 Task: Buy 2 Spectrophotometer & Colorimeter Accessories from Measuring & Testing section under best seller category for shipping address: Eric Rodriguez, 1134 Star Trek Drive, Pensacola, Florida 32501, Cell Number 8503109646. Pay from credit card ending with 6759, CVV 506
Action: Mouse moved to (12, 80)
Screenshot: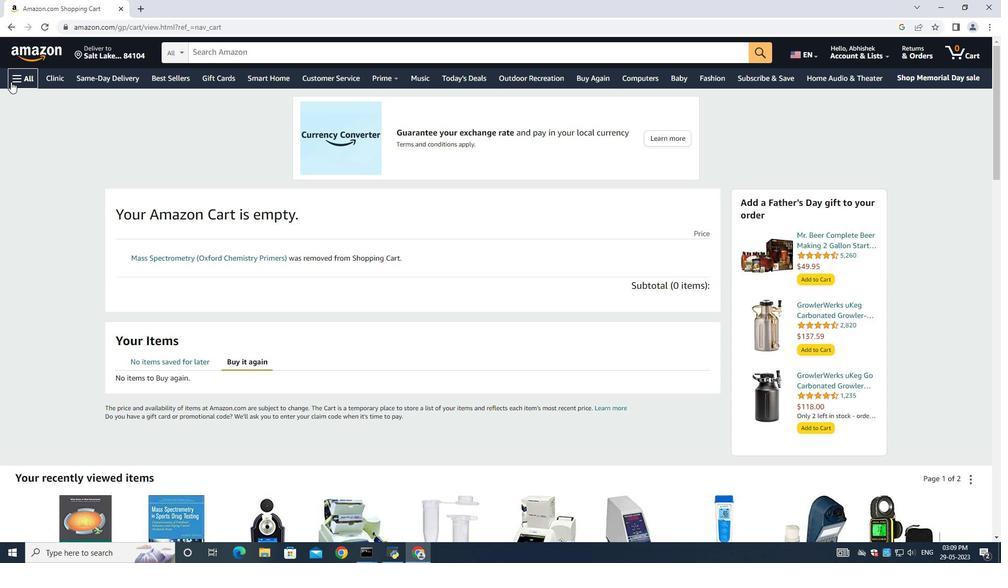 
Action: Mouse pressed left at (12, 80)
Screenshot: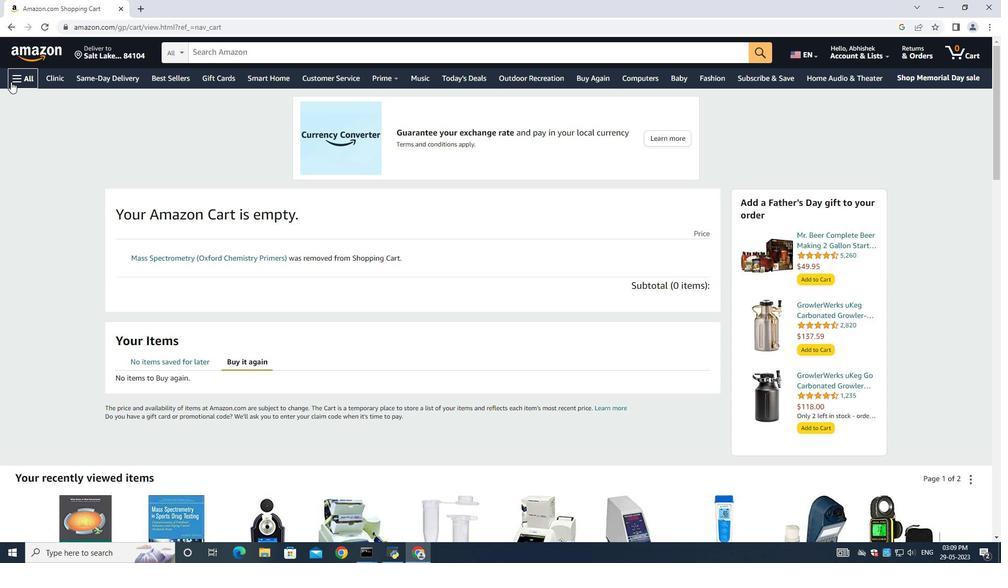 
Action: Mouse moved to (31, 102)
Screenshot: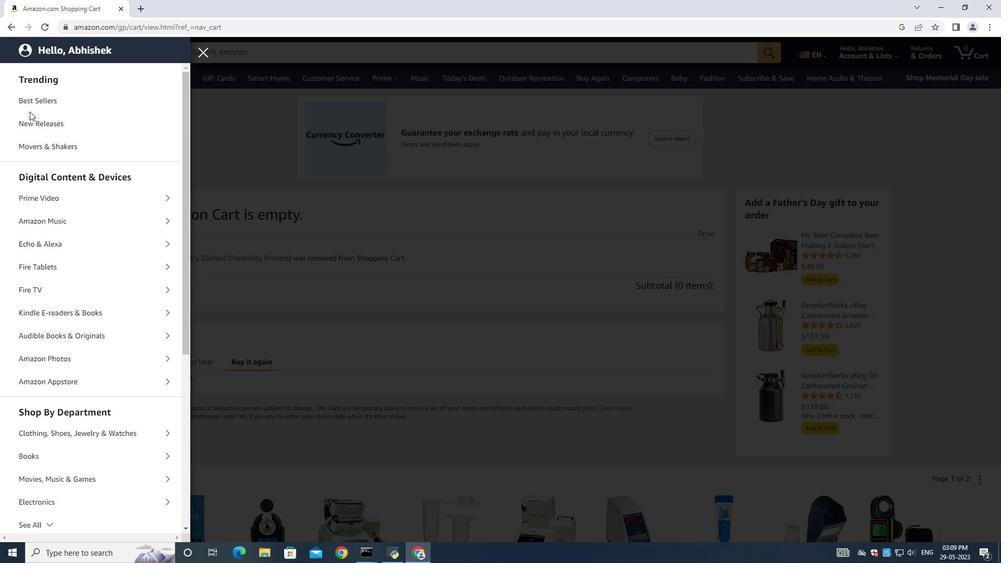 
Action: Mouse pressed left at (31, 102)
Screenshot: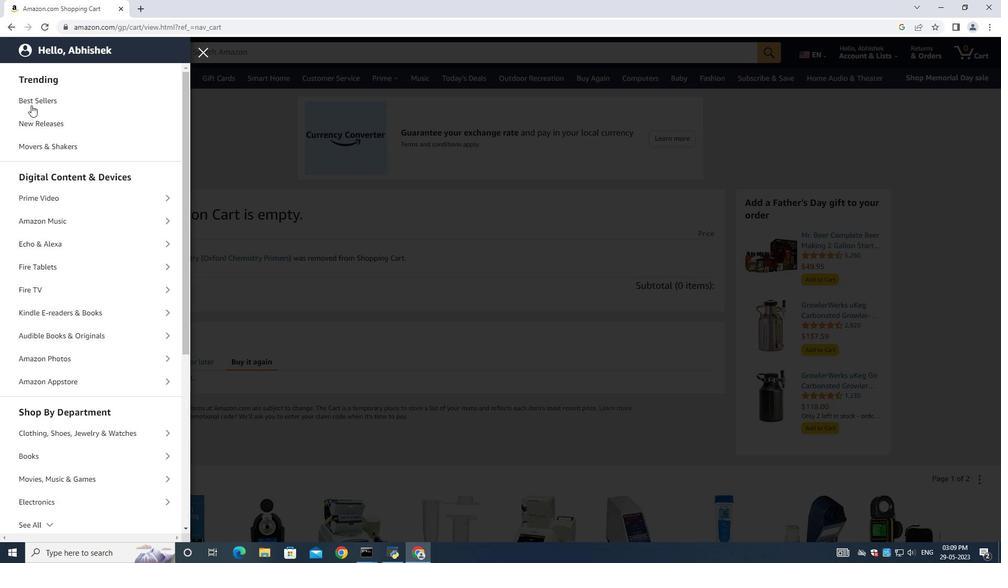 
Action: Mouse moved to (271, 56)
Screenshot: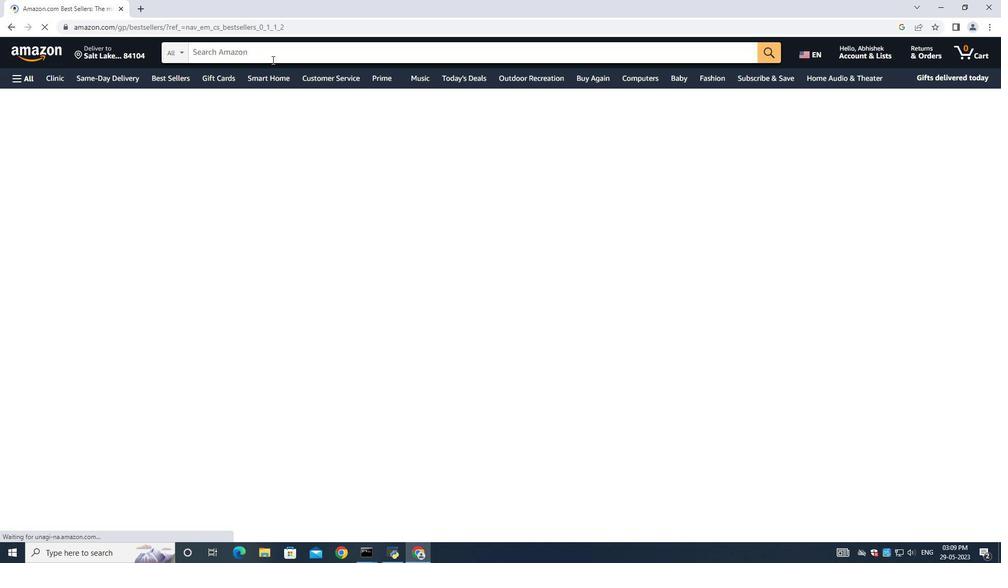 
Action: Mouse pressed left at (271, 56)
Screenshot: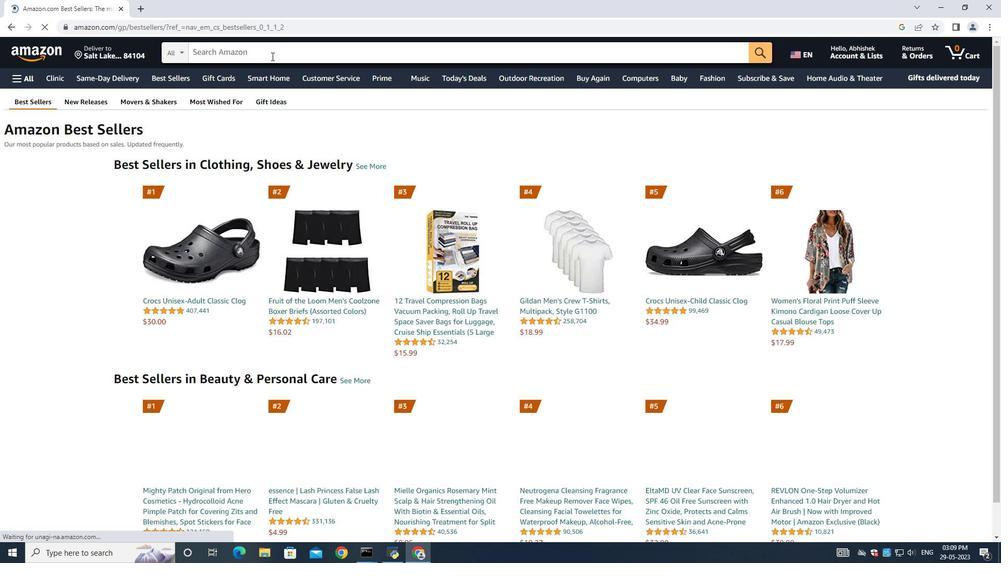 
Action: Mouse moved to (271, 56)
Screenshot: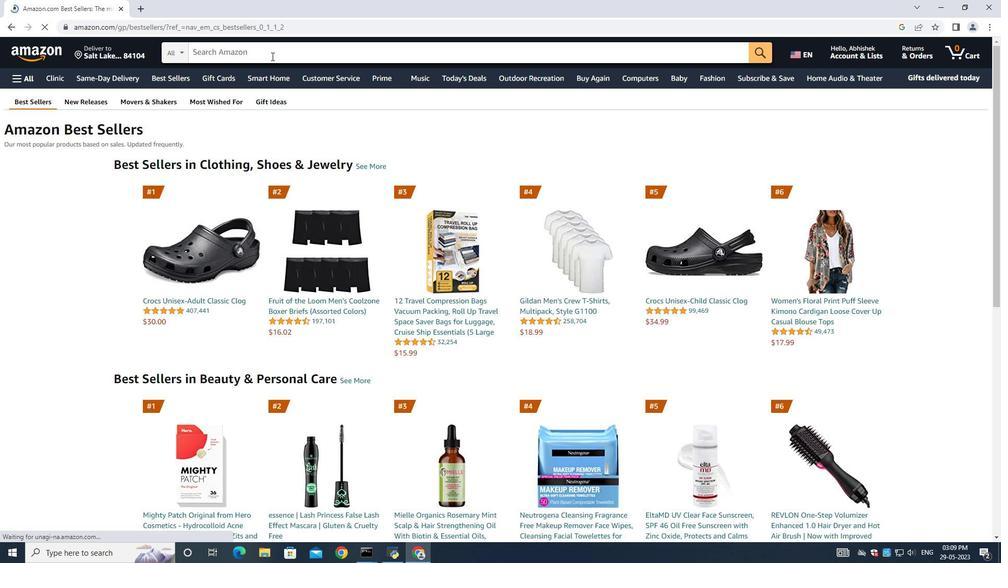 
Action: Key pressed <Key.shift>Spectrophotometer<Key.enter>
Screenshot: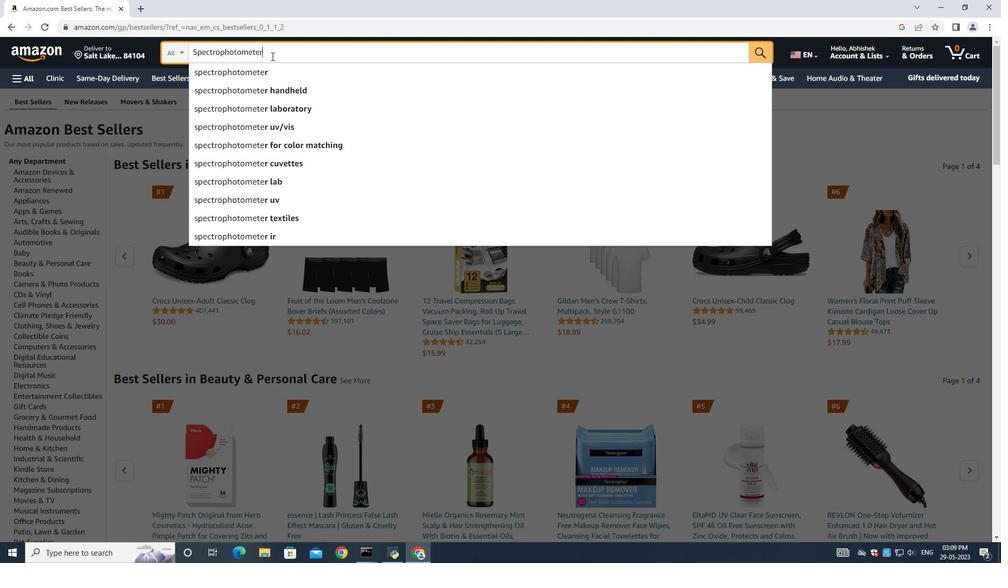 
Action: Mouse pressed left at (271, 56)
Screenshot: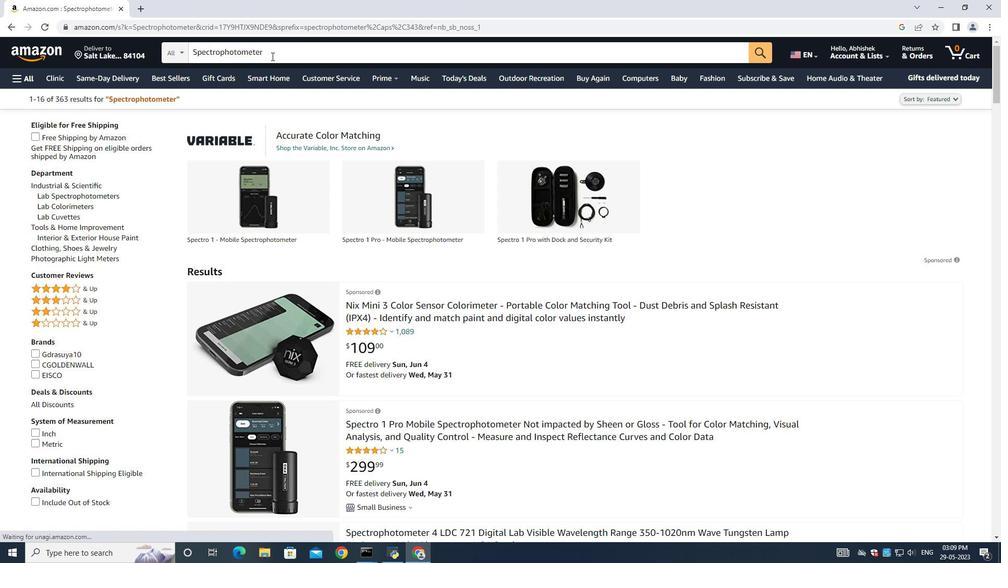 
Action: Key pressed <Key.space><<55>><Key.space><Key.backspace><Key.shift>&<Key.space><Key.shift>Colorimeter<Key.space><Key.shift>Accessories<Key.enter>
Screenshot: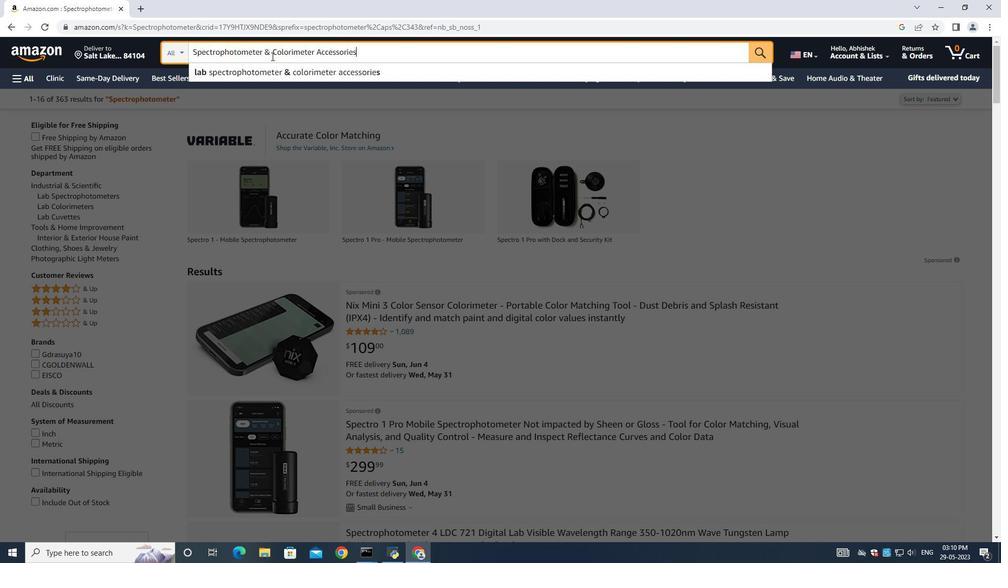 
Action: Mouse pressed left at (271, 56)
Screenshot: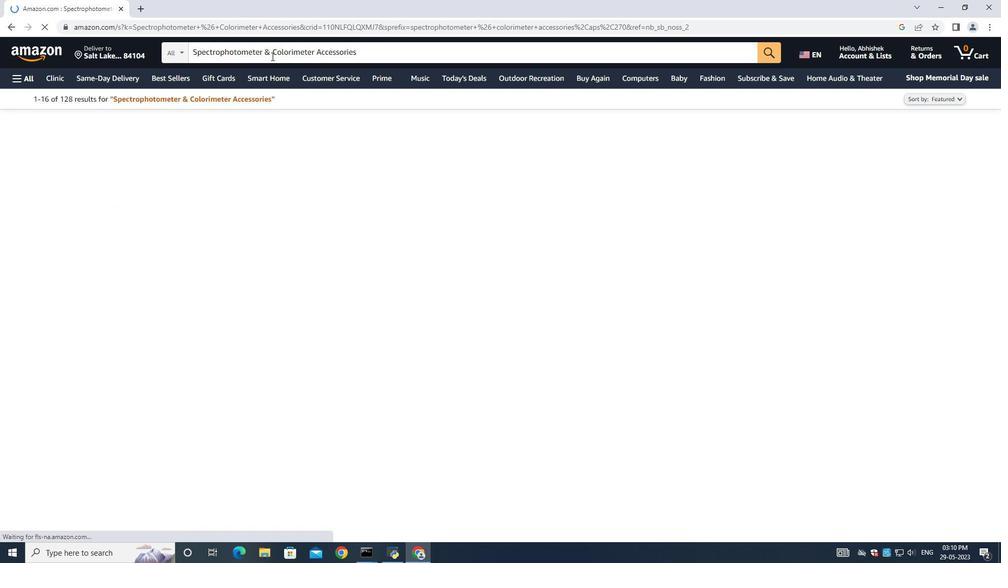 
Action: Mouse moved to (593, 241)
Screenshot: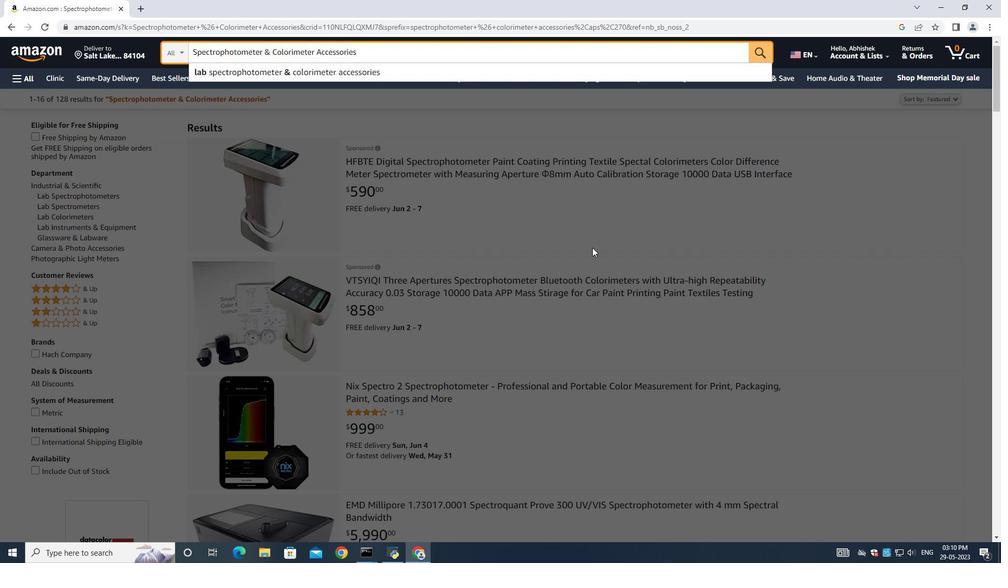 
Action: Mouse pressed left at (593, 241)
Screenshot: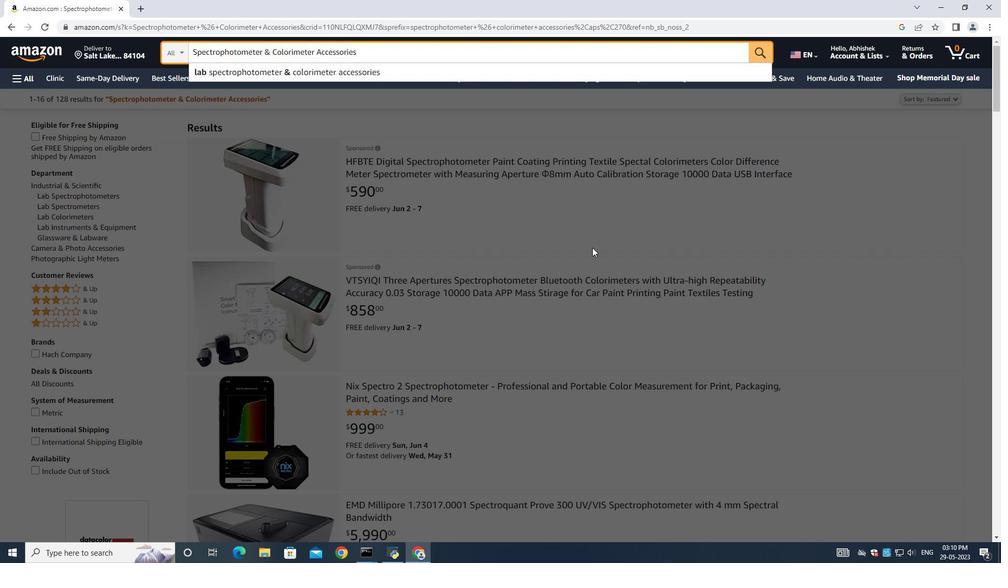 
Action: Mouse moved to (517, 168)
Screenshot: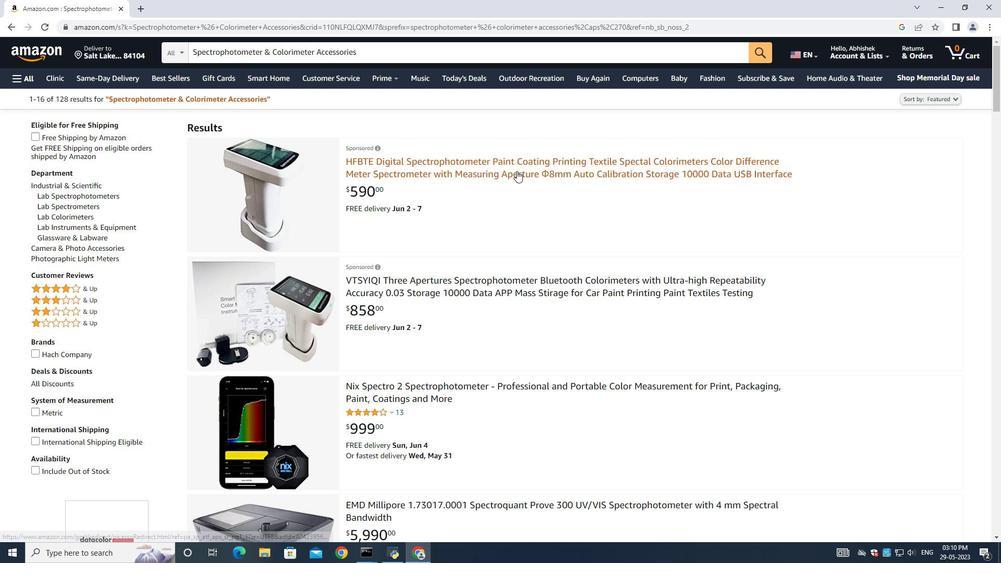 
Action: Mouse pressed left at (517, 168)
Screenshot: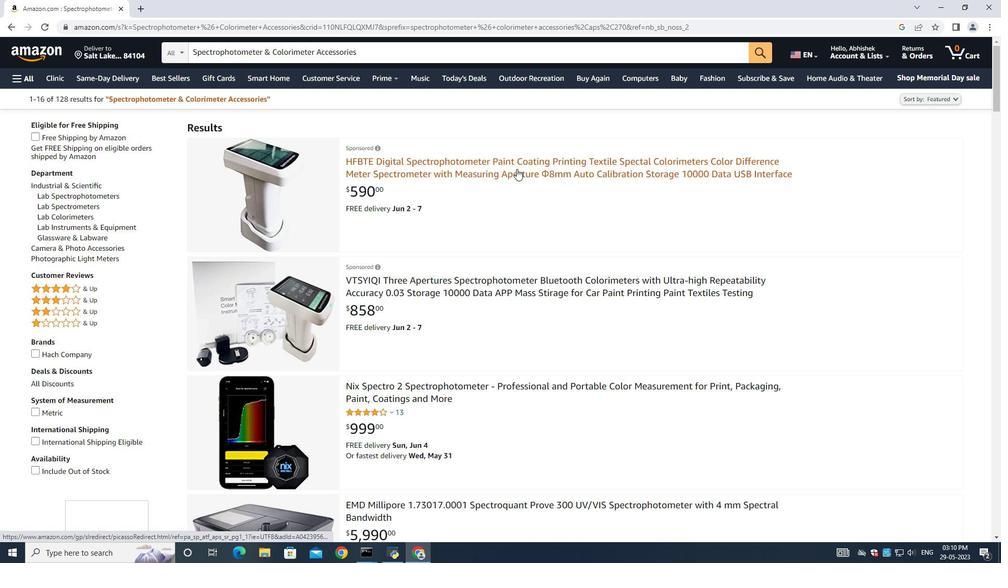 
Action: Mouse moved to (119, 376)
Screenshot: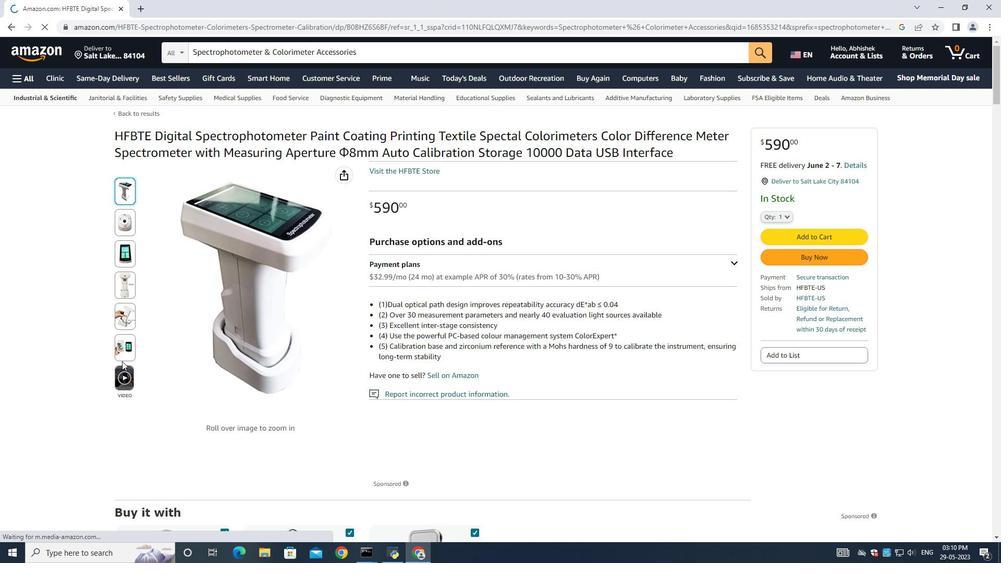
Action: Mouse pressed left at (119, 376)
Screenshot: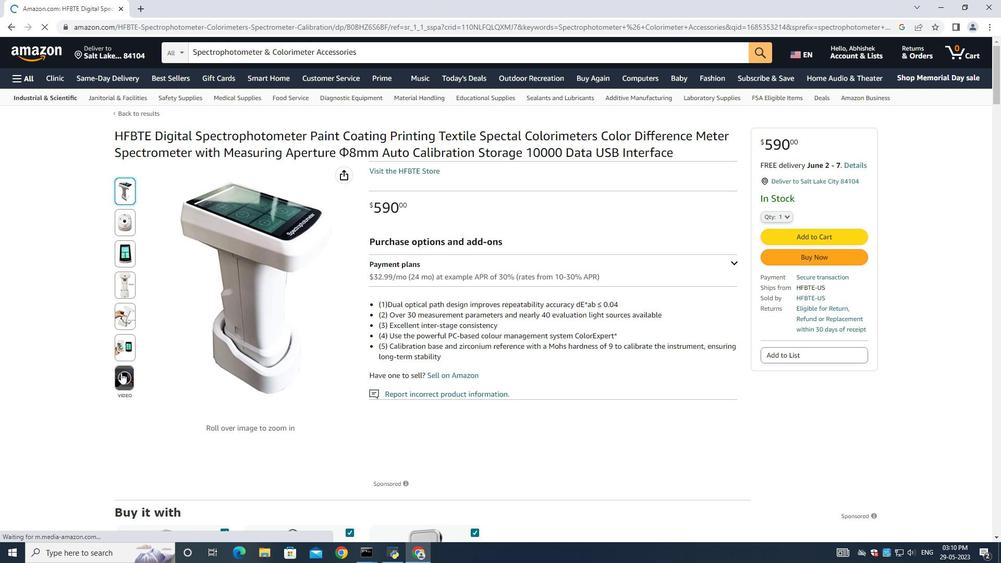 
Action: Mouse moved to (958, 94)
Screenshot: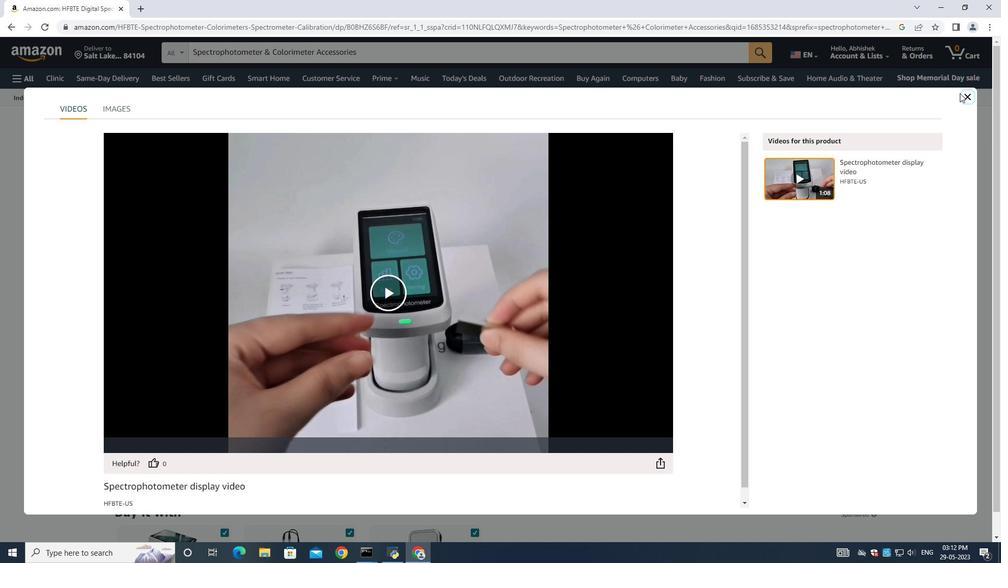 
Action: Mouse pressed left at (958, 94)
Screenshot: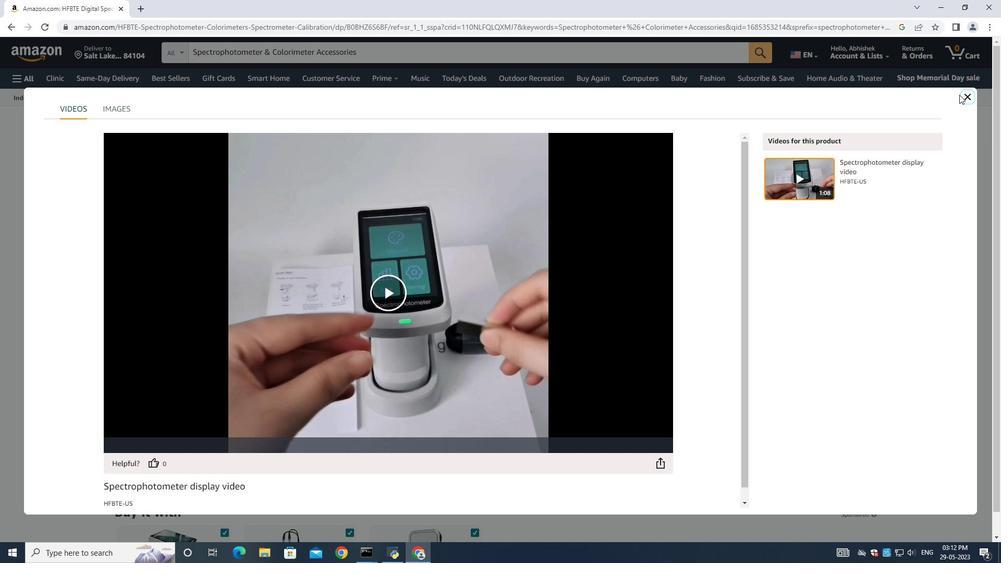 
Action: Mouse moved to (969, 98)
Screenshot: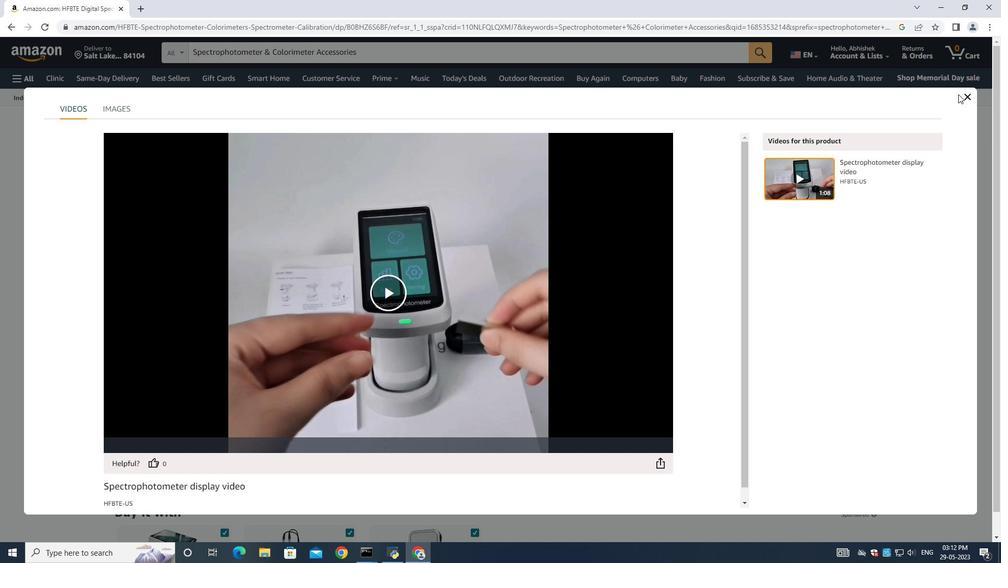 
Action: Mouse pressed left at (969, 98)
Screenshot: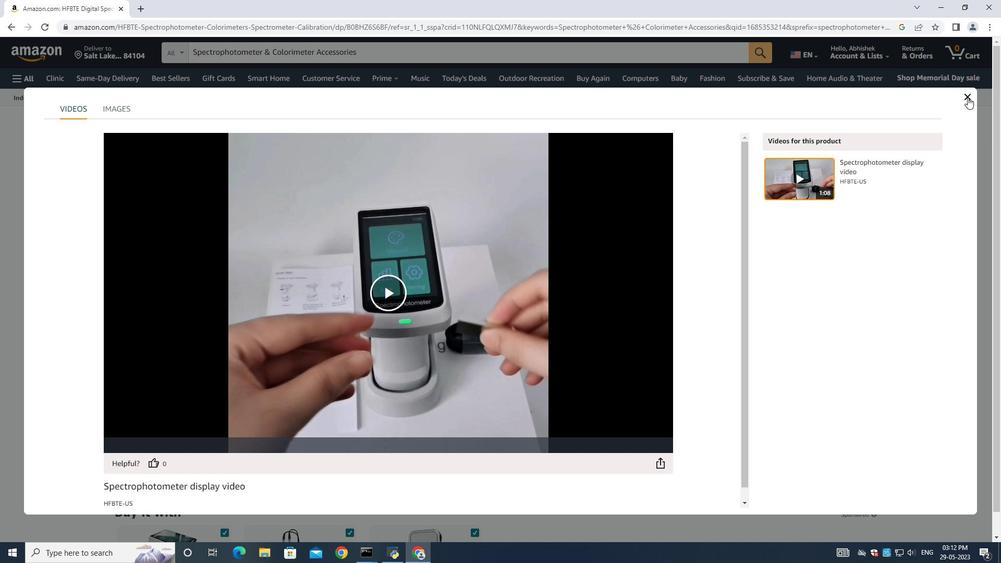
Action: Mouse moved to (781, 213)
Screenshot: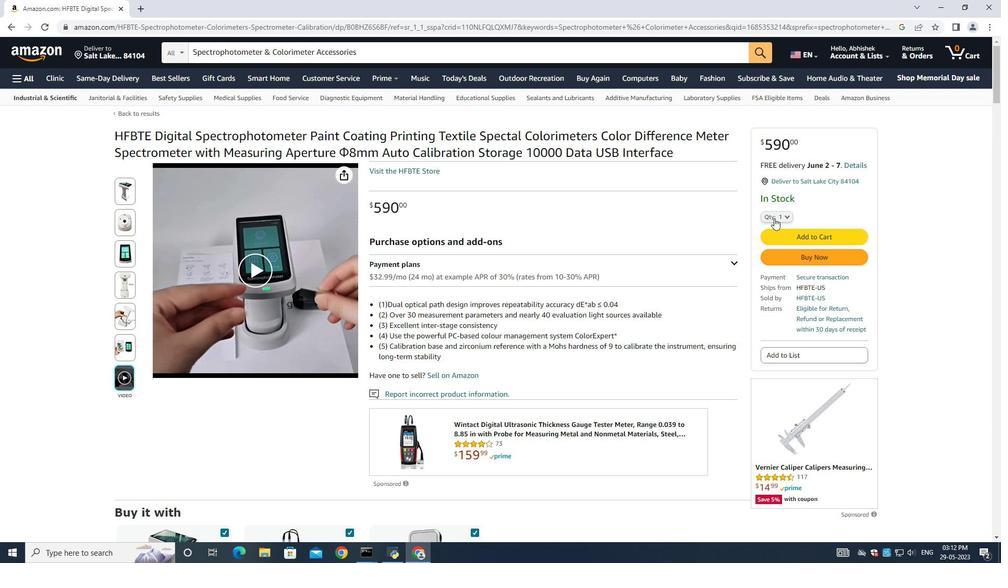 
Action: Mouse pressed left at (781, 213)
Screenshot: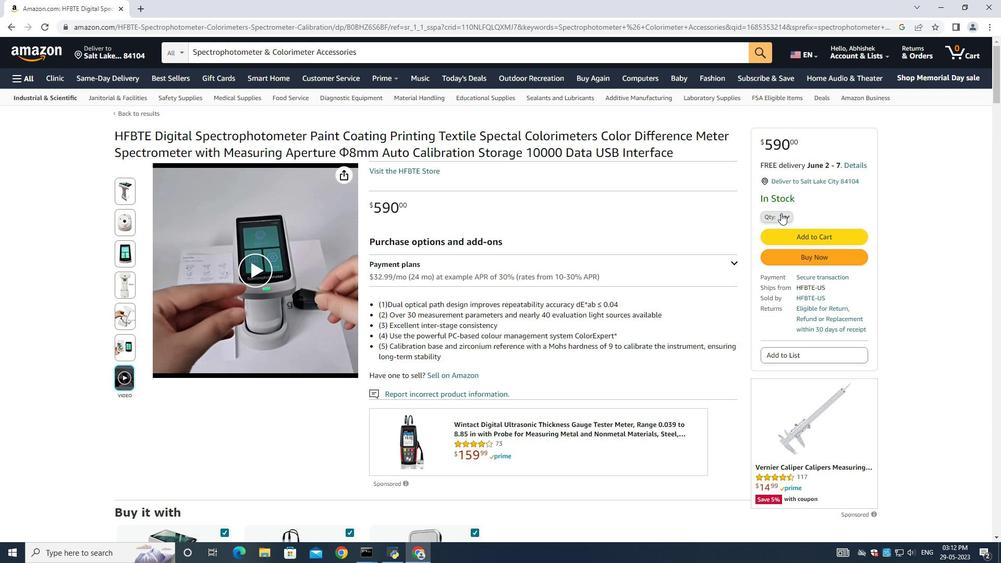 
Action: Mouse moved to (767, 238)
Screenshot: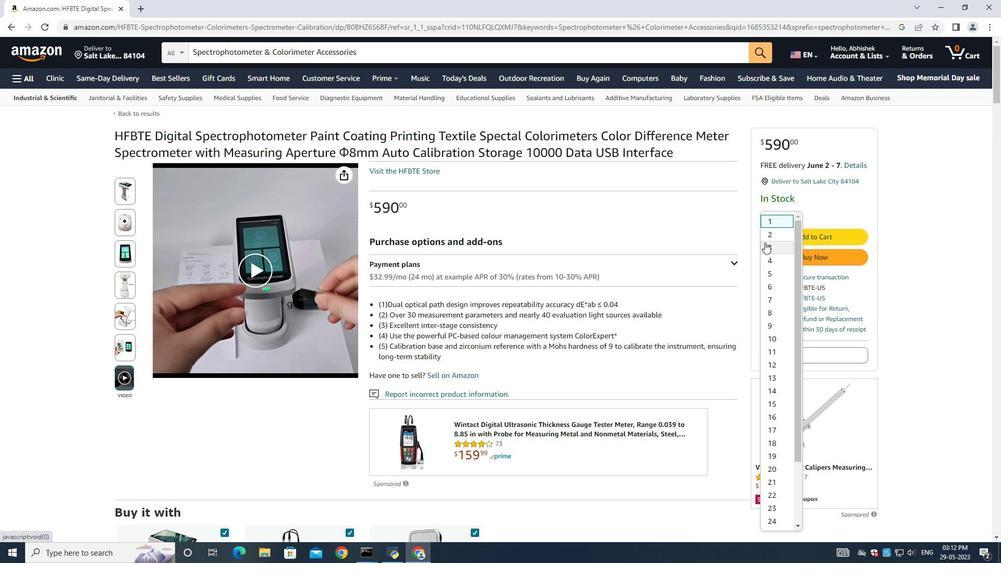 
Action: Mouse pressed left at (767, 238)
Screenshot: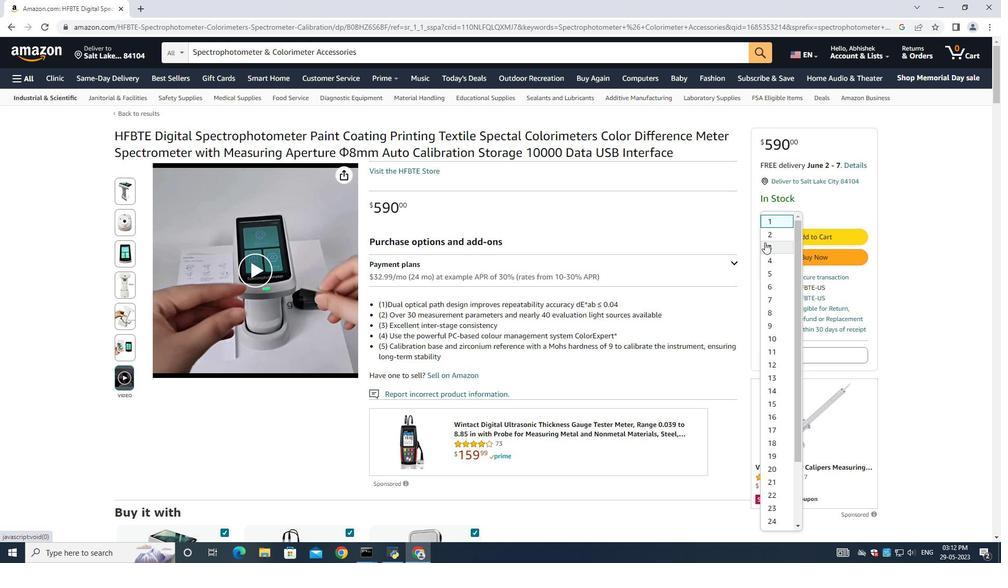 
Action: Mouse moved to (791, 259)
Screenshot: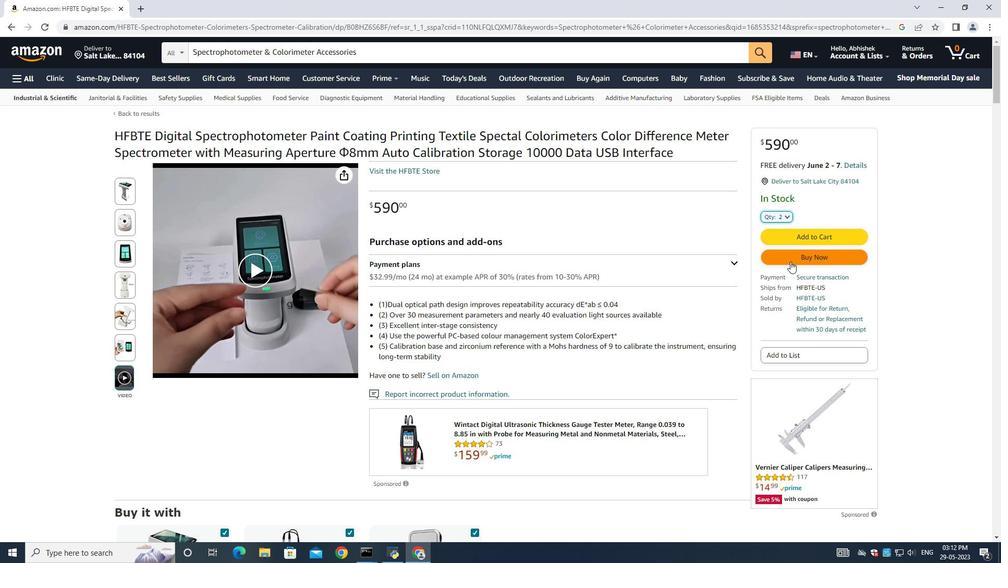 
Action: Mouse pressed left at (791, 259)
Screenshot: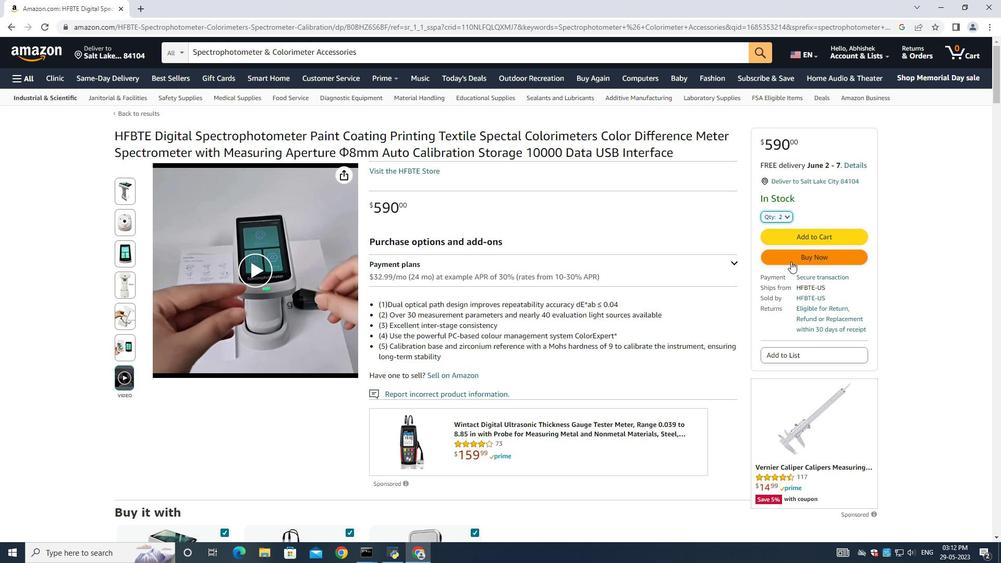
Action: Mouse moved to (391, 232)
Screenshot: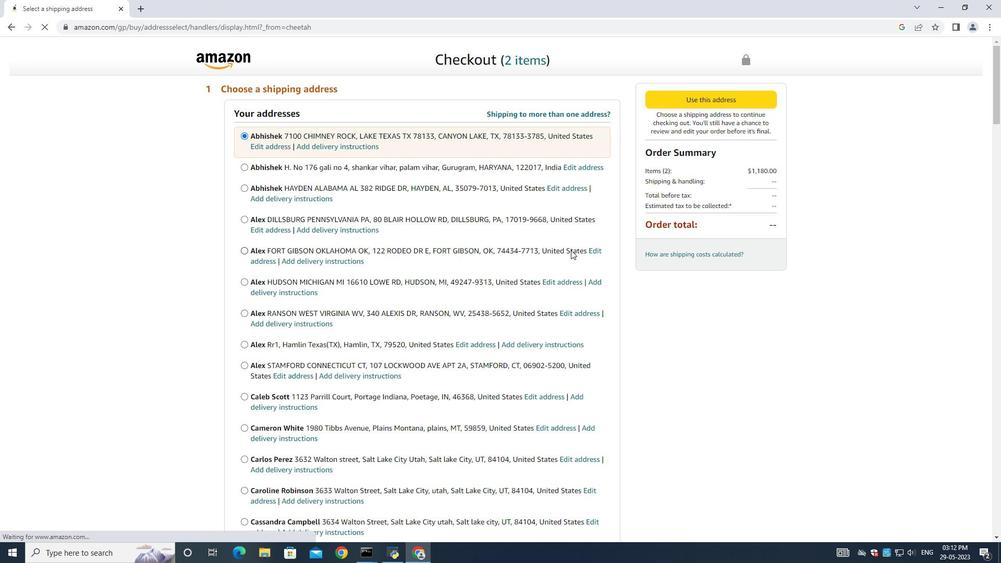 
Action: Mouse scrolled (392, 229) with delta (0, 0)
Screenshot: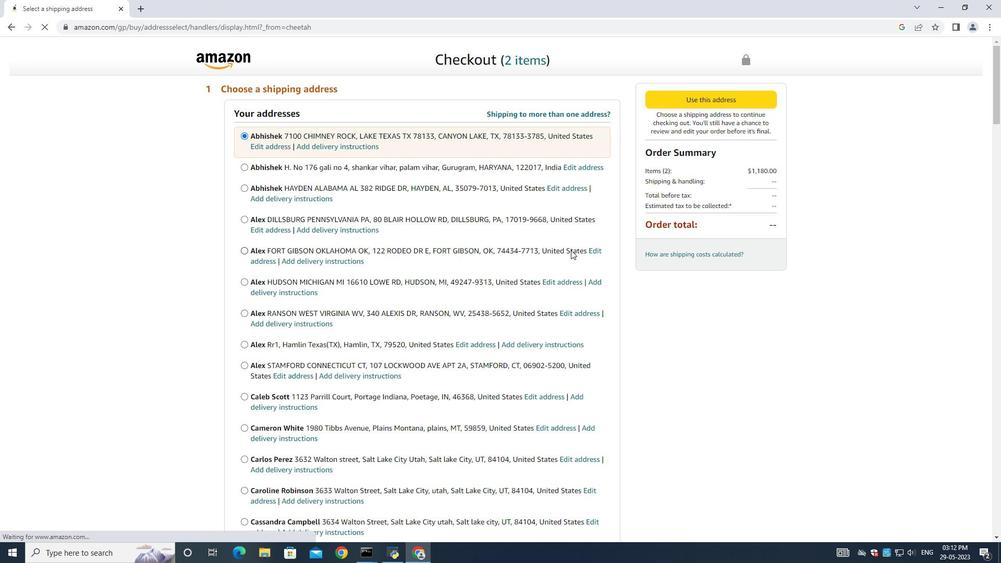 
Action: Mouse moved to (391, 232)
Screenshot: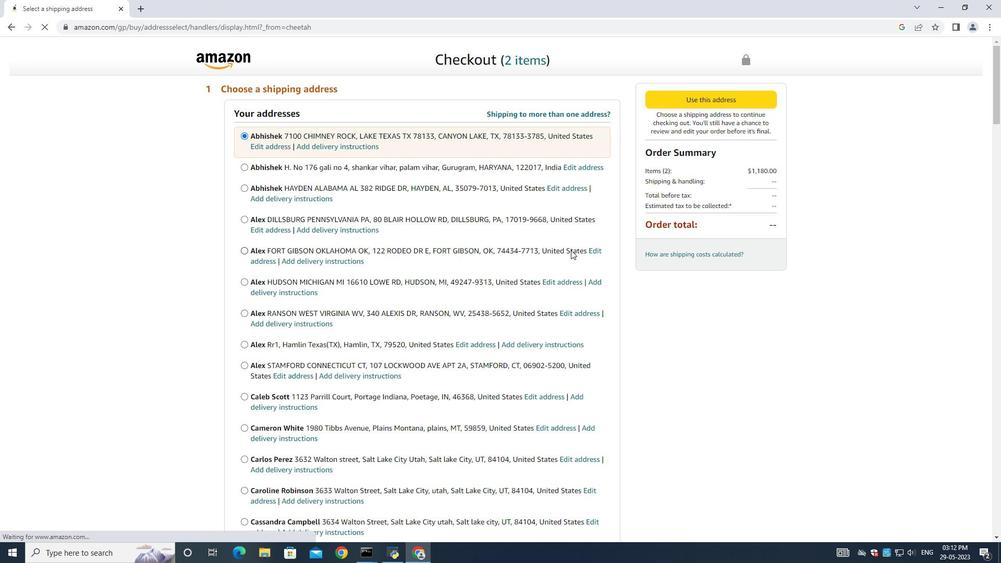 
Action: Mouse scrolled (392, 231) with delta (0, 0)
Screenshot: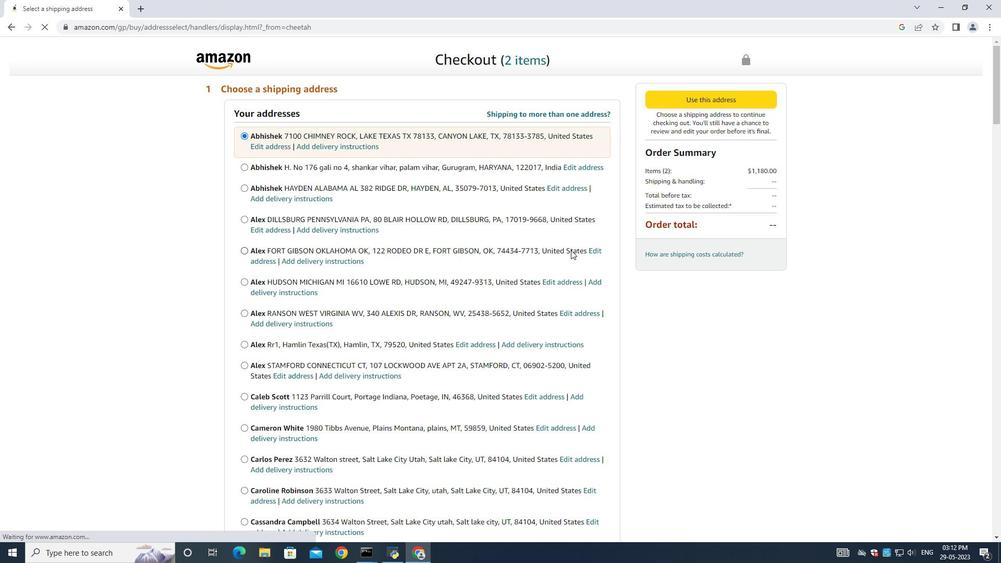 
Action: Mouse scrolled (391, 231) with delta (0, 0)
Screenshot: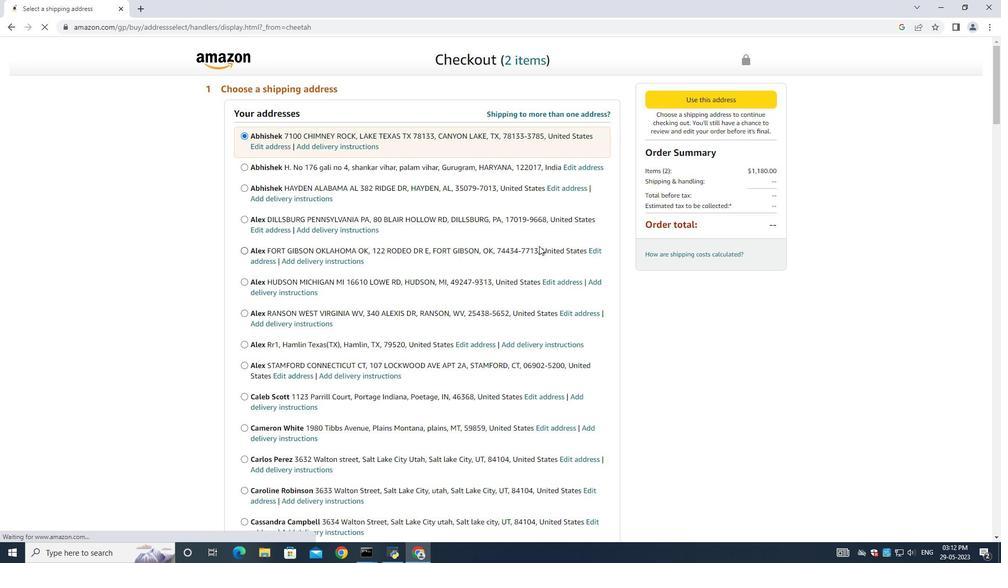 
Action: Mouse moved to (391, 232)
Screenshot: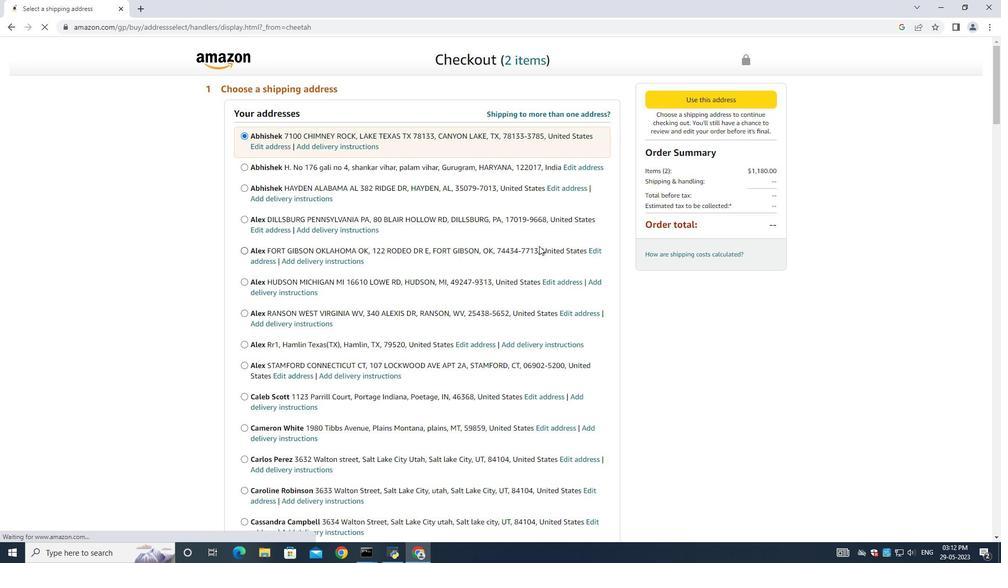
Action: Mouse scrolled (391, 232) with delta (0, 0)
Screenshot: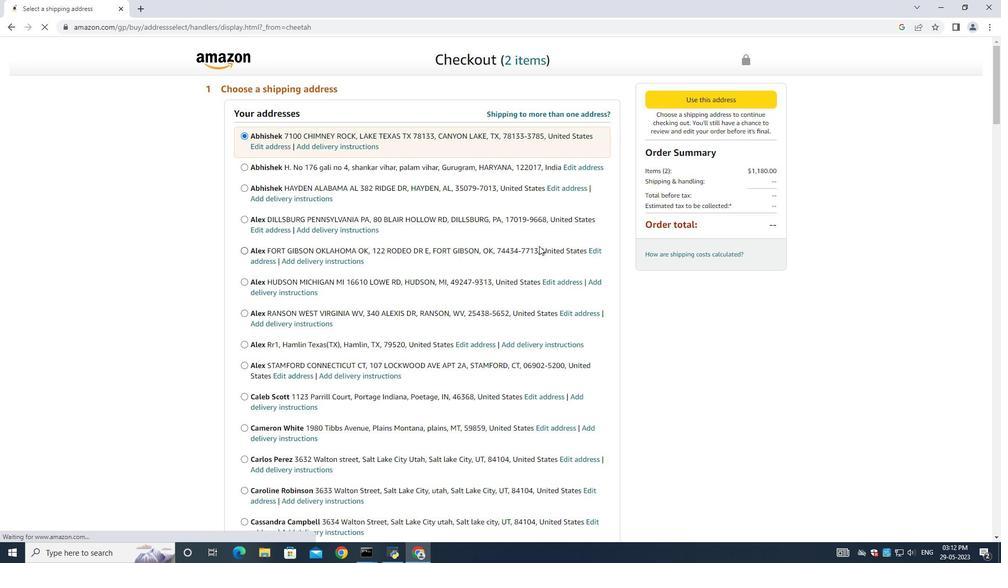 
Action: Mouse moved to (391, 232)
Screenshot: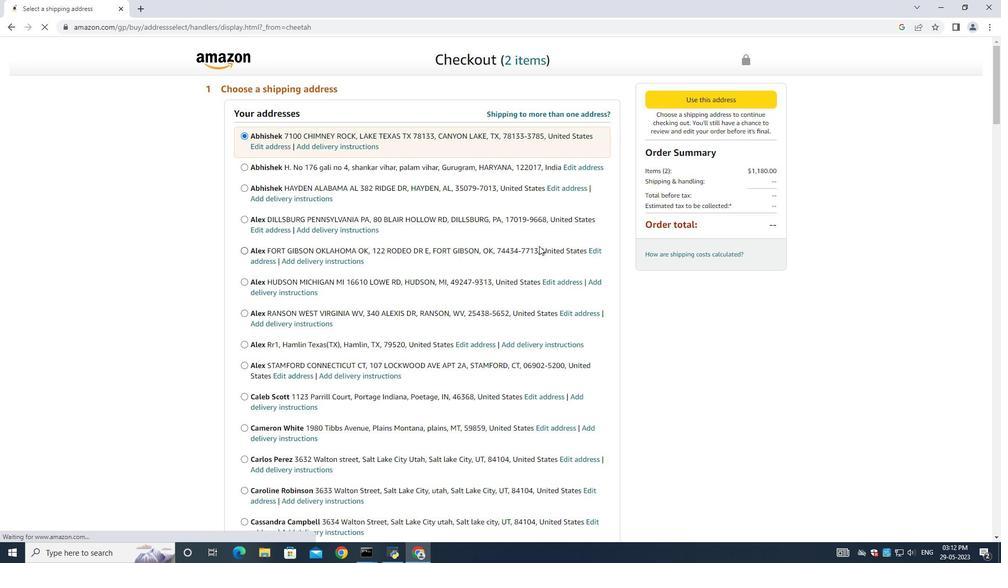 
Action: Mouse scrolled (391, 232) with delta (0, 0)
Screenshot: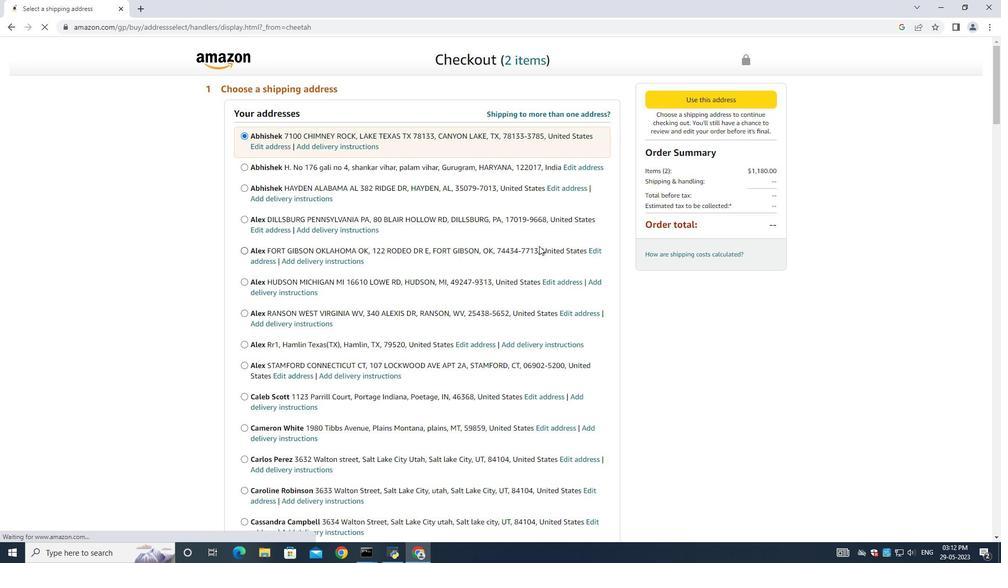 
Action: Mouse moved to (390, 232)
Screenshot: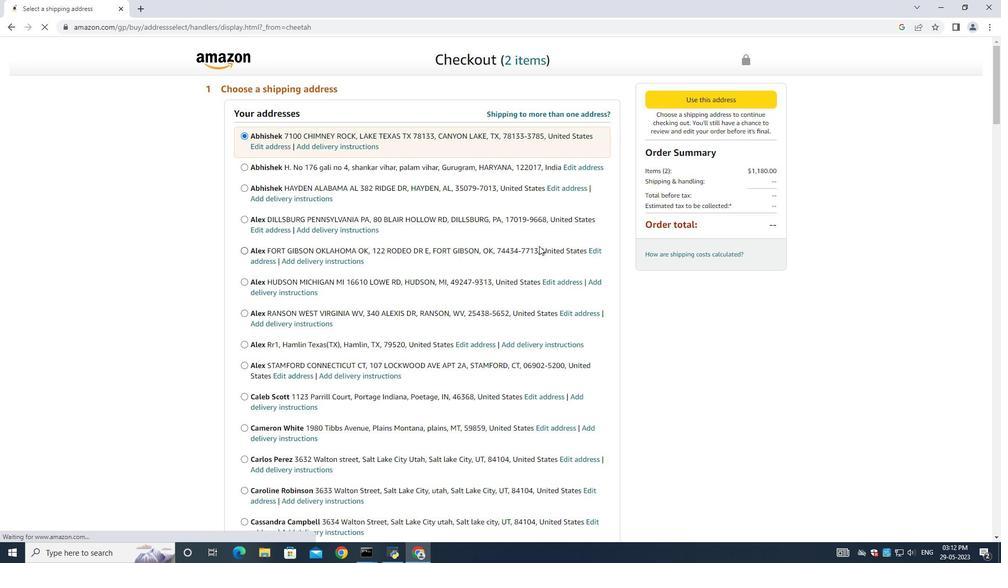 
Action: Mouse scrolled (391, 232) with delta (0, 0)
Screenshot: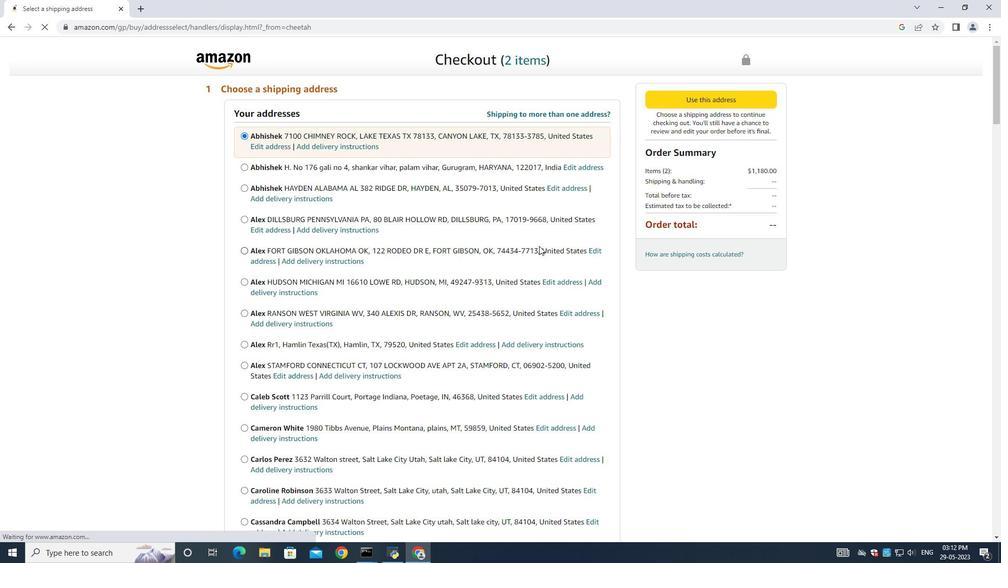 
Action: Mouse moved to (390, 232)
Screenshot: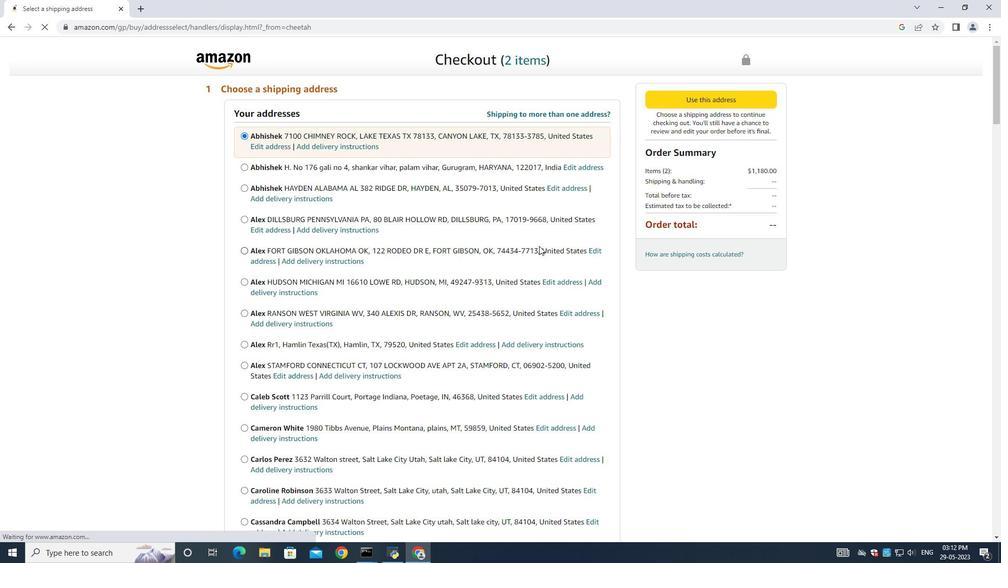 
Action: Mouse scrolled (391, 232) with delta (0, 0)
Screenshot: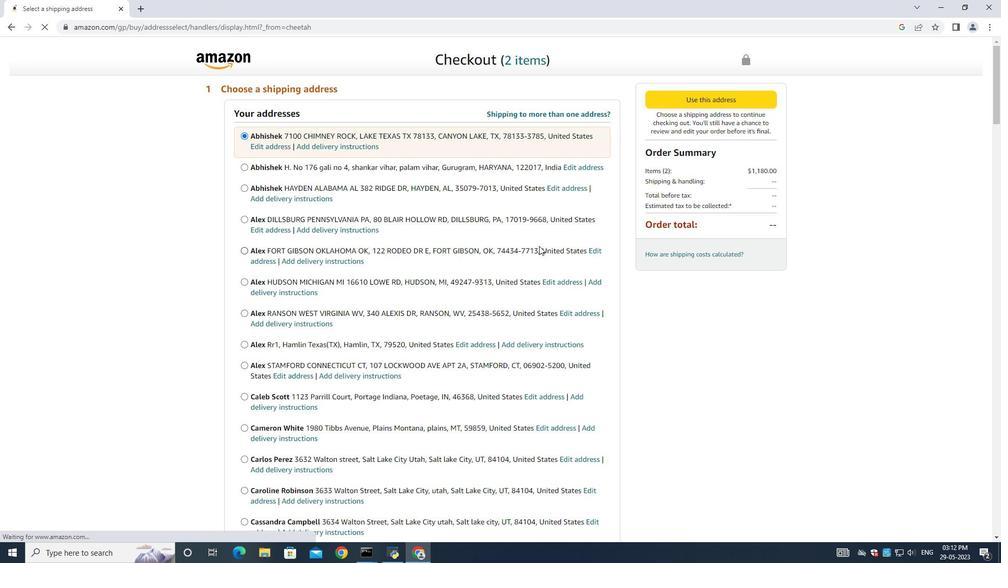 
Action: Mouse moved to (390, 232)
Screenshot: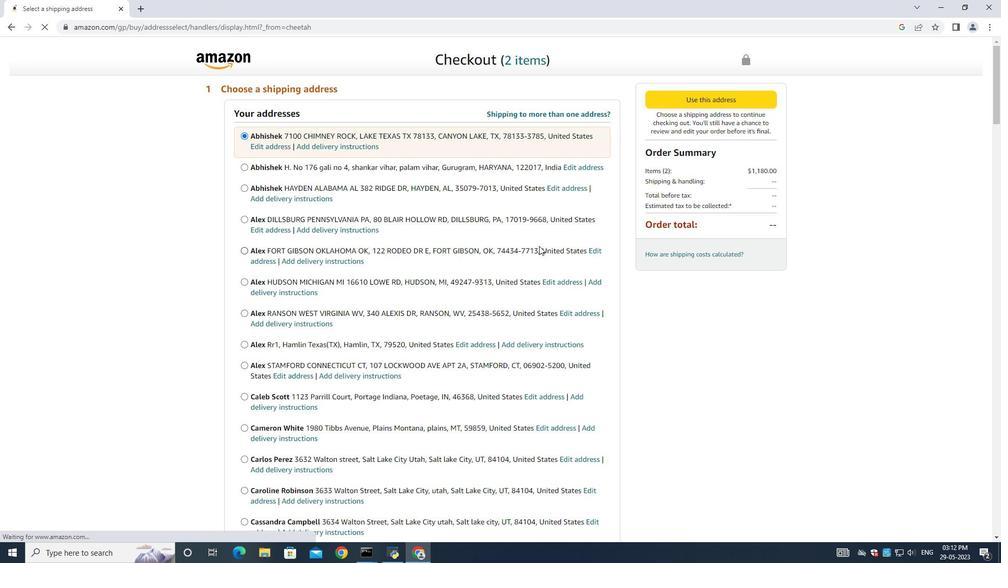 
Action: Mouse scrolled (391, 232) with delta (0, 0)
Screenshot: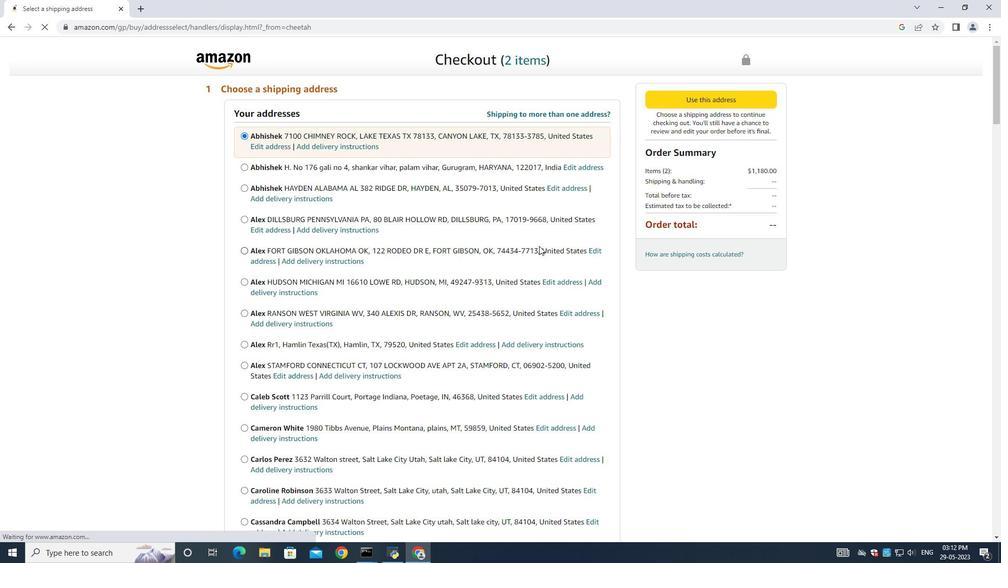 
Action: Mouse moved to (381, 234)
Screenshot: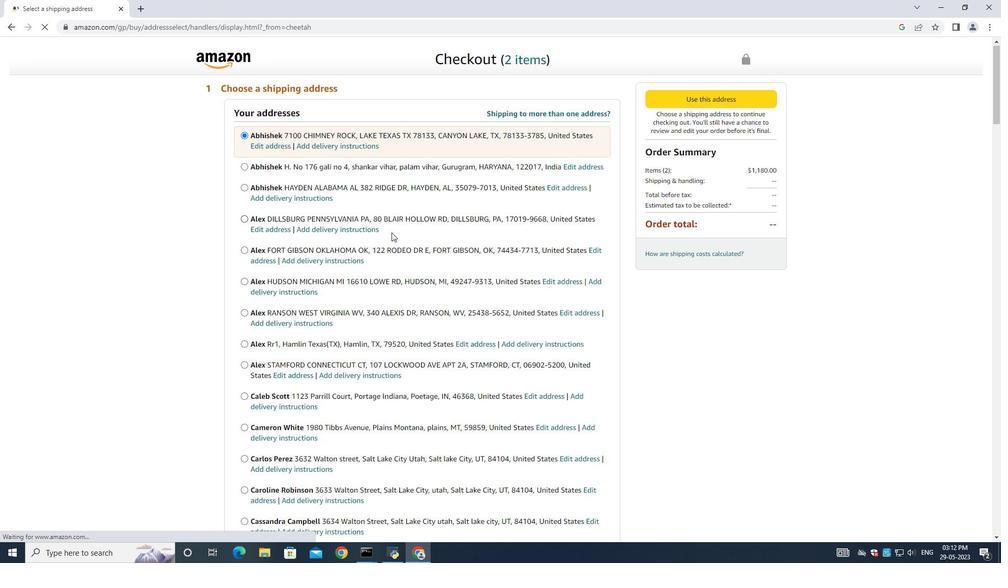 
Action: Mouse scrolled (382, 234) with delta (0, 0)
Screenshot: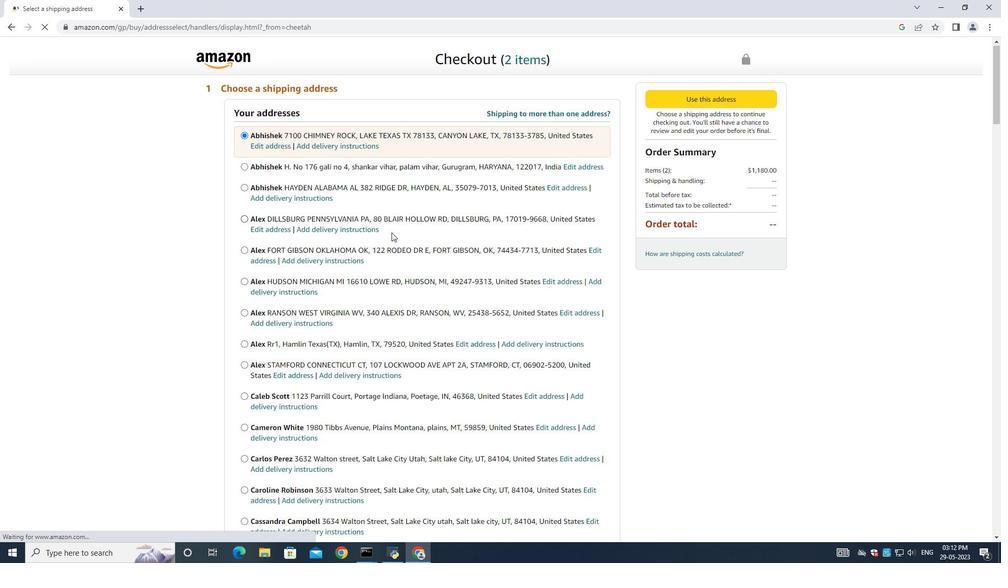 
Action: Mouse scrolled (382, 234) with delta (0, 0)
Screenshot: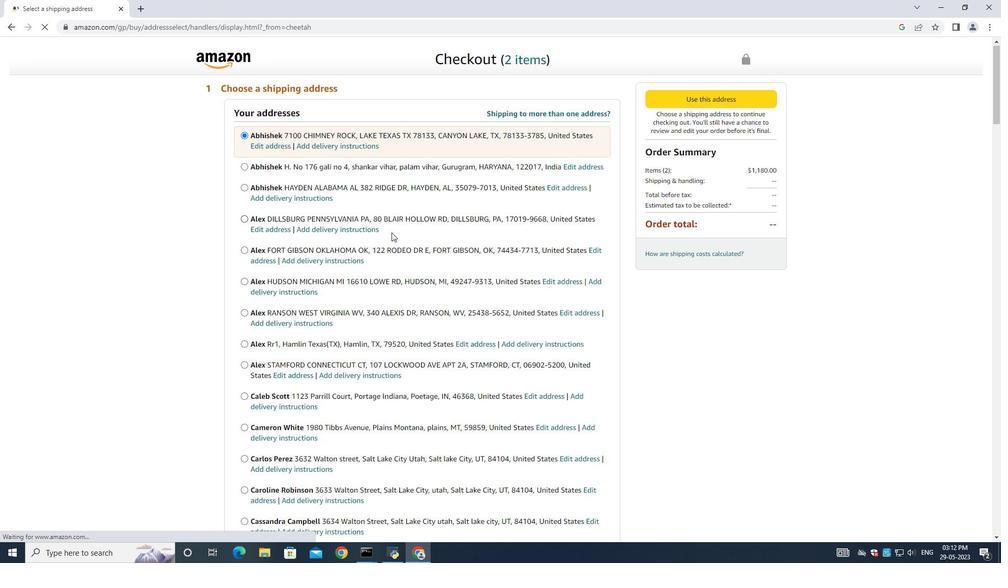 
Action: Mouse moved to (381, 234)
Screenshot: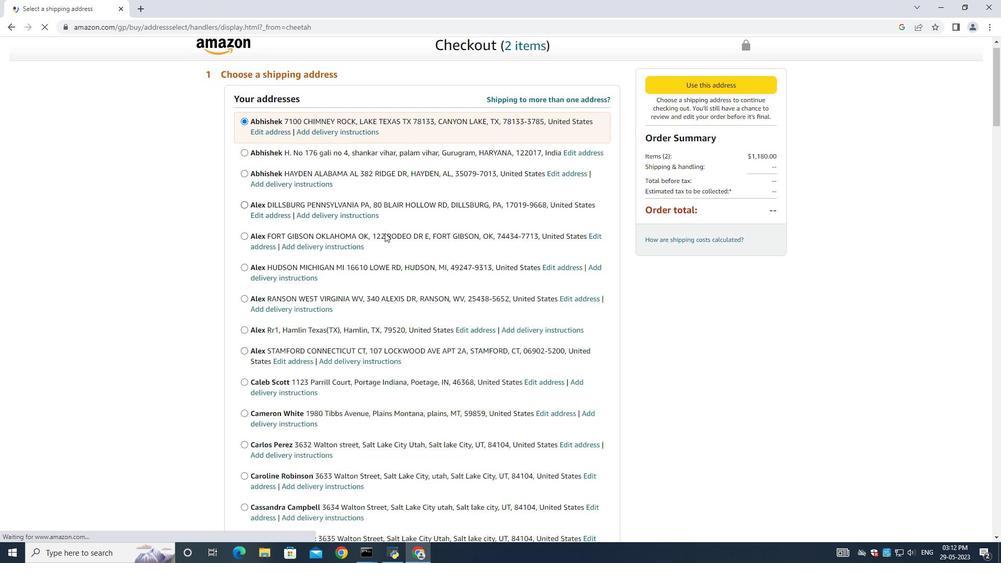 
Action: Mouse scrolled (381, 234) with delta (0, 0)
Screenshot: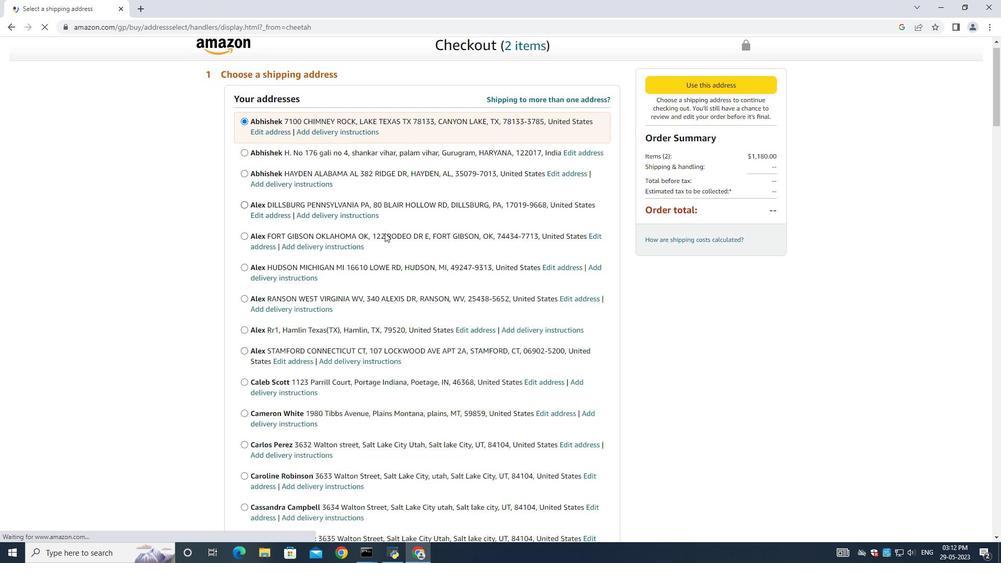 
Action: Mouse scrolled (381, 234) with delta (0, 0)
Screenshot: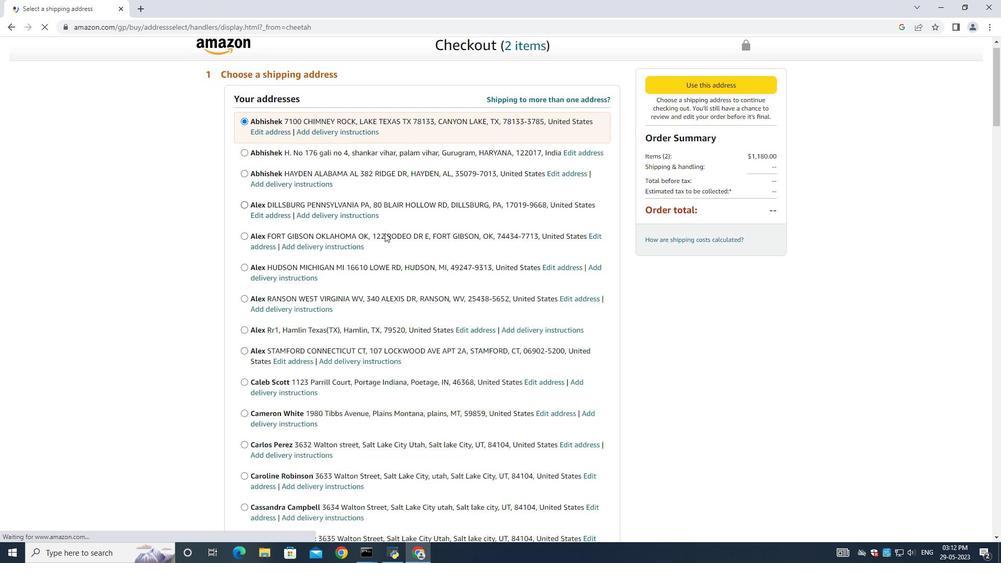 
Action: Mouse scrolled (381, 234) with delta (0, 0)
Screenshot: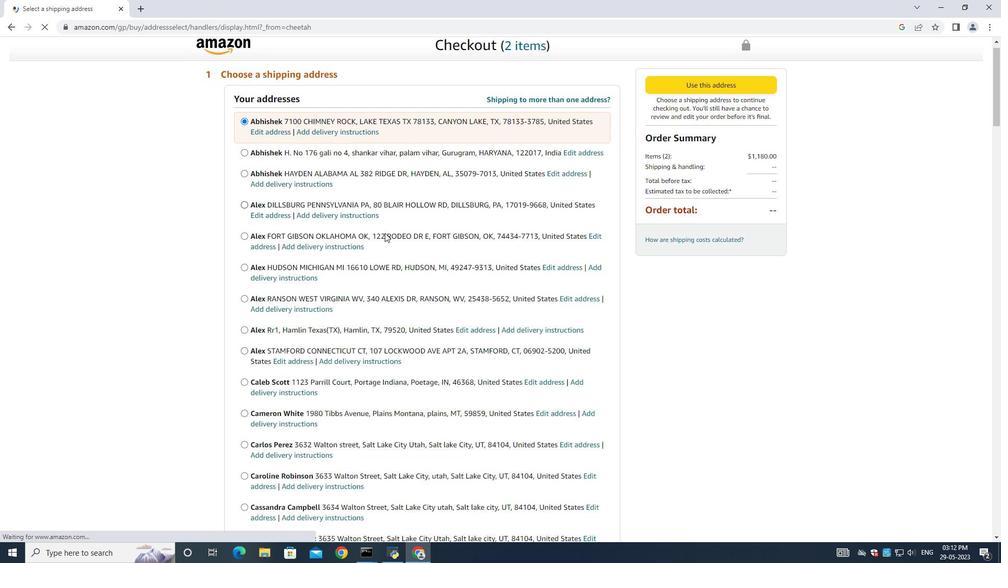
Action: Mouse moved to (402, 241)
Screenshot: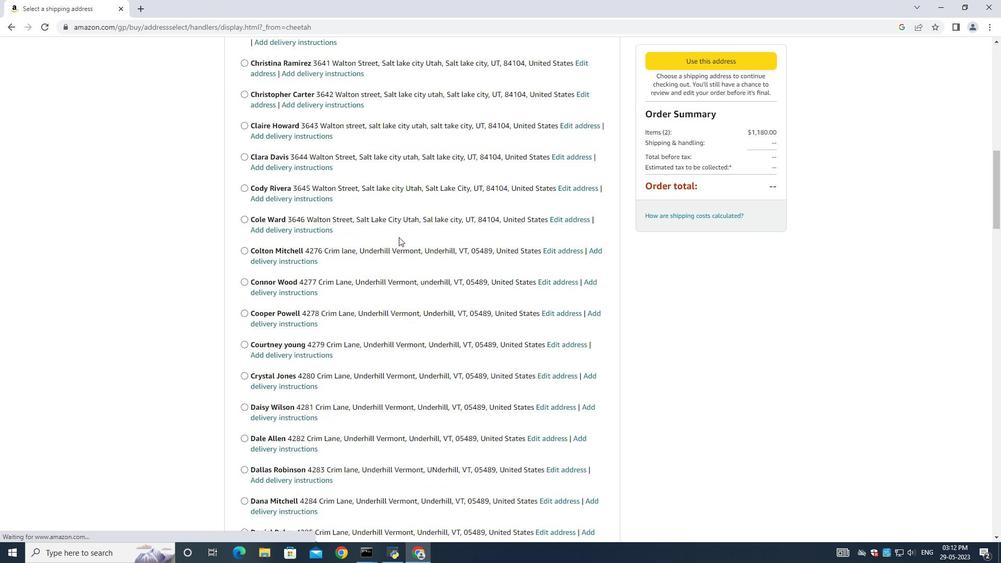 
Action: Mouse scrolled (402, 239) with delta (0, 0)
Screenshot: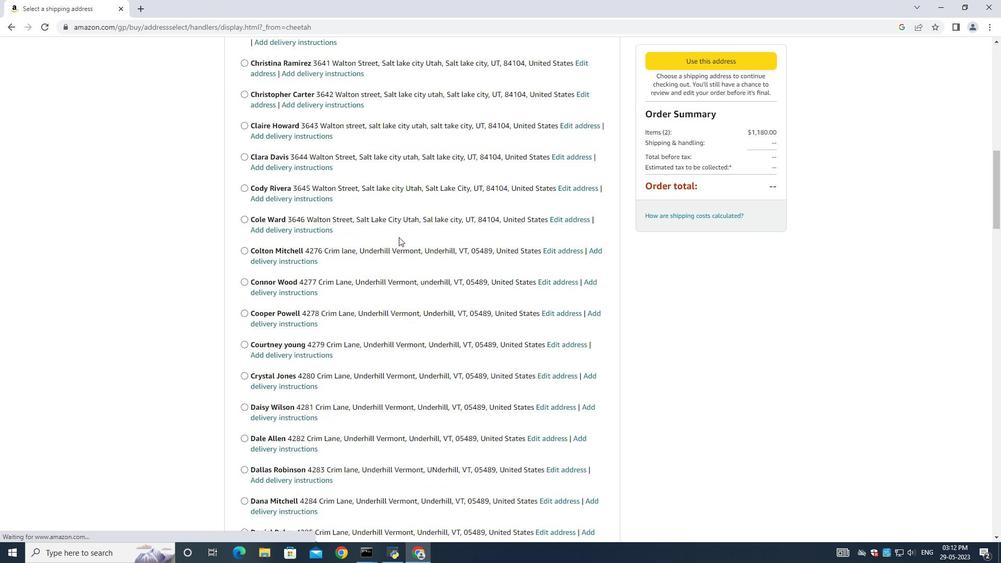 
Action: Mouse moved to (402, 241)
Screenshot: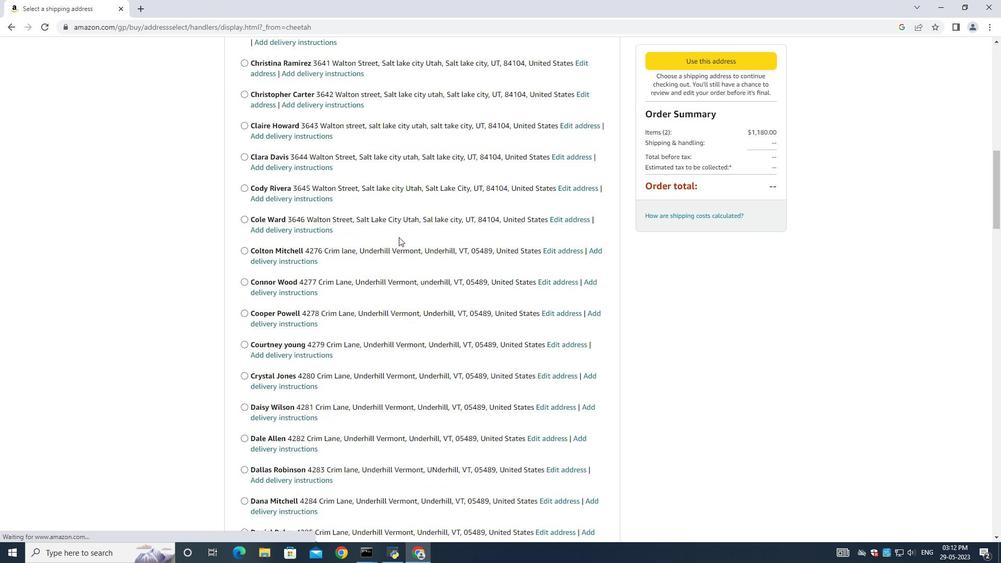 
Action: Mouse scrolled (402, 240) with delta (0, 0)
Screenshot: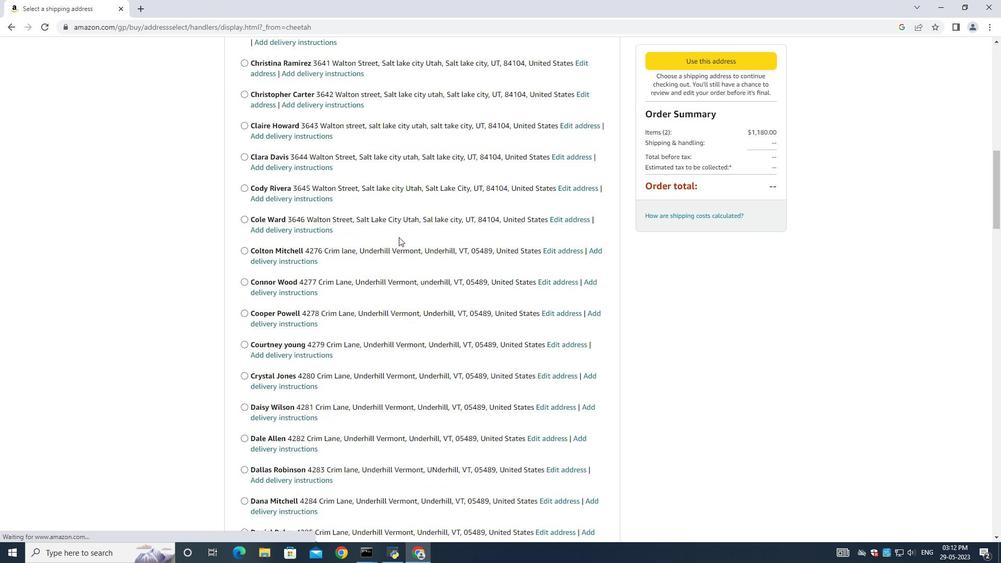 
Action: Mouse moved to (402, 241)
Screenshot: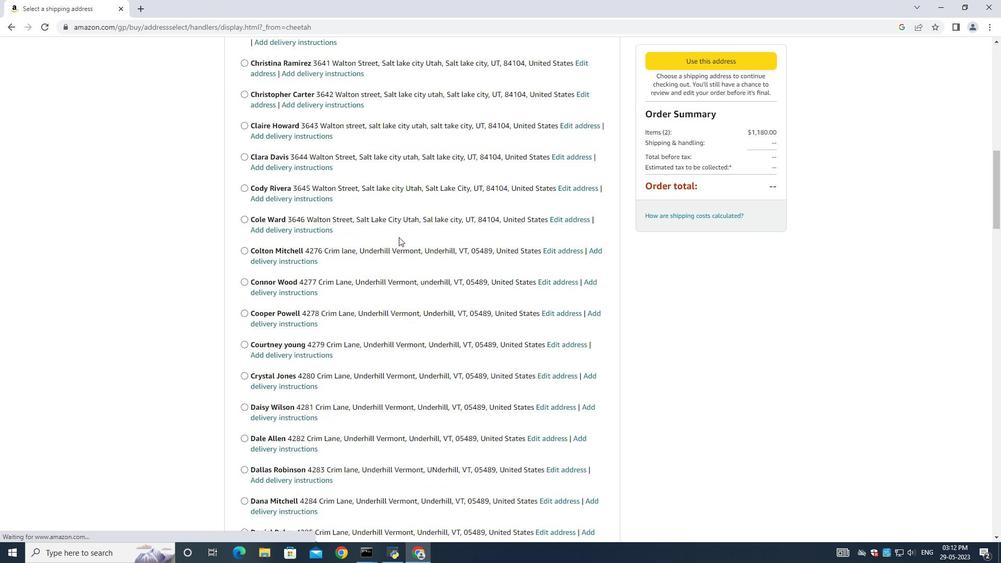
Action: Mouse scrolled (402, 241) with delta (0, 0)
Screenshot: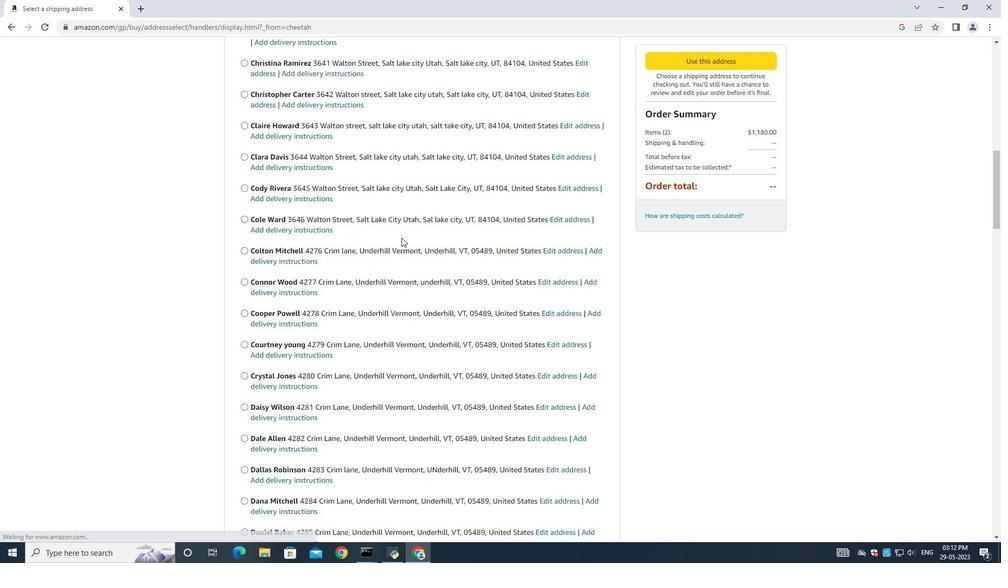 
Action: Mouse moved to (402, 241)
Screenshot: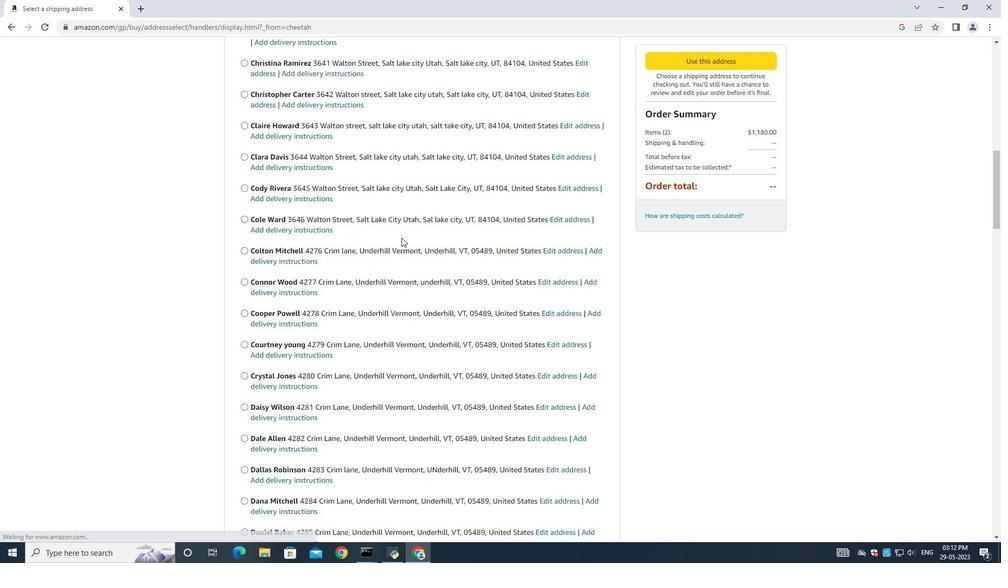 
Action: Mouse scrolled (402, 241) with delta (0, 0)
Screenshot: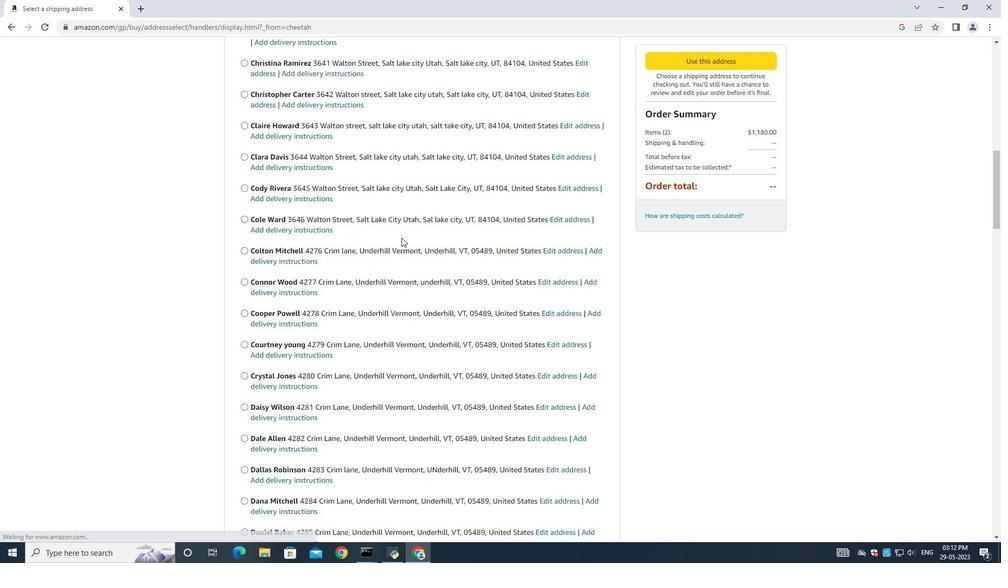 
Action: Mouse moved to (399, 241)
Screenshot: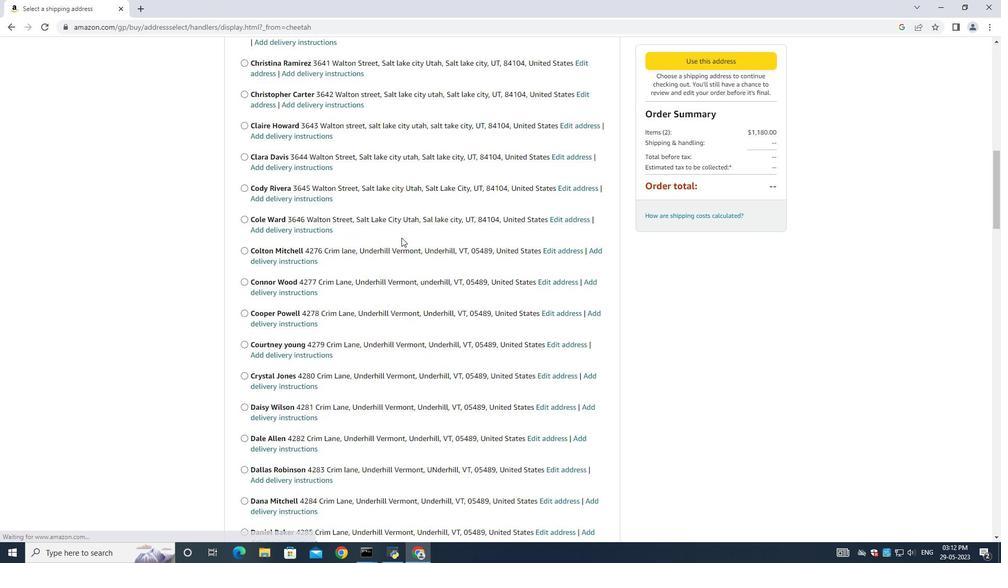 
Action: Mouse scrolled (401, 241) with delta (0, 0)
Screenshot: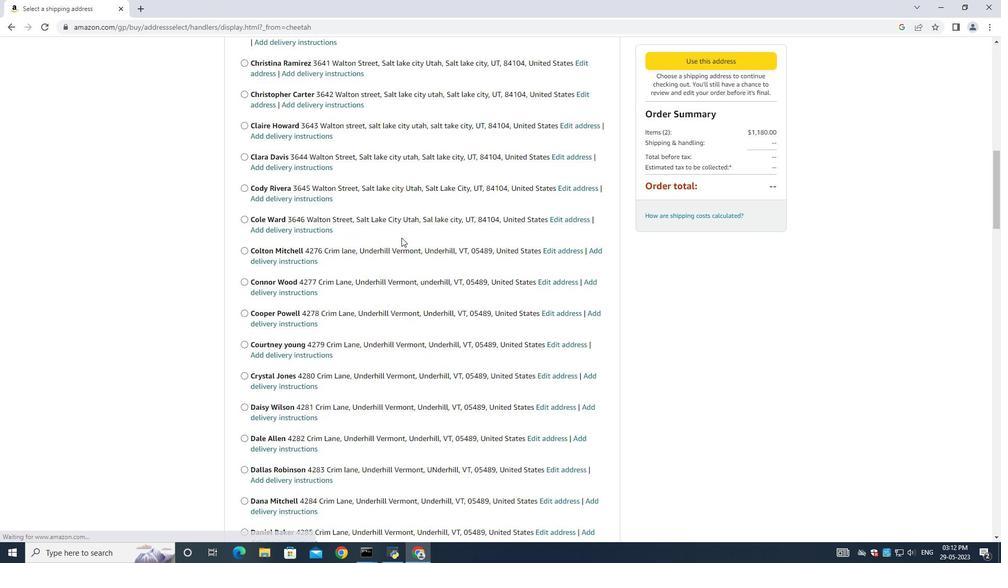 
Action: Mouse scrolled (400, 240) with delta (0, 0)
Screenshot: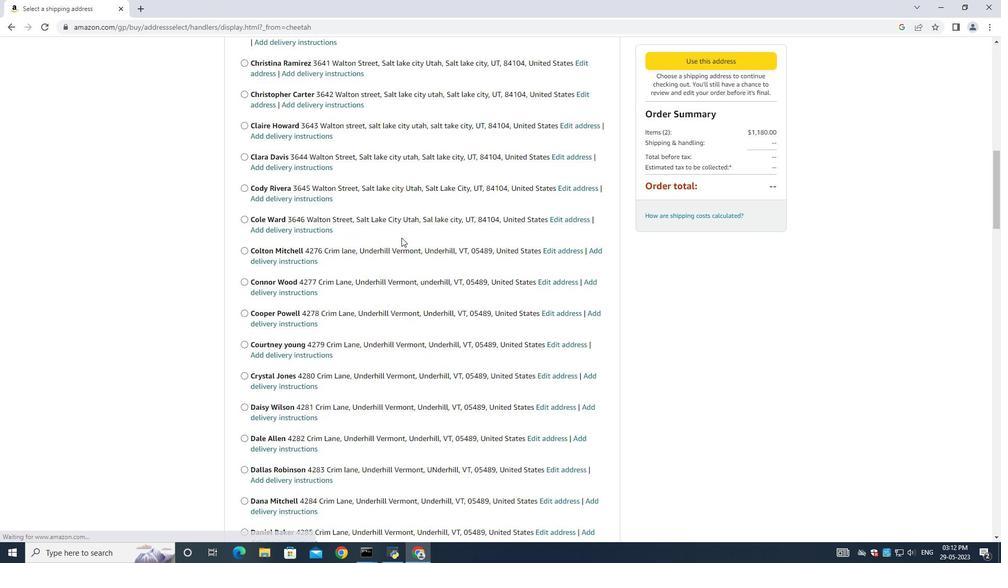 
Action: Mouse moved to (389, 235)
Screenshot: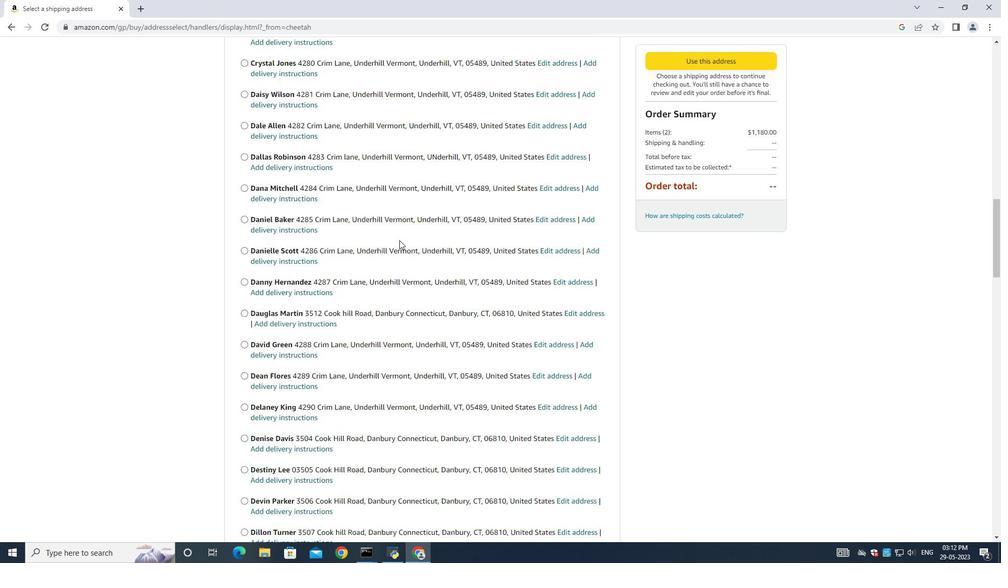 
Action: Mouse scrolled (389, 234) with delta (0, 0)
Screenshot: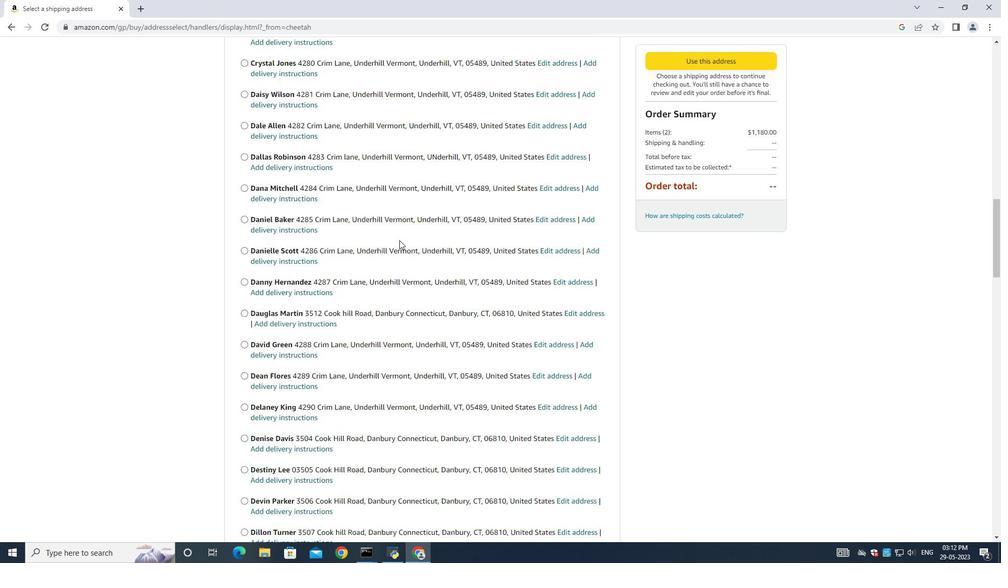 
Action: Mouse scrolled (389, 234) with delta (0, 0)
Screenshot: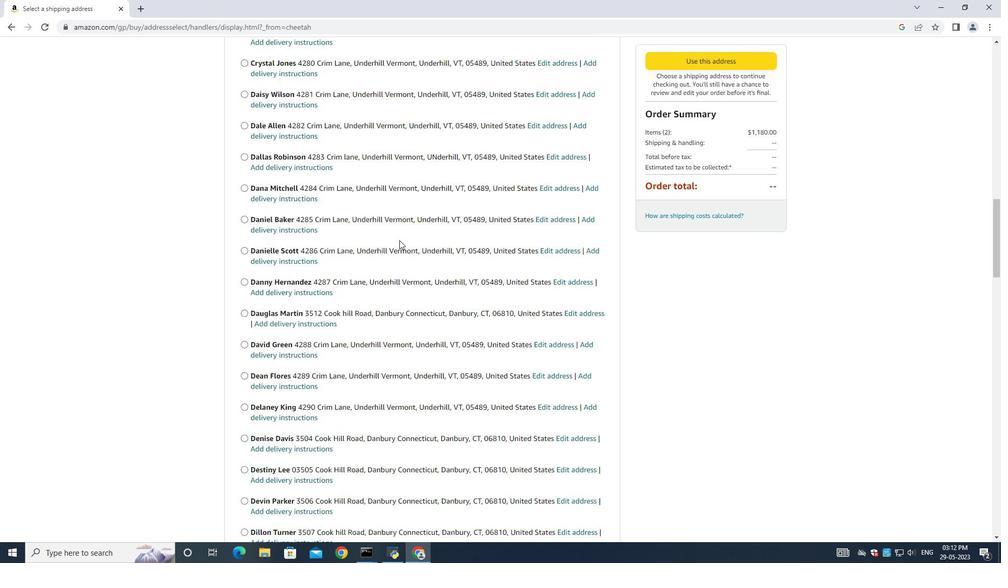 
Action: Mouse scrolled (389, 234) with delta (0, 0)
Screenshot: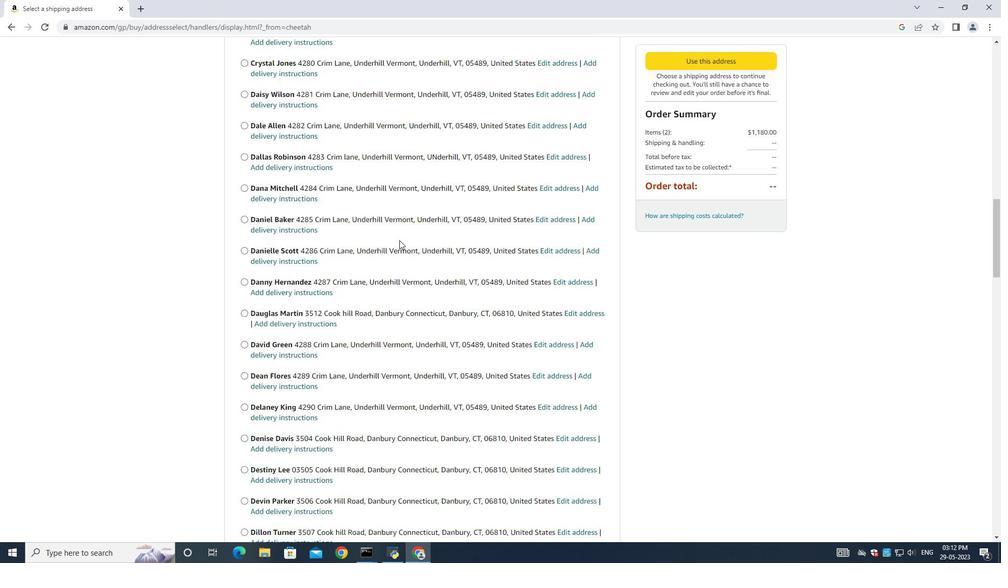 
Action: Mouse scrolled (389, 234) with delta (0, 0)
Screenshot: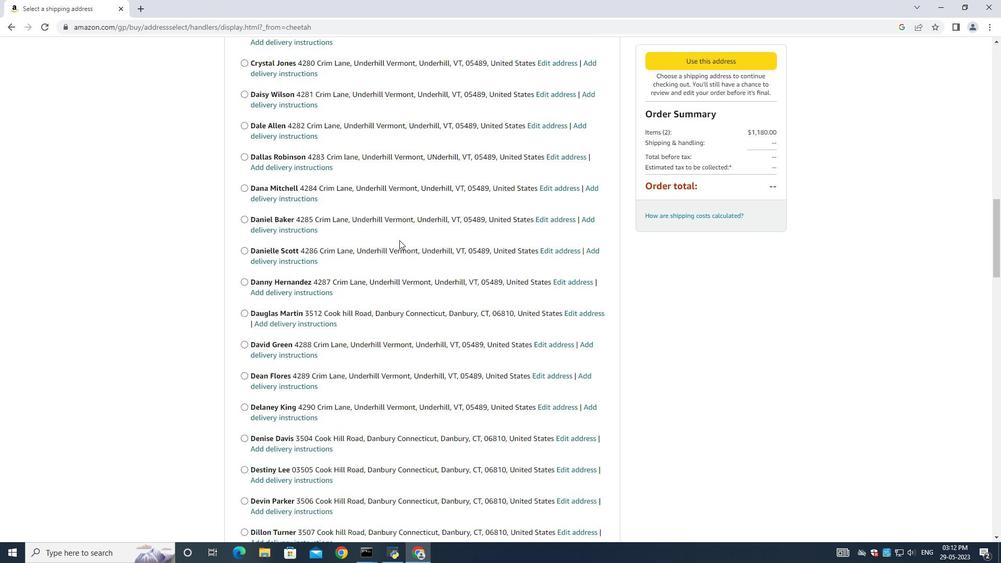 
Action: Mouse scrolled (389, 234) with delta (0, 0)
Screenshot: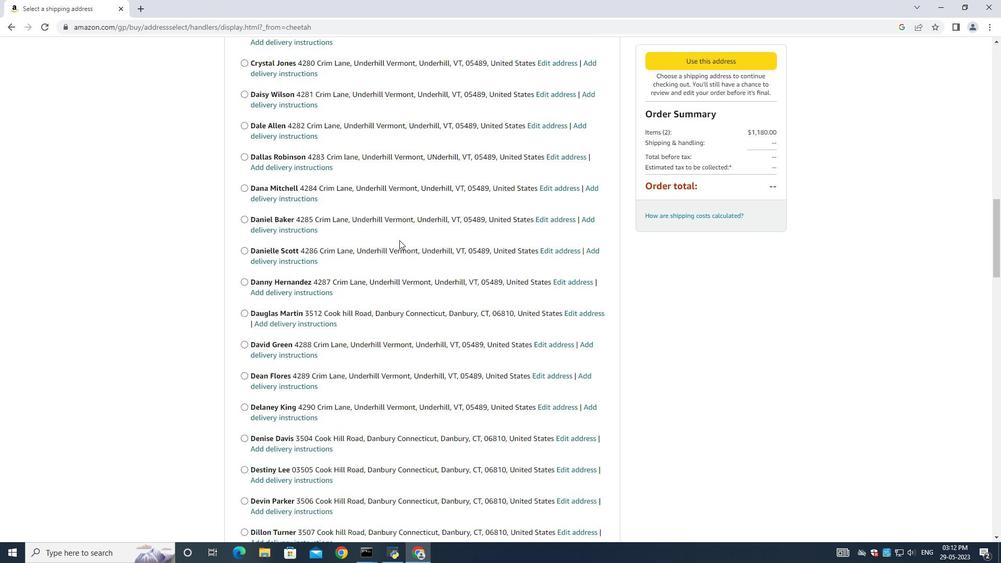 
Action: Mouse scrolled (389, 234) with delta (0, 0)
Screenshot: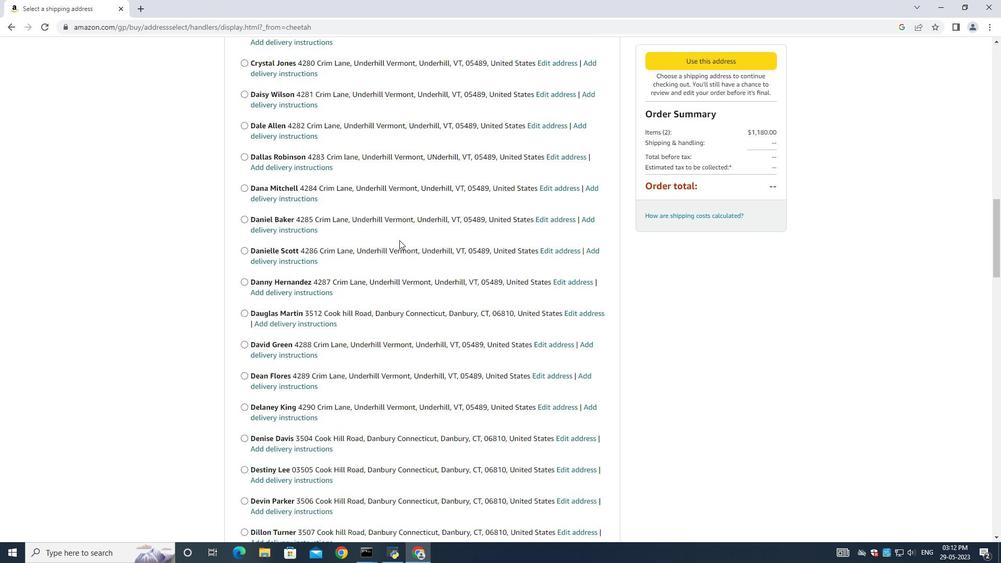 
Action: Mouse moved to (490, 259)
Screenshot: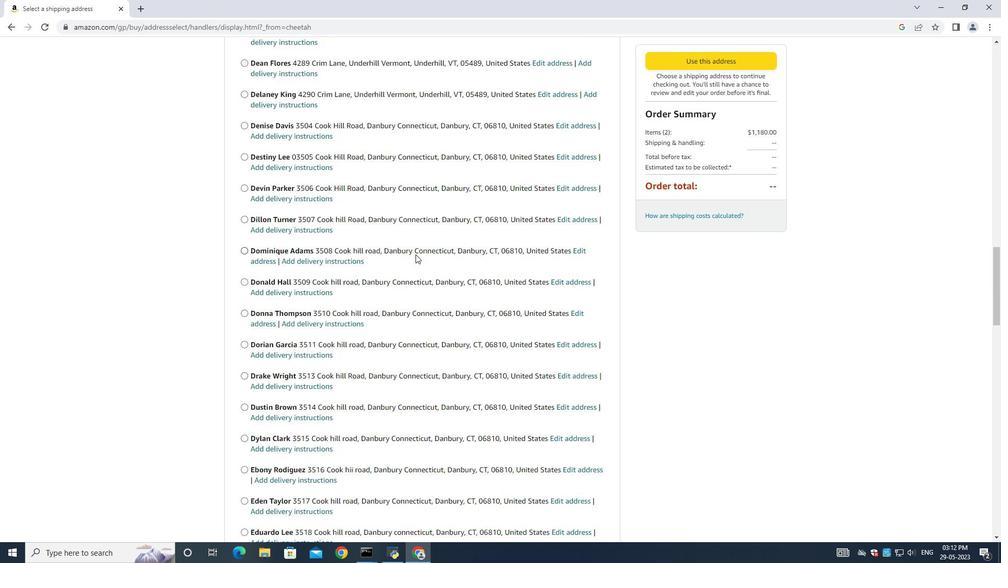 
Action: Mouse scrolled (490, 259) with delta (0, 0)
Screenshot: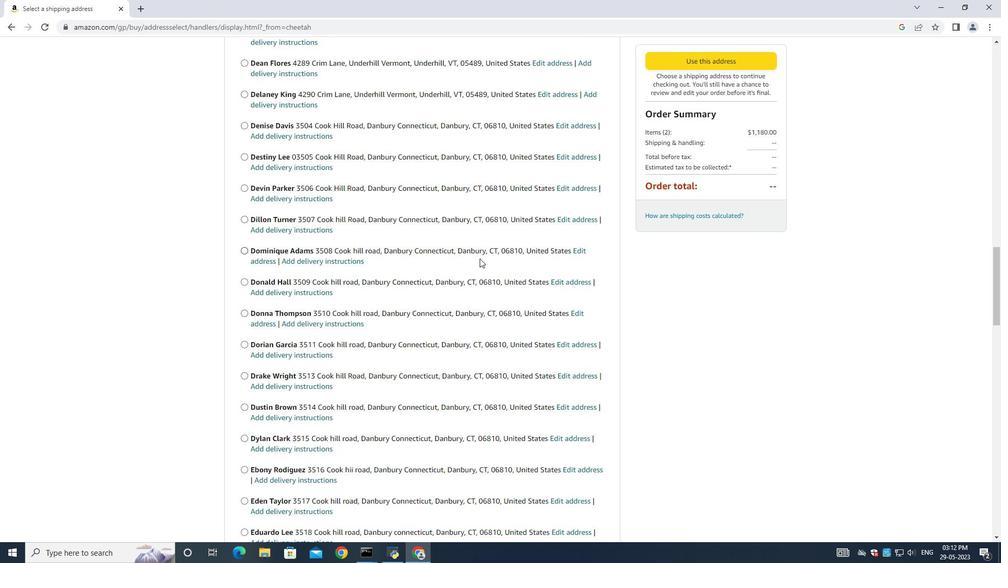 
Action: Mouse scrolled (490, 259) with delta (0, 0)
Screenshot: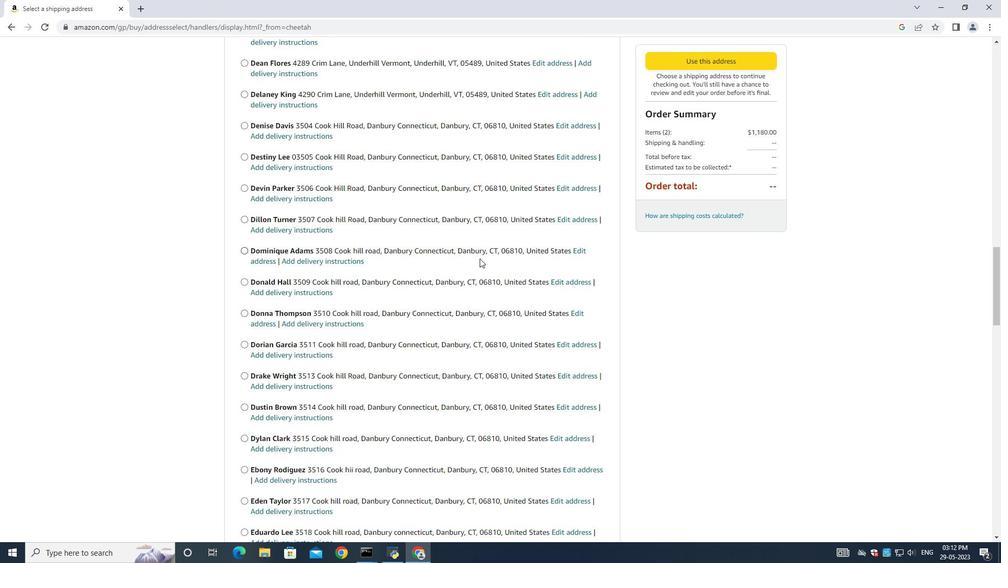 
Action: Mouse scrolled (490, 259) with delta (0, 0)
Screenshot: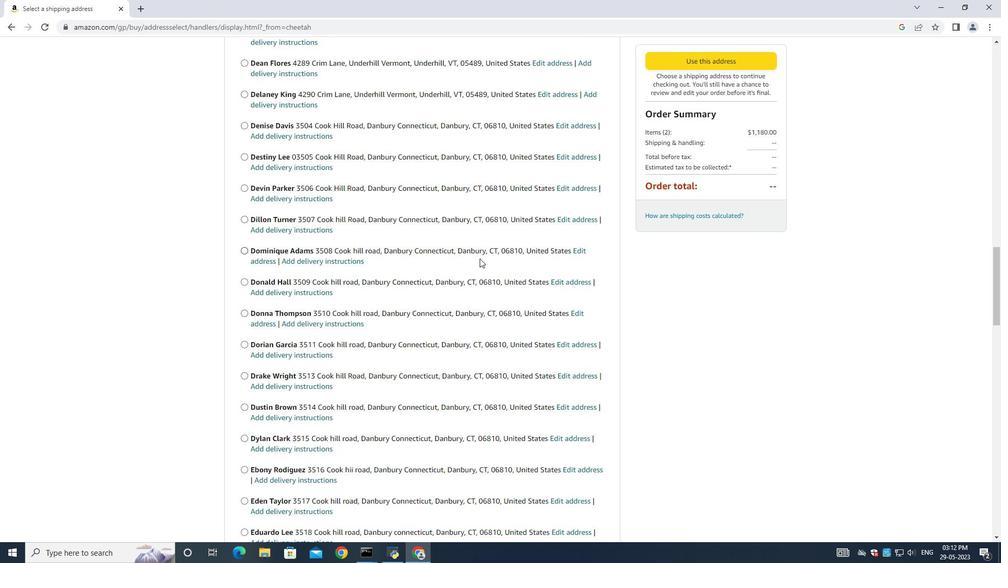 
Action: Mouse scrolled (490, 259) with delta (0, 0)
Screenshot: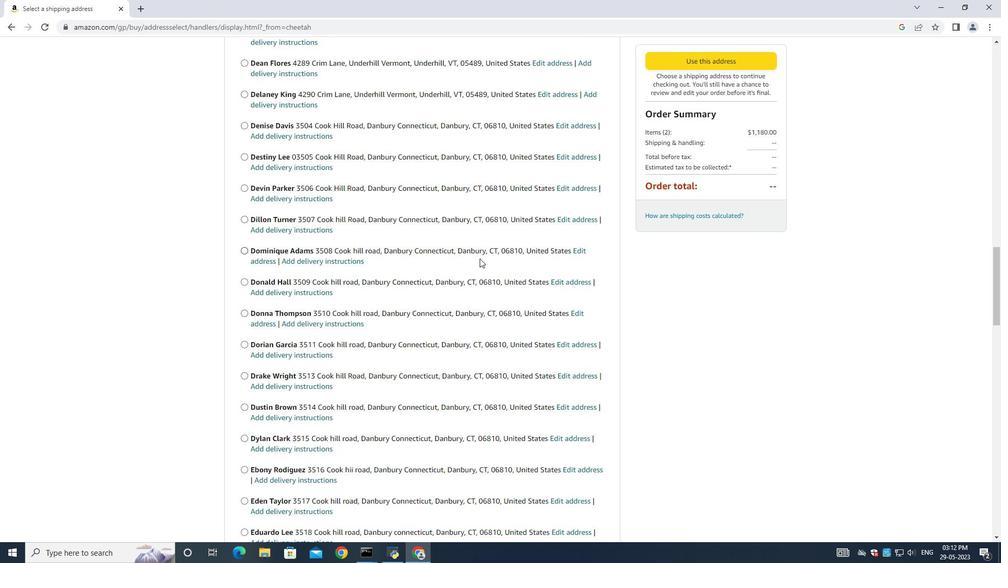 
Action: Mouse scrolled (490, 259) with delta (0, 0)
Screenshot: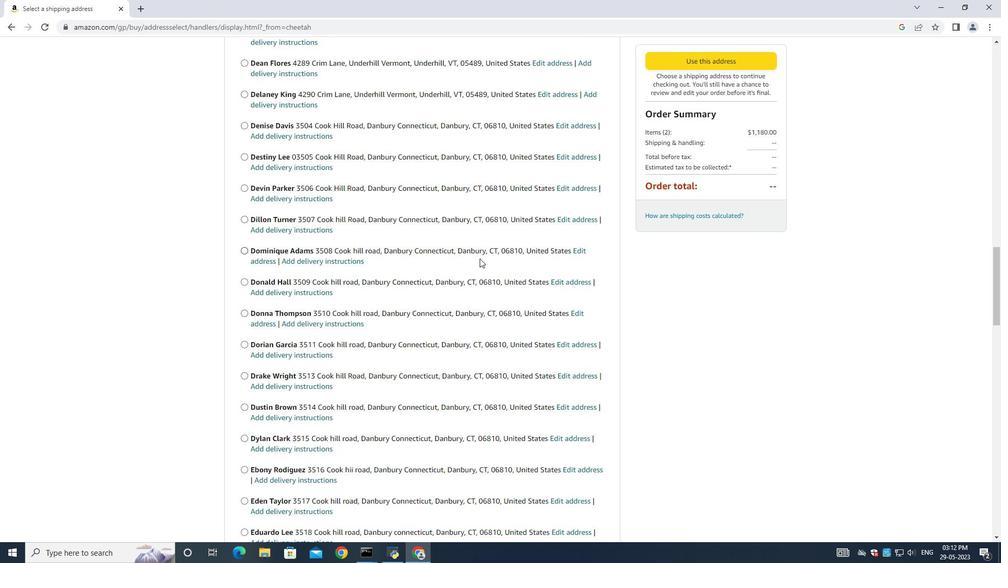 
Action: Mouse scrolled (490, 259) with delta (0, 0)
Screenshot: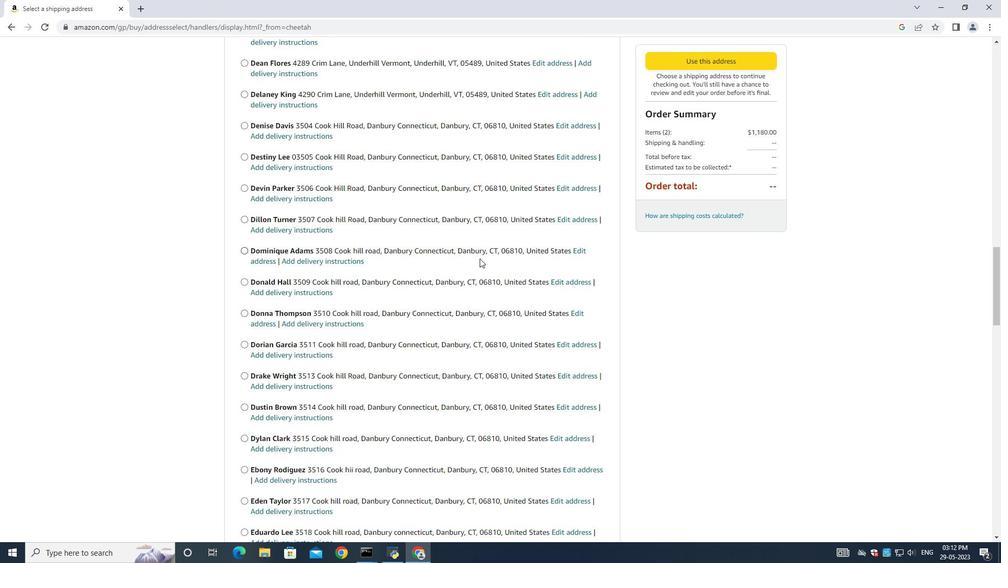 
Action: Mouse moved to (417, 278)
Screenshot: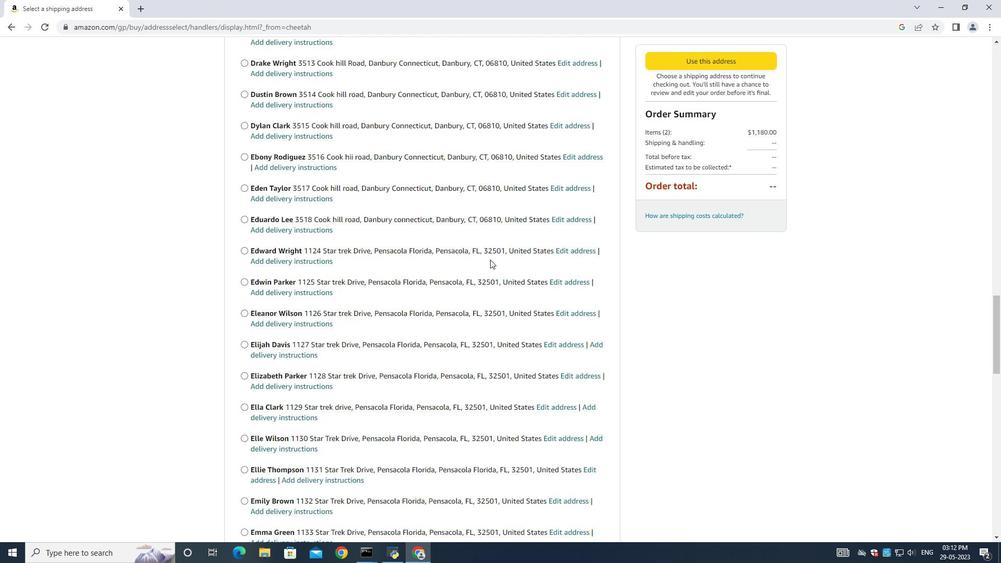 
Action: Mouse scrolled (417, 277) with delta (0, 0)
Screenshot: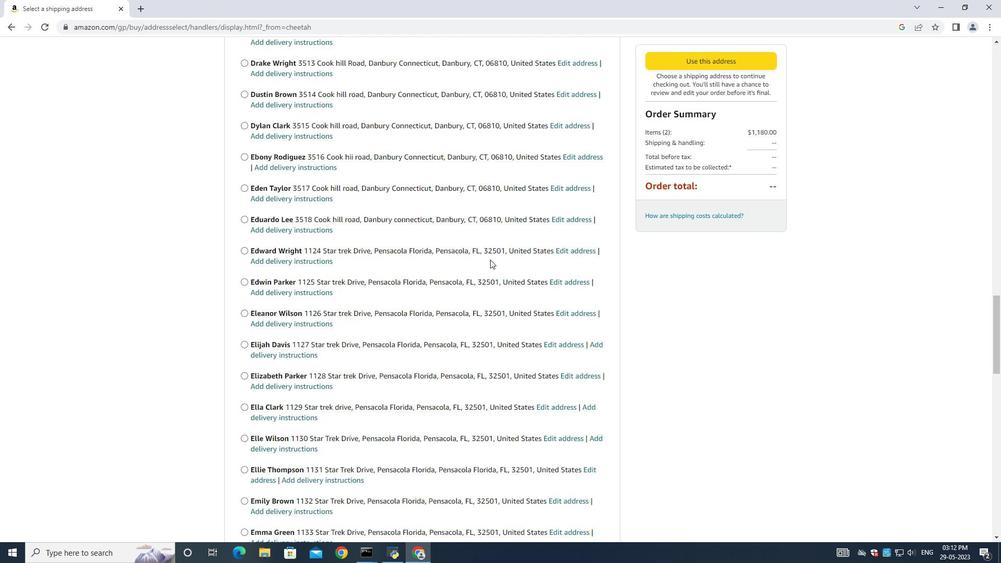 
Action: Mouse moved to (407, 278)
Screenshot: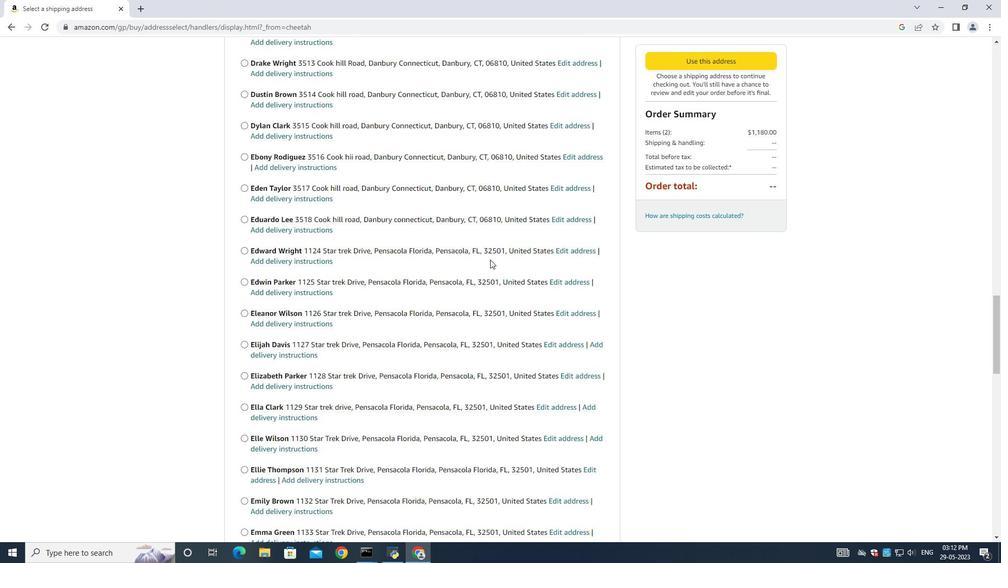 
Action: Mouse scrolled (407, 277) with delta (0, 0)
Screenshot: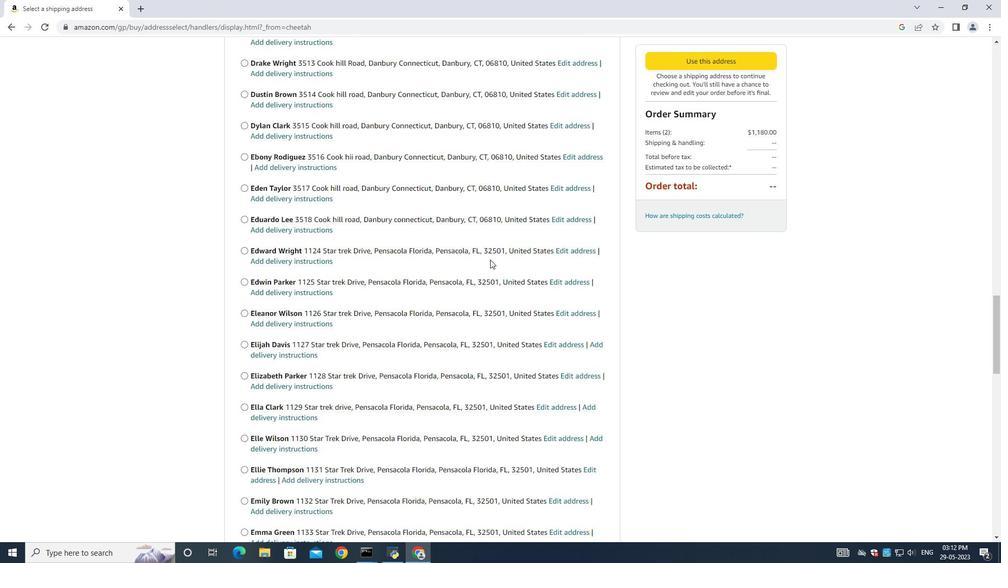 
Action: Mouse scrolled (407, 277) with delta (0, 0)
Screenshot: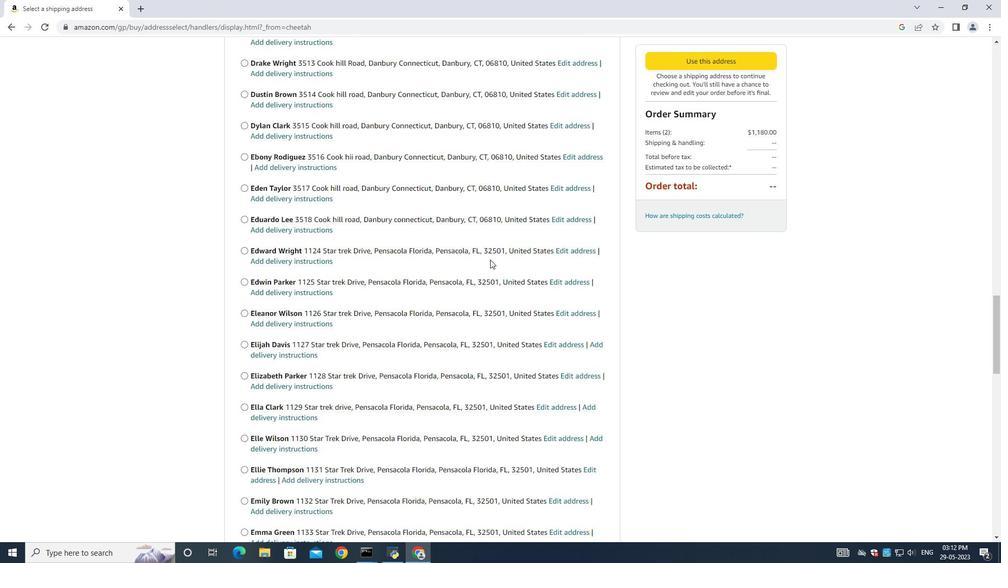 
Action: Mouse moved to (407, 278)
Screenshot: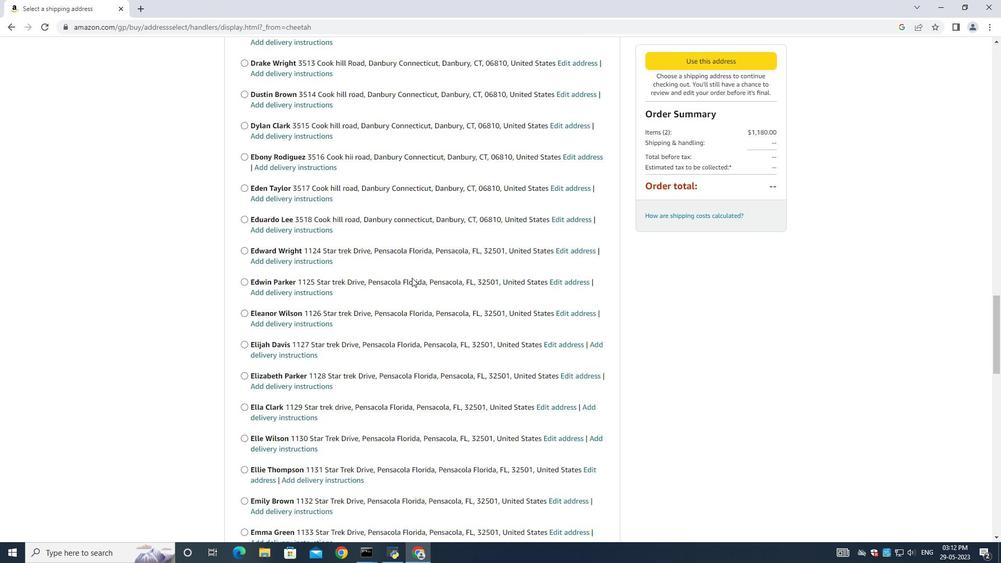 
Action: Mouse scrolled (407, 277) with delta (0, 0)
Screenshot: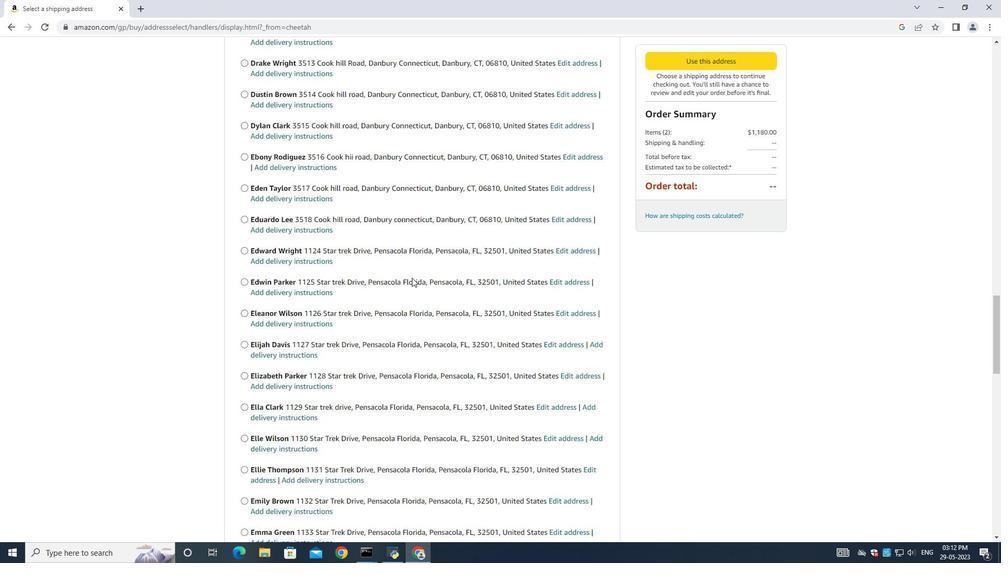 
Action: Mouse moved to (407, 272)
Screenshot: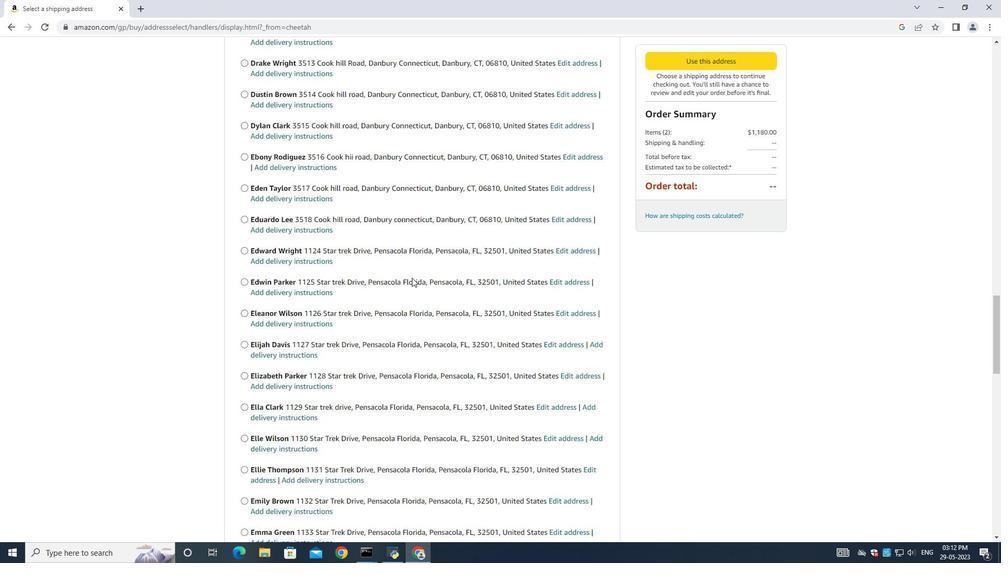
Action: Mouse scrolled (407, 277) with delta (0, 0)
Screenshot: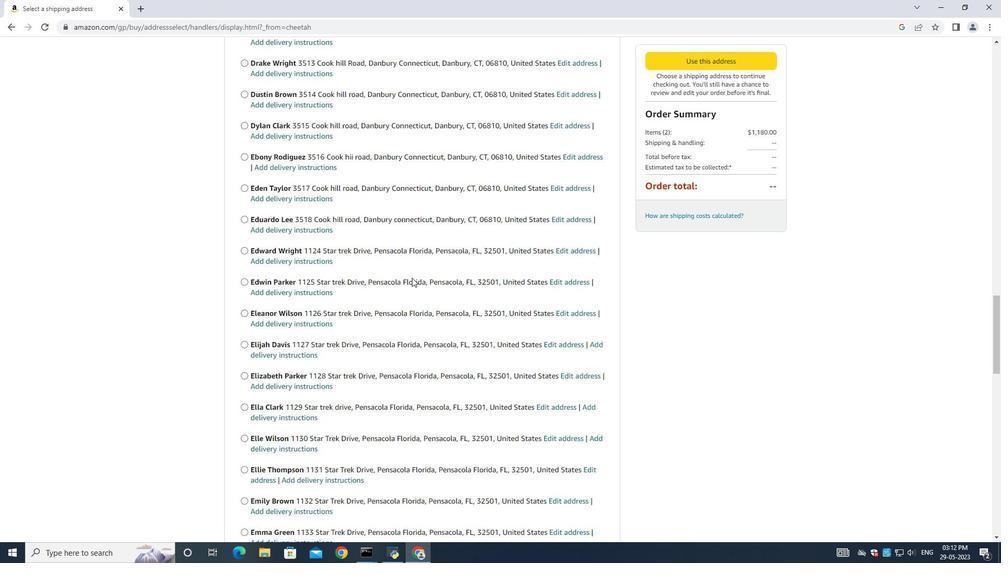 
Action: Mouse moved to (407, 272)
Screenshot: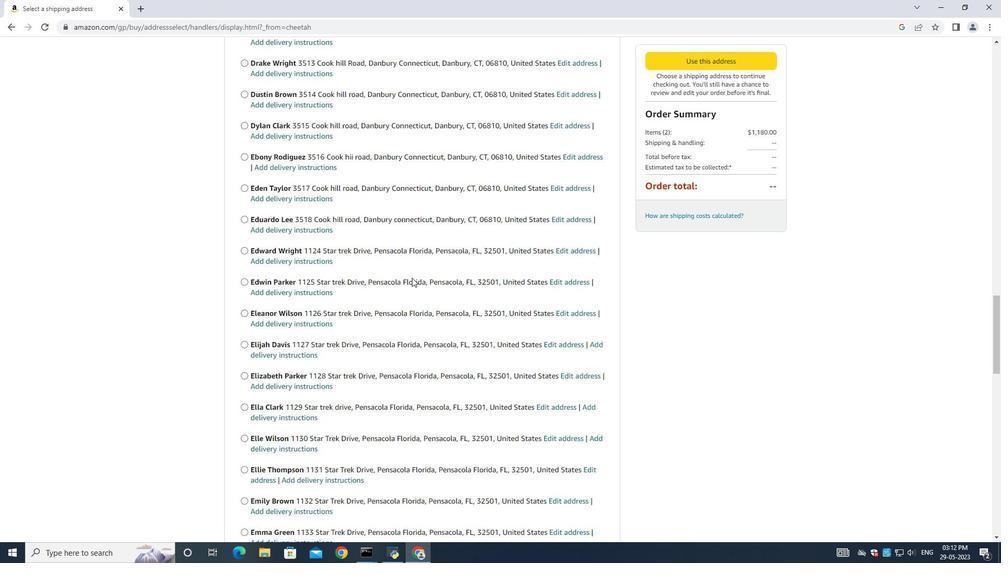 
Action: Mouse scrolled (407, 277) with delta (0, 0)
Screenshot: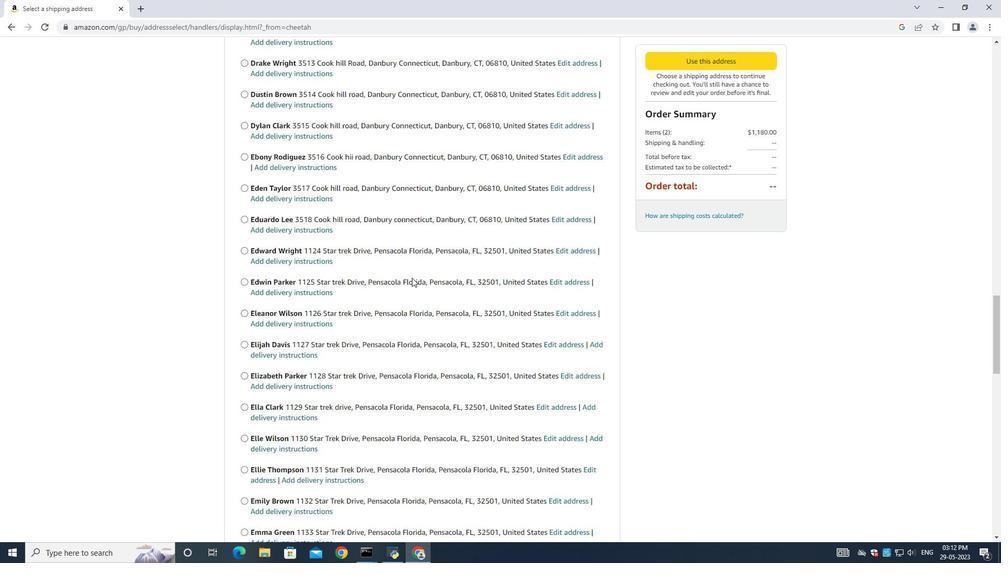 
Action: Mouse moved to (409, 272)
Screenshot: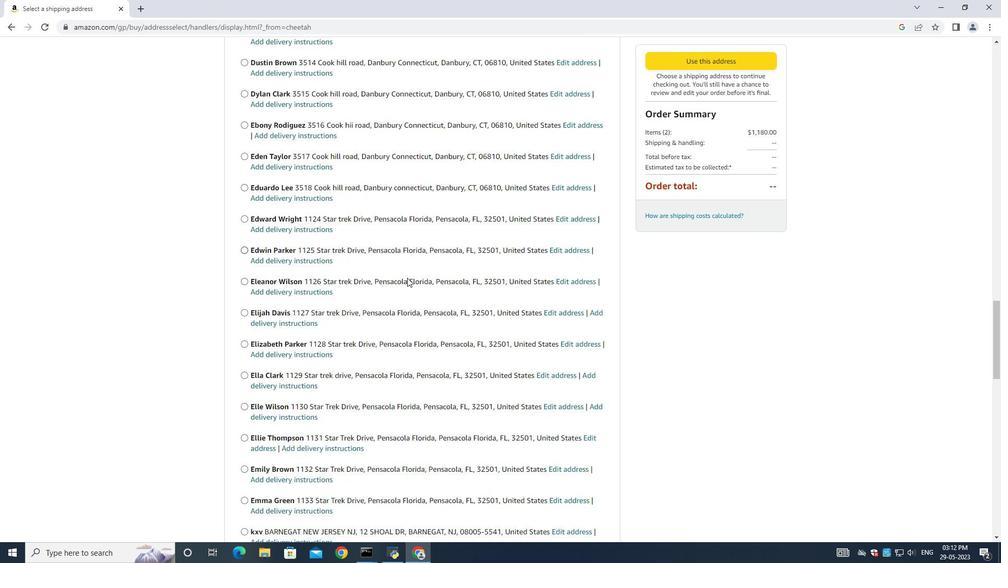 
Action: Mouse scrolled (409, 271) with delta (0, 0)
Screenshot: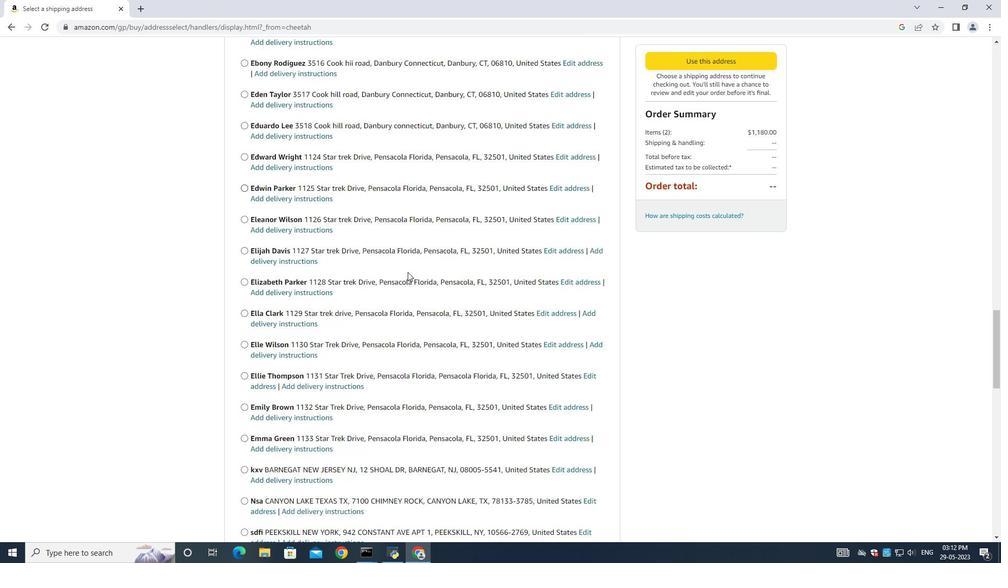 
Action: Mouse moved to (409, 273)
Screenshot: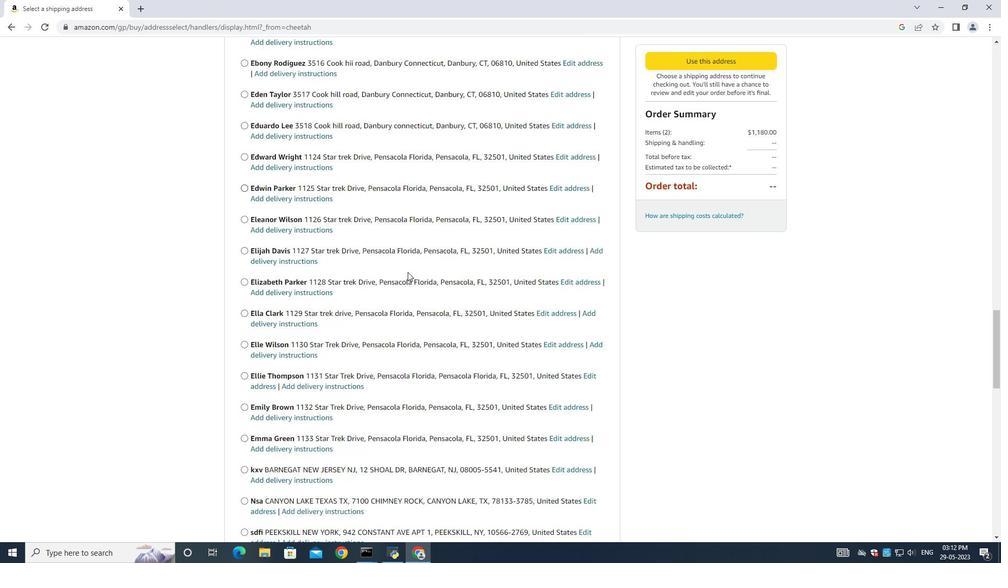 
Action: Mouse scrolled (409, 272) with delta (0, 0)
Screenshot: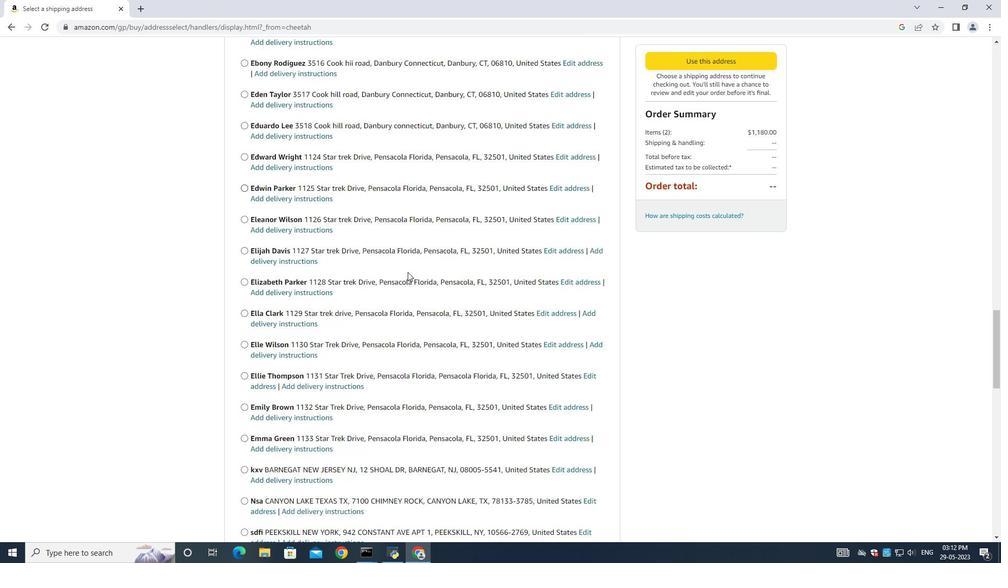 
Action: Mouse moved to (409, 273)
Screenshot: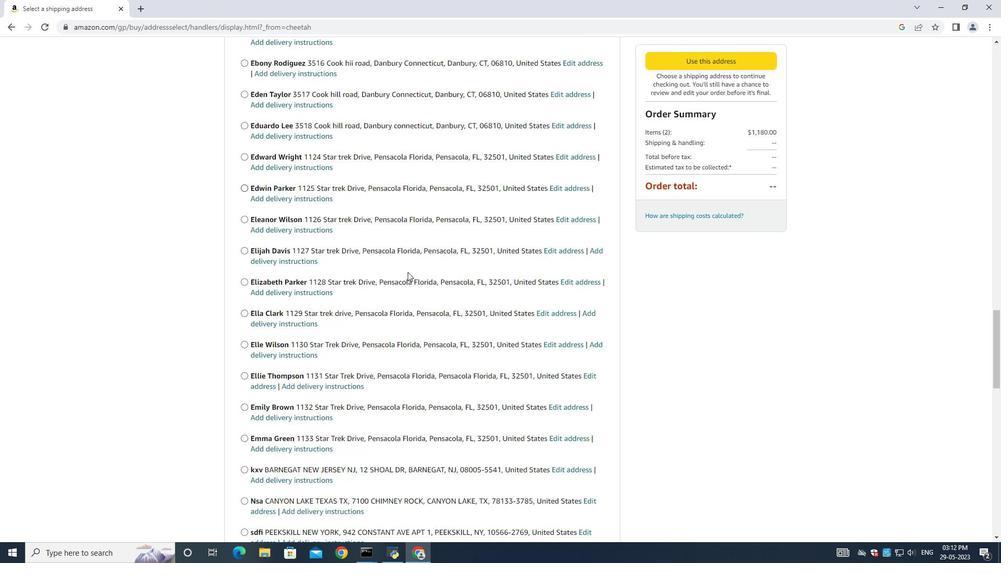 
Action: Mouse scrolled (409, 273) with delta (0, 0)
Screenshot: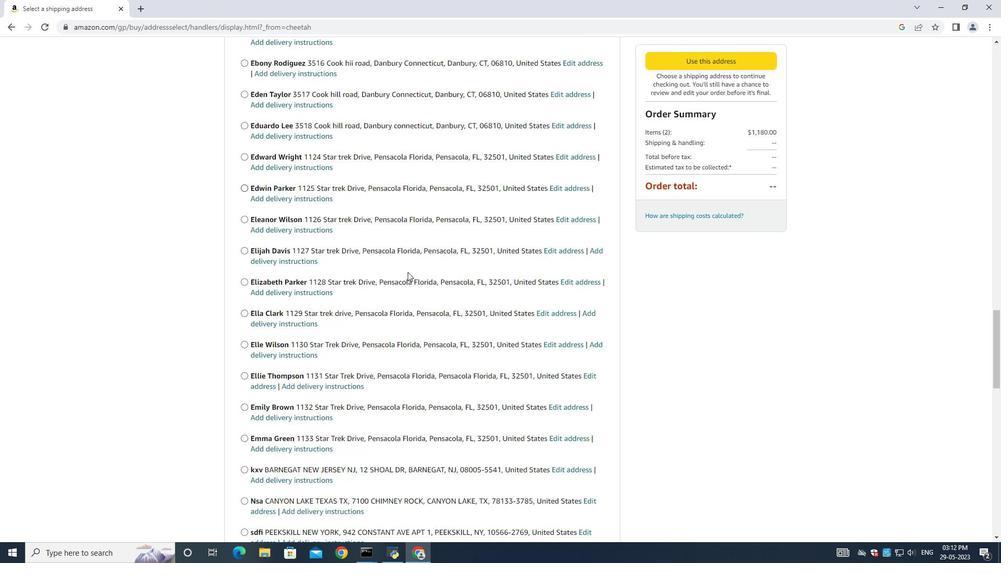
Action: Mouse scrolled (409, 273) with delta (0, 0)
Screenshot: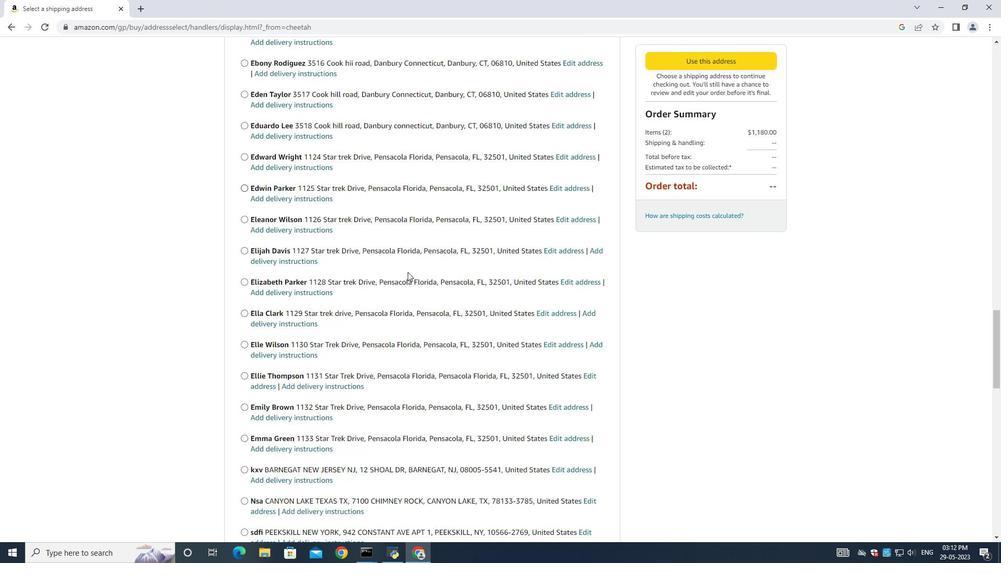 
Action: Mouse scrolled (409, 273) with delta (0, 0)
Screenshot: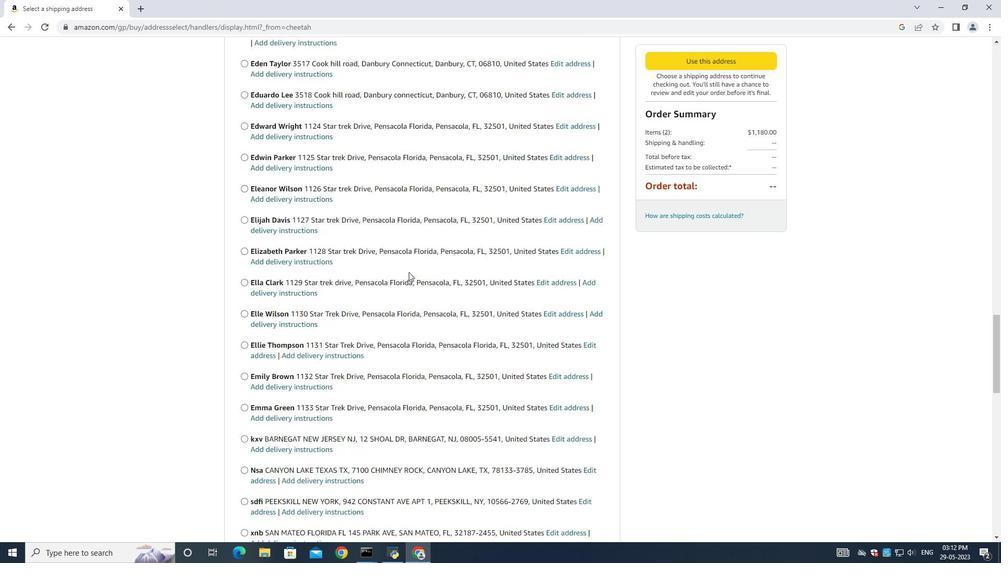 
Action: Mouse scrolled (409, 273) with delta (0, 0)
Screenshot: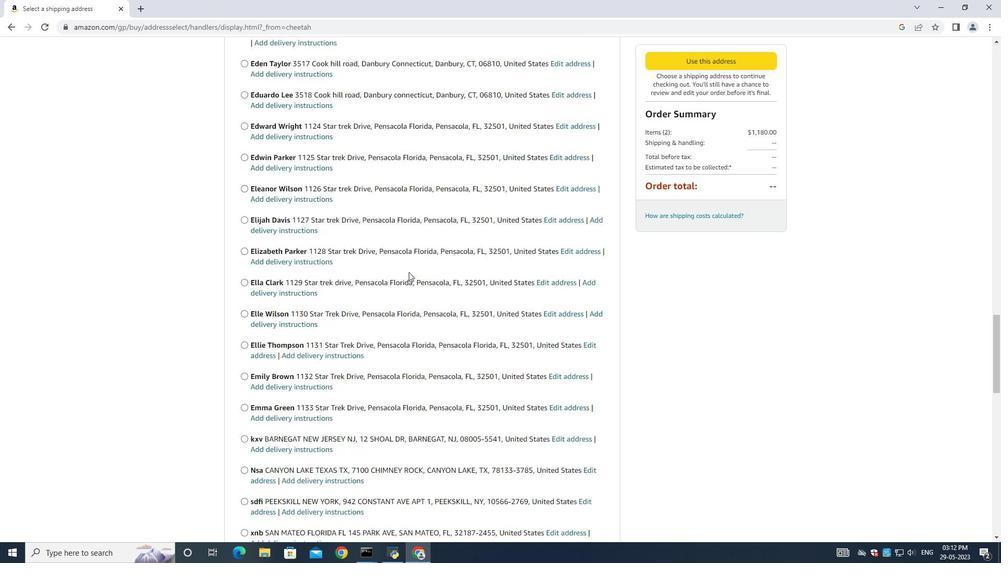 
Action: Mouse scrolled (409, 273) with delta (0, 0)
Screenshot: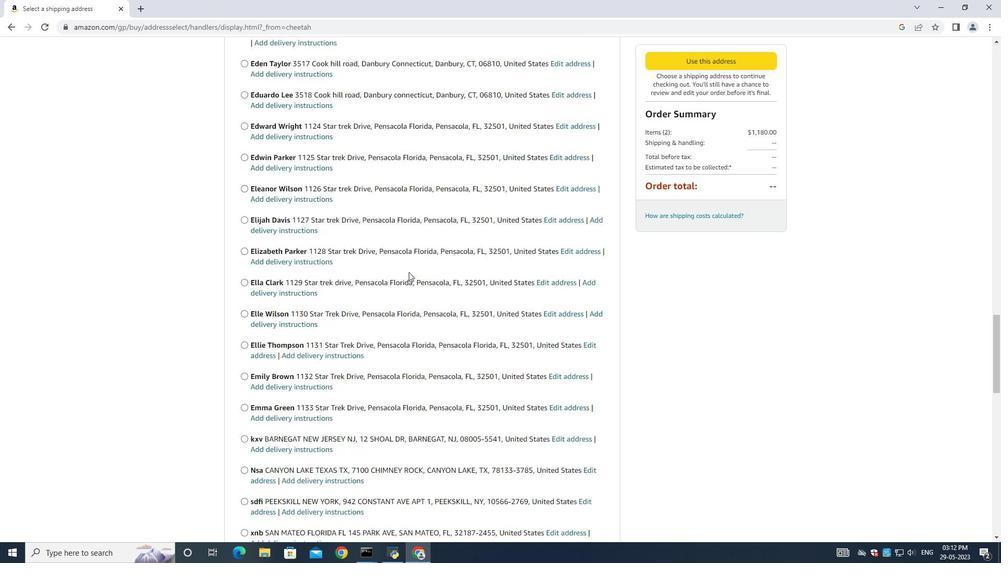 
Action: Mouse moved to (397, 280)
Screenshot: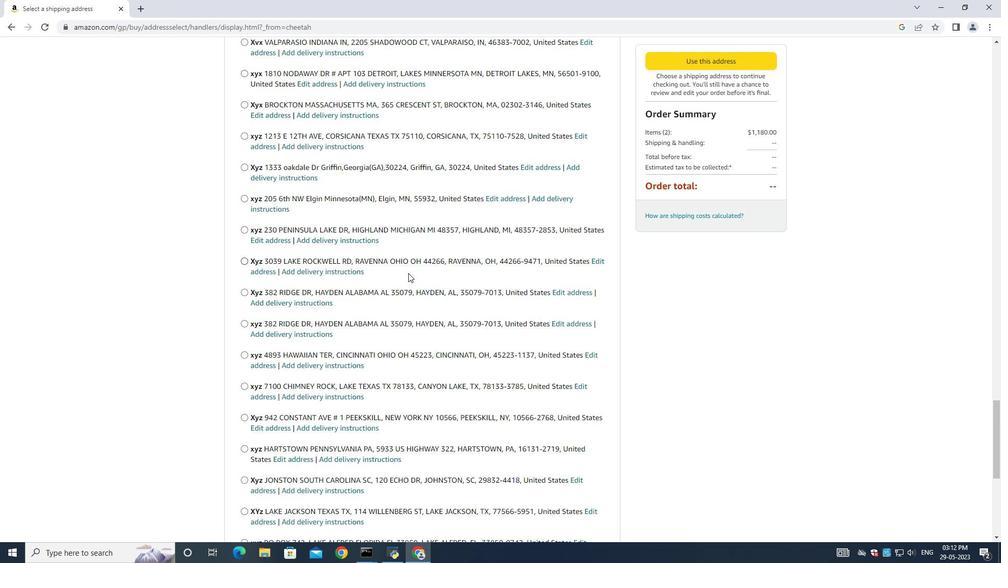 
Action: Mouse scrolled (397, 279) with delta (0, 0)
Screenshot: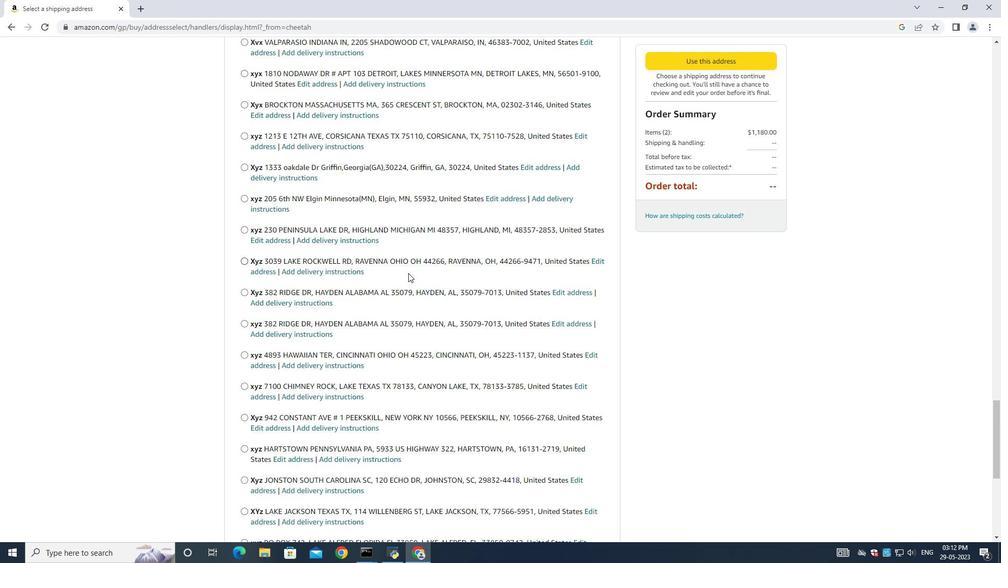 
Action: Mouse moved to (396, 280)
Screenshot: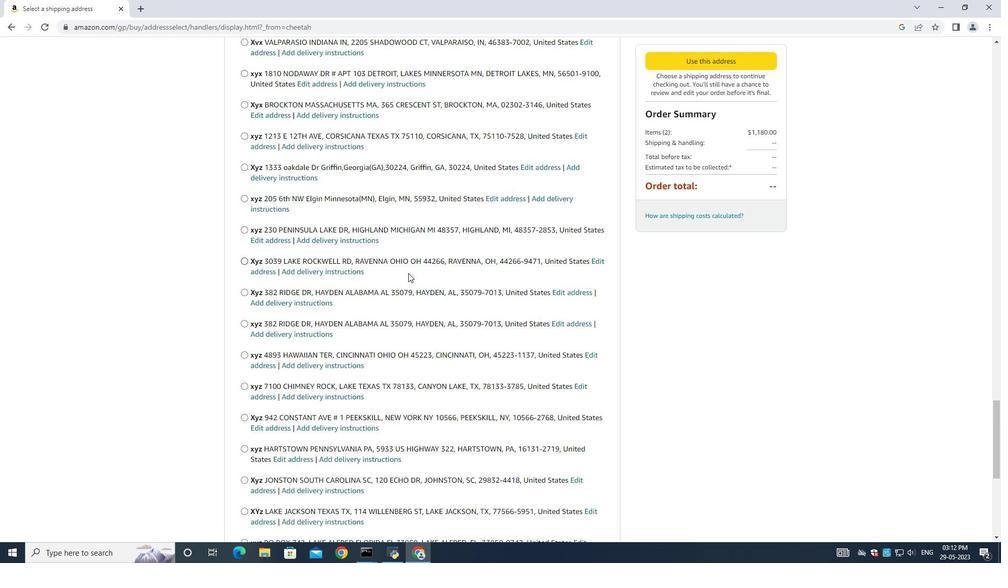 
Action: Mouse scrolled (397, 280) with delta (0, 0)
Screenshot: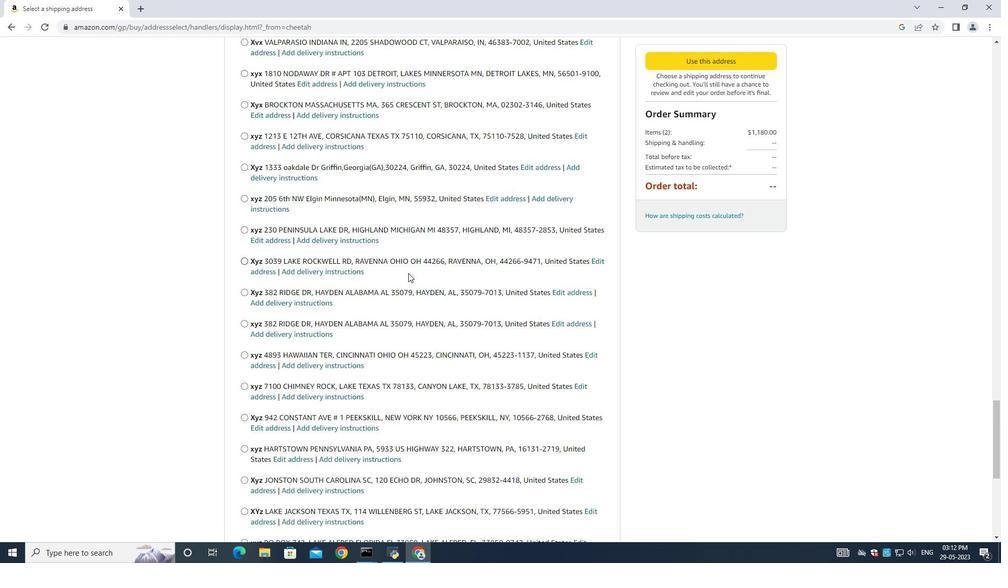 
Action: Mouse moved to (395, 280)
Screenshot: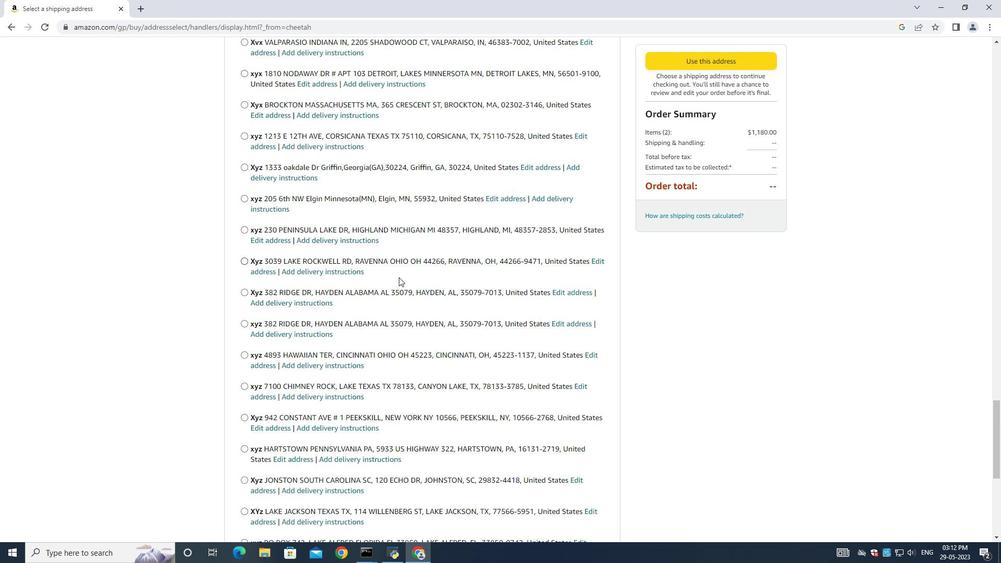 
Action: Mouse scrolled (397, 280) with delta (0, 0)
Screenshot: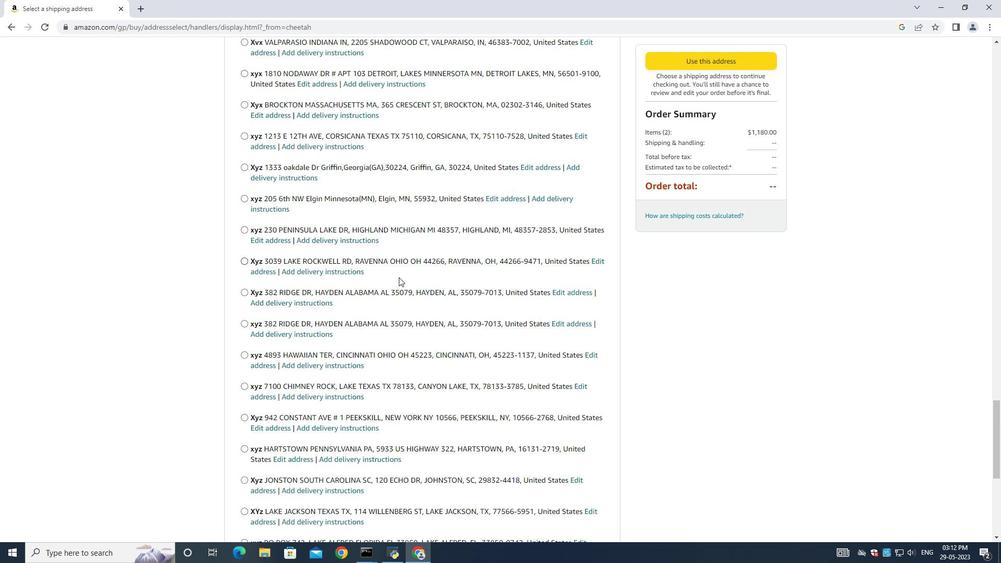
Action: Mouse moved to (395, 279)
Screenshot: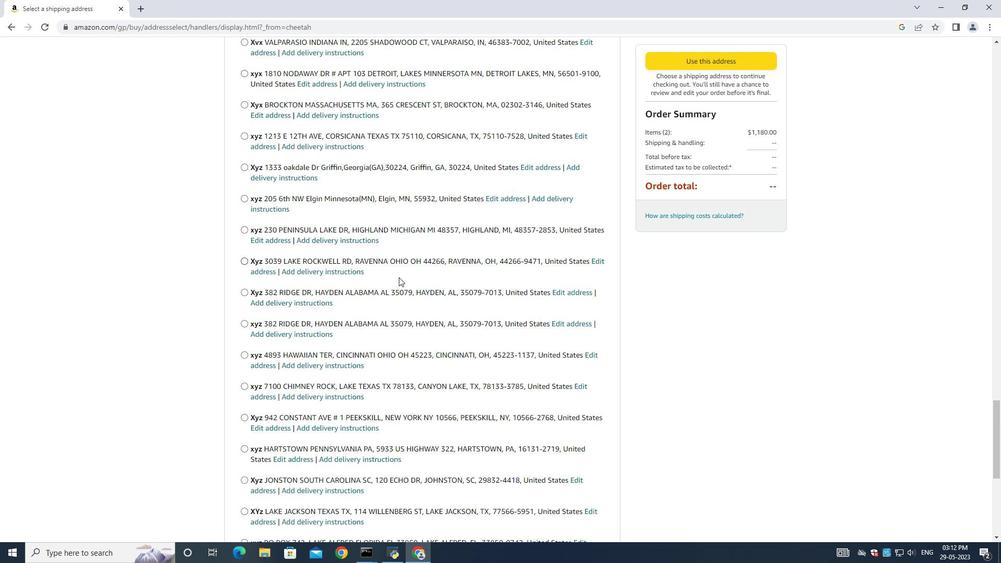 
Action: Mouse scrolled (396, 280) with delta (0, 0)
Screenshot: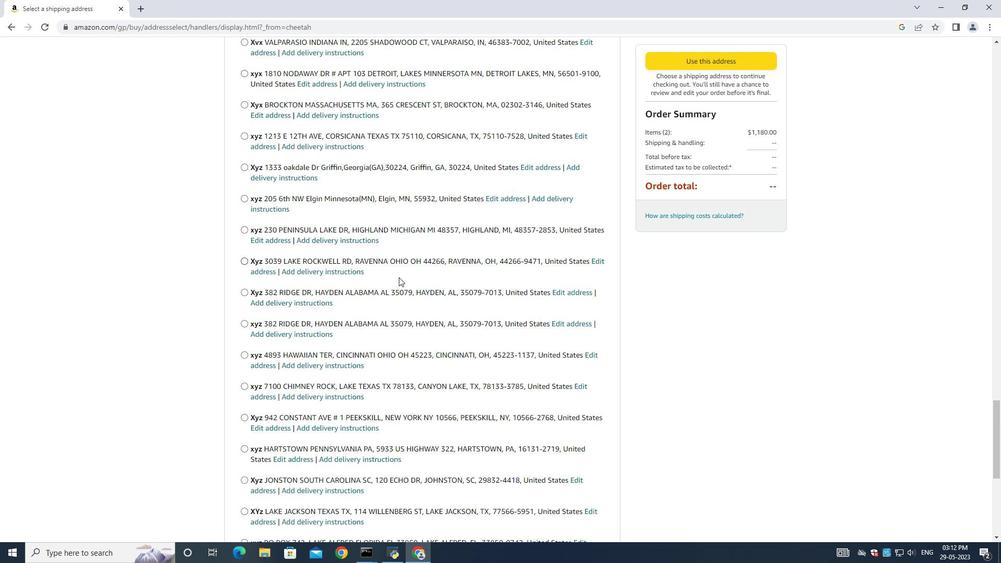 
Action: Mouse moved to (394, 279)
Screenshot: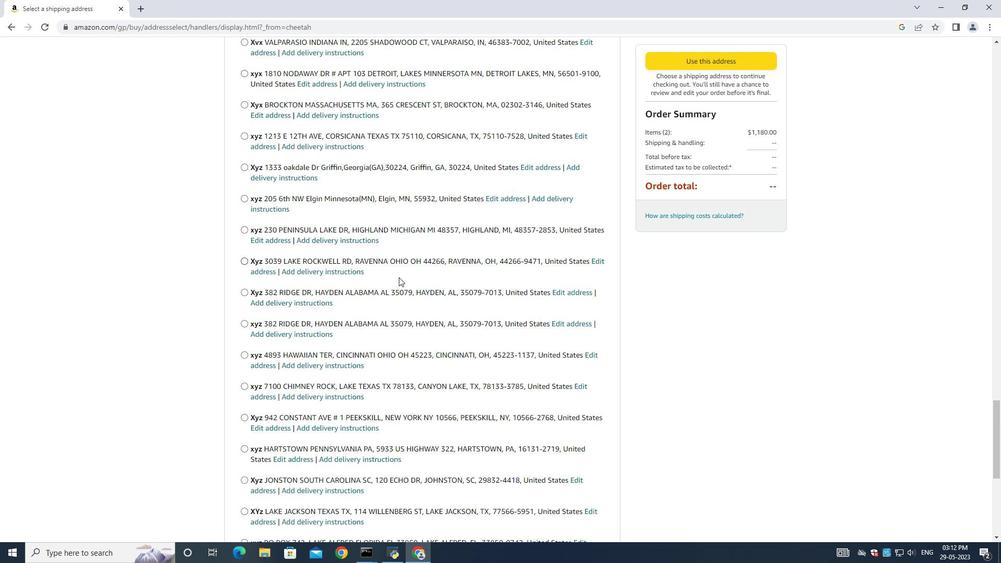 
Action: Mouse scrolled (395, 279) with delta (0, 0)
Screenshot: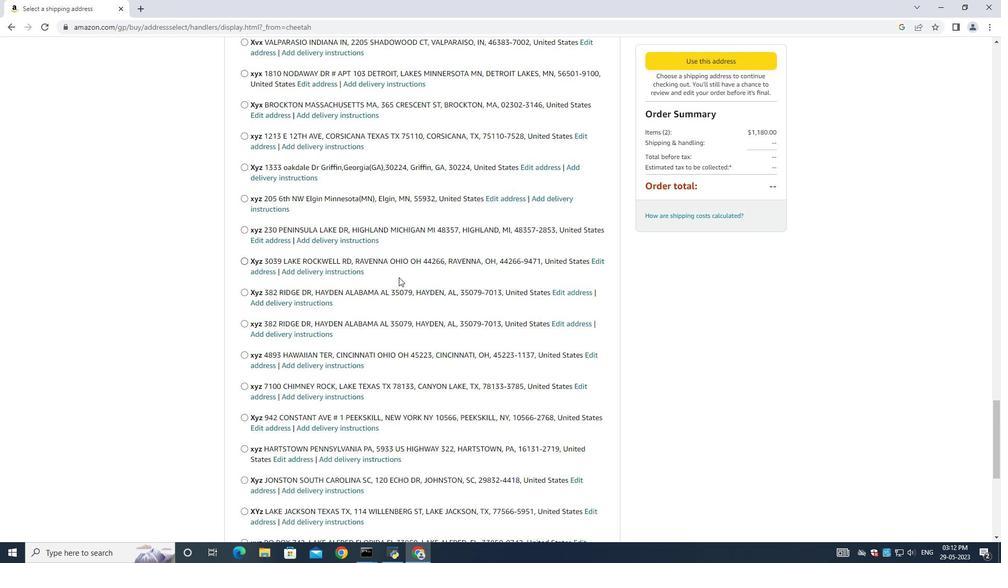 
Action: Mouse moved to (394, 278)
Screenshot: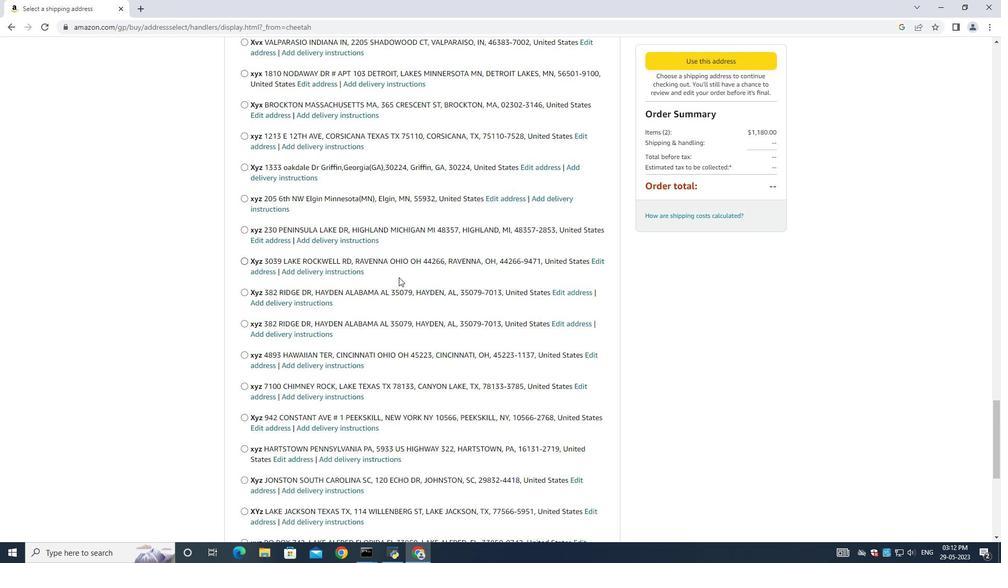 
Action: Mouse scrolled (394, 278) with delta (0, 0)
Screenshot: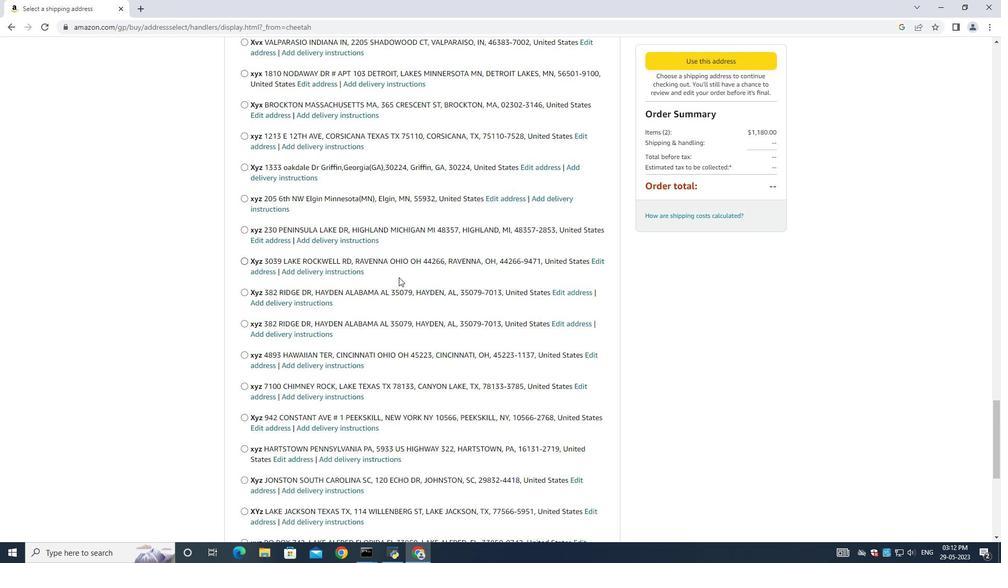 
Action: Mouse moved to (393, 275)
Screenshot: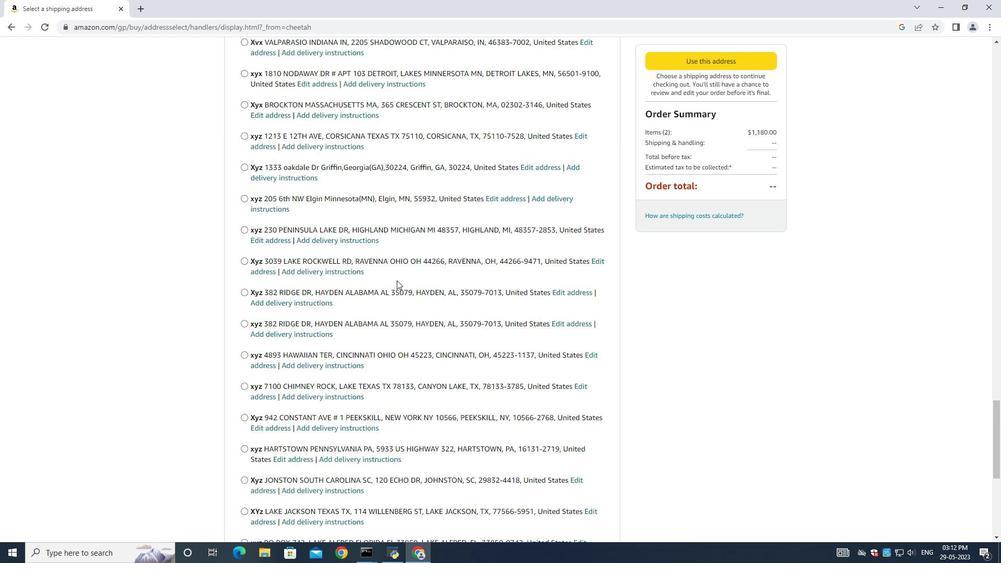 
Action: Mouse scrolled (393, 275) with delta (0, 0)
Screenshot: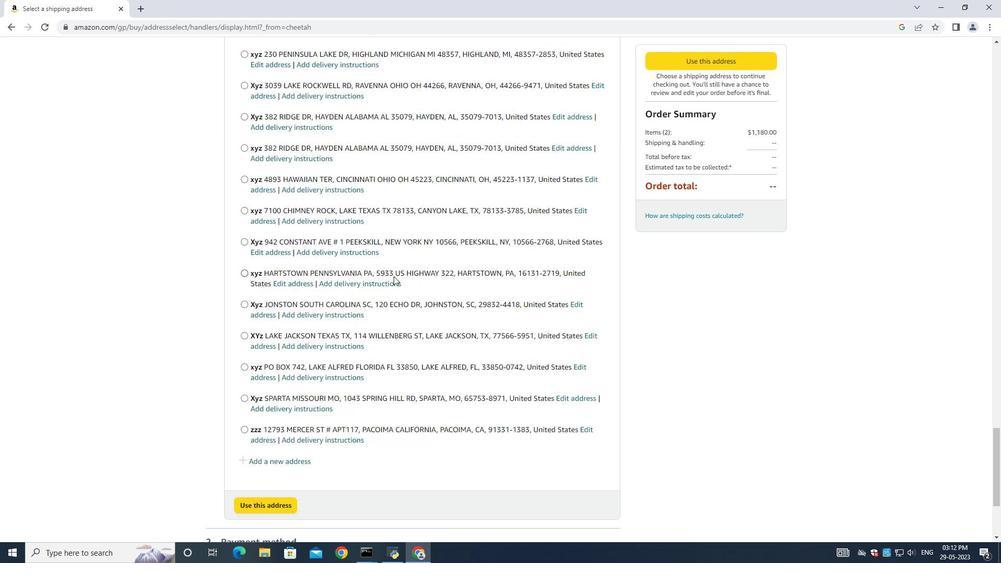 
Action: Mouse scrolled (393, 275) with delta (0, 0)
Screenshot: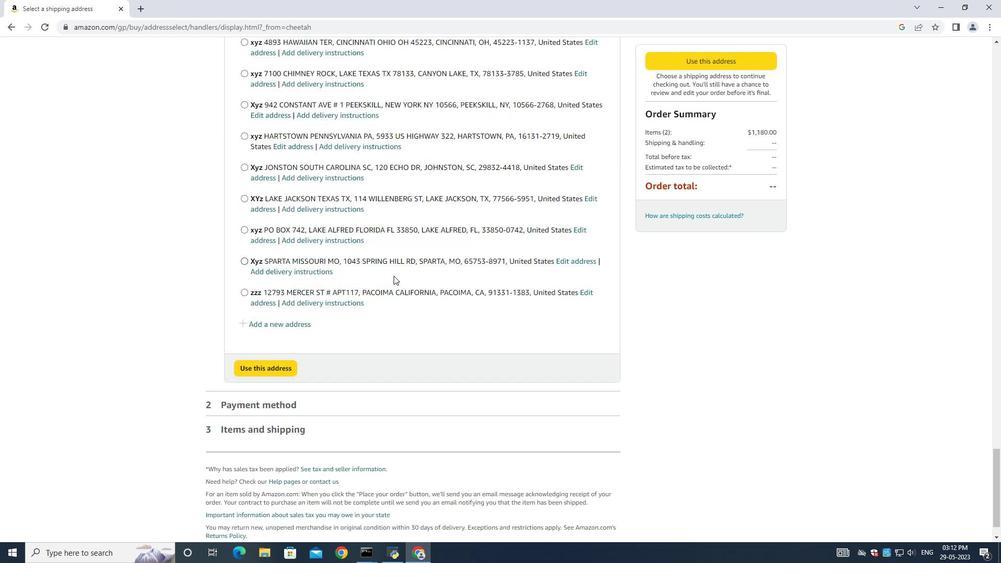
Action: Mouse scrolled (393, 275) with delta (0, 0)
Screenshot: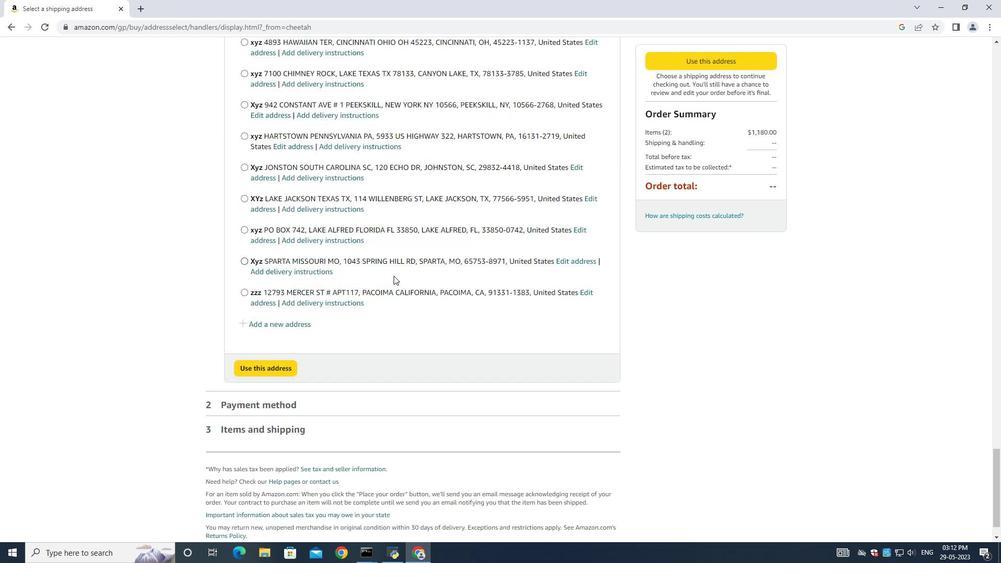 
Action: Mouse scrolled (393, 275) with delta (0, 0)
Screenshot: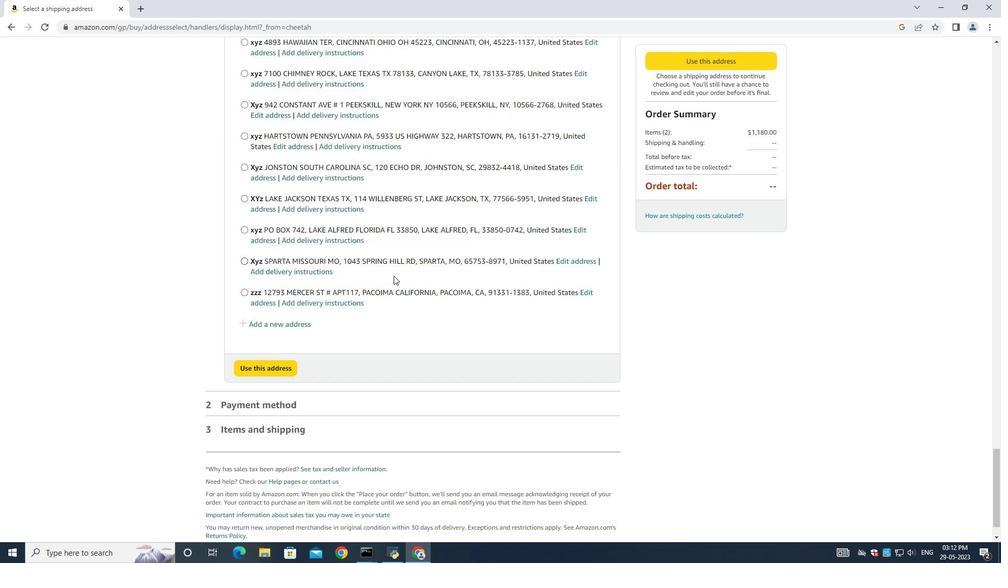 
Action: Mouse moved to (261, 284)
Screenshot: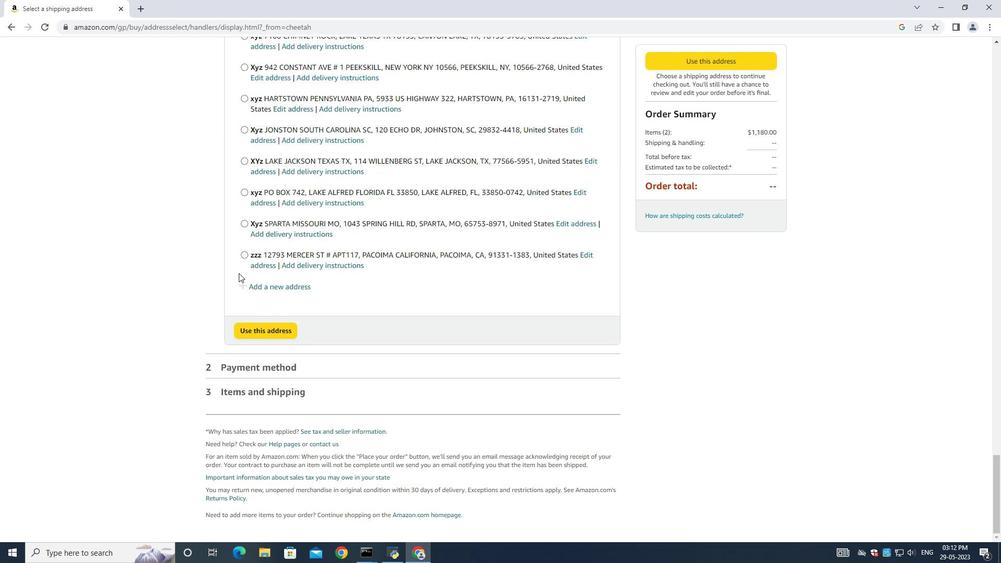
Action: Mouse pressed left at (261, 284)
Screenshot: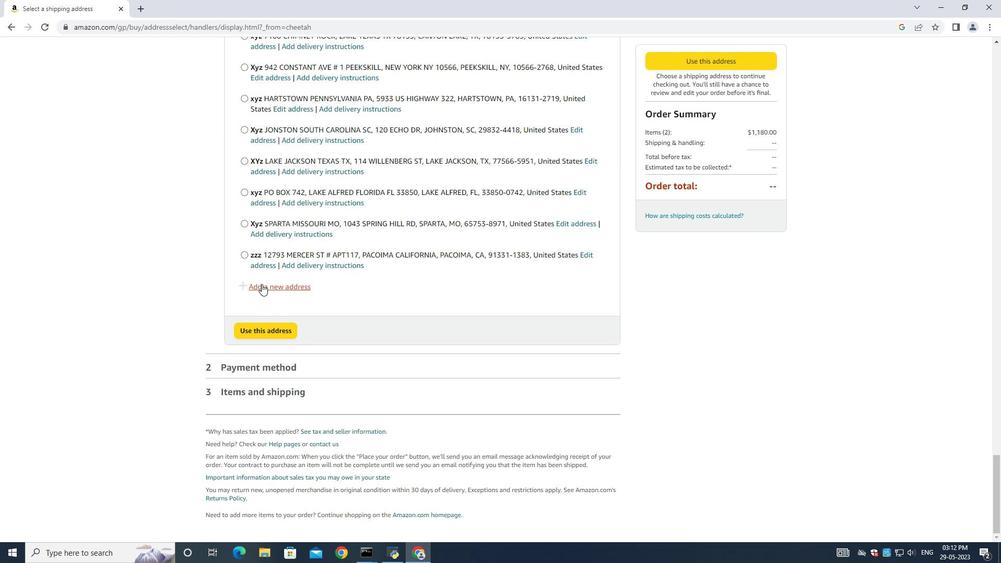 
Action: Mouse moved to (344, 253)
Screenshot: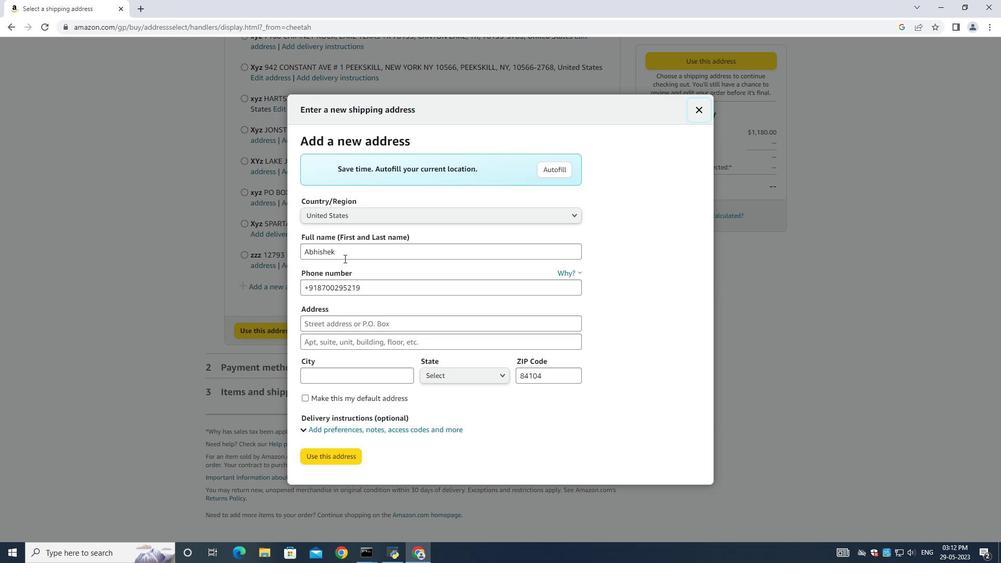 
Action: Mouse pressed left at (344, 253)
Screenshot: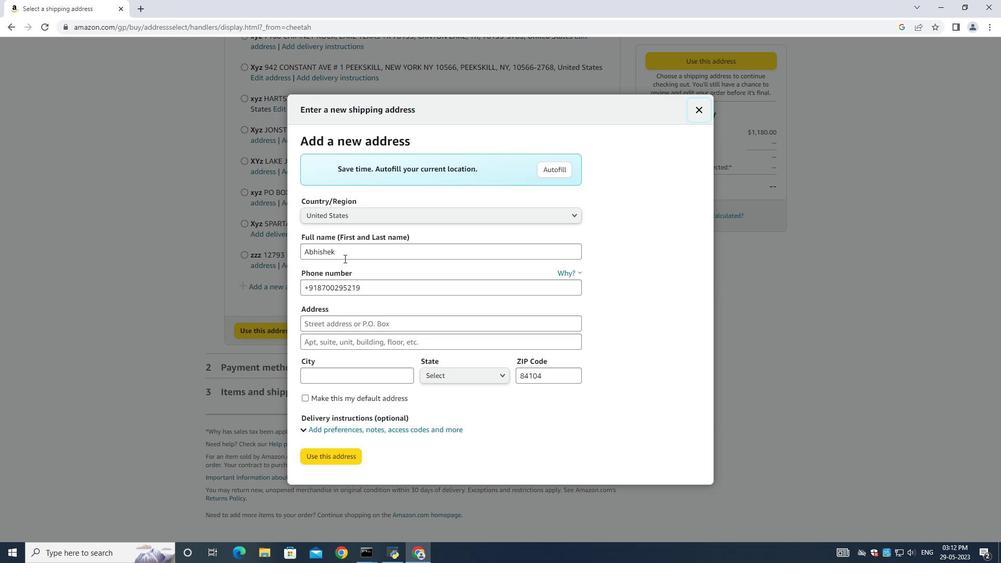 
Action: Mouse moved to (345, 253)
Screenshot: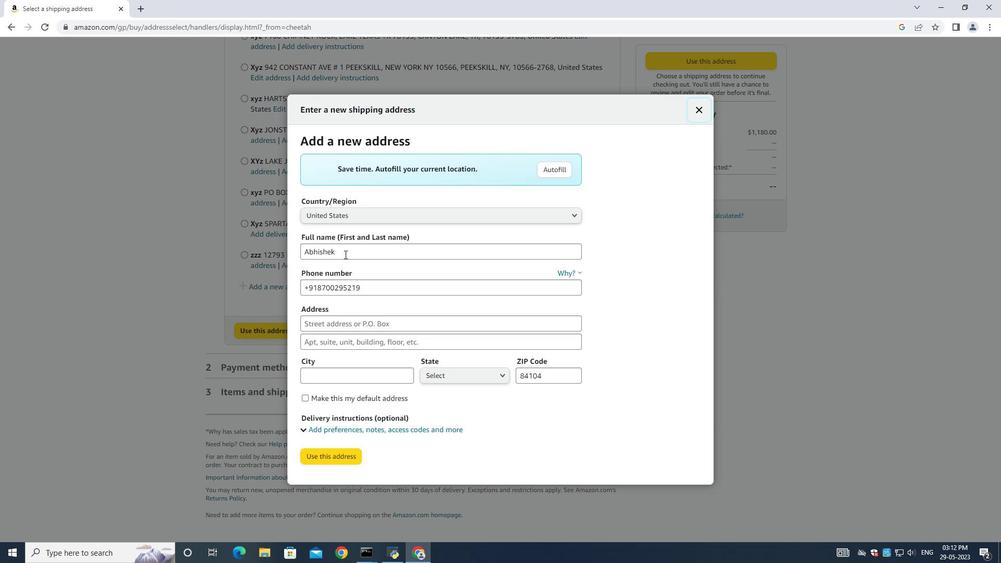
Action: Key pressed ctrl+A<Key.insert><Key.backspace><Key.shift><Key.shift><Key.shift><Key.shift><Key.shift><Key.shift><Key.shift><Key.shift><Key.shift><Key.shift><Key.shift><Key.shift><Key.shift><Key.shift><Key.shift><Key.shift><Key.shift><Key.shift><Key.shift><Key.shift><Key.shift><Key.shift><Key.shift><Key.shift><Key.shift><Key.shift><Key.shift><Key.shift><Key.shift><Key.shift><Key.shift><Key.shift><Key.shift><Key.shift><Key.shift><Key.shift><Key.shift><Key.shift><Key.shift><Key.shift><Key.shift><Key.shift><Key.shift><Key.shift><Key.shift><Key.shift><Key.shift><Key.shift><Key.shift><Key.shift><Key.shift><Key.shift><Key.shift><Key.shift><Key.shift><Key.shift><Key.shift><Key.shift><Key.shift><Key.shift><Key.shift><Key.shift><Key.shift><Key.shift><Key.shift><Key.shift><Key.shift><Key.shift><Key.shift><Key.shift><Key.shift><Key.shift><Key.shift><Key.shift><Key.shift><Key.shift><Key.shift><Key.shift><Key.shift><Key.shift><Key.shift><Key.shift><Key.shift><Key.shift><Key.shift>R<Key.backspace><Key.shift>ERIC<Key.space><Key.shift><Key.shift><Key.shift><Key.shift>Rodriguez<Key.tab><Key.tab><Key.backspace>8503109646<Key.tab>1134<Key.space><Key.shift>Star<Key.space>trek<Key.space><Key.space><Key.shift>Drive<Key.space><Key.tab><Key.shift><Key.shift><Key.shift><Key.shift><Key.shift><Key.shift><Key.shift><Key.shift><Key.shift><Key.shift><Key.shift><Key.shift><Key.shift><Key.shift><Key.shift><Key.shift><Key.shift><Key.shift><Key.shift><Key.shift><Key.shift><Key.shift><Key.shift><Key.shift><Key.shift><Key.shift><Key.shift><Key.shift><Key.shift><Key.shift><Key.shift><Key.shift><Key.shift><Key.shift><Key.shift><Key.shift><Key.shift><Key.shift><Key.shift><Key.shift><Key.shift><Key.shift><Key.shift><Key.shift><Key.shift><Key.shift><Key.shift><Key.shift><Key.shift><Key.shift><Key.shift><Key.shift><Key.shift><Key.shift><Key.shift><Key.shift><Key.shift><Key.shift><Key.shift><Key.shift><Key.shift><Key.shift><Key.shift><Key.shift><Key.shift><Key.shift><Key.shift><Key.shift><Key.shift><Key.shift><Key.shift><Key.shift><Key.shift><Key.shift><Key.shift><Key.shift><Key.shift><Key.shift>Pensaclo<Key.backspace><Key.backspace>ola<Key.space><Key.shift><Key.shift><Key.shift><Key.shift><Key.shift><Key.shift>Florida<Key.space><Key.tab><Key.shift><Key.shift><Key.shift><Key.shift><Key.shift><Key.shift><Key.shift><Key.shift><Key.shift><Key.shift>Pemsacola<Key.space><Key.tab><Key.up>f<Key.down><Key.enter><Key.tab><Key.backspace>
Screenshot: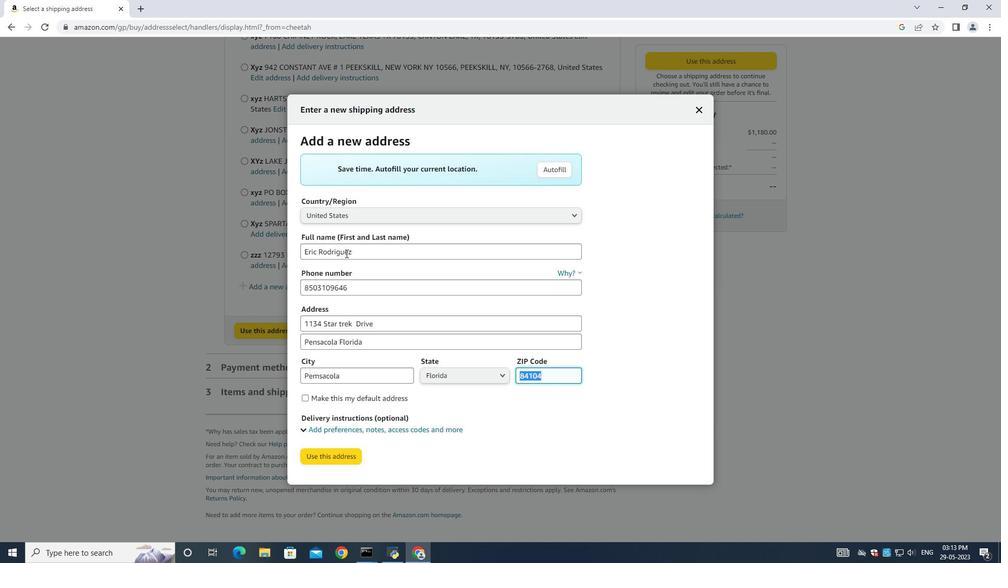 
Action: Mouse moved to (332, 289)
Screenshot: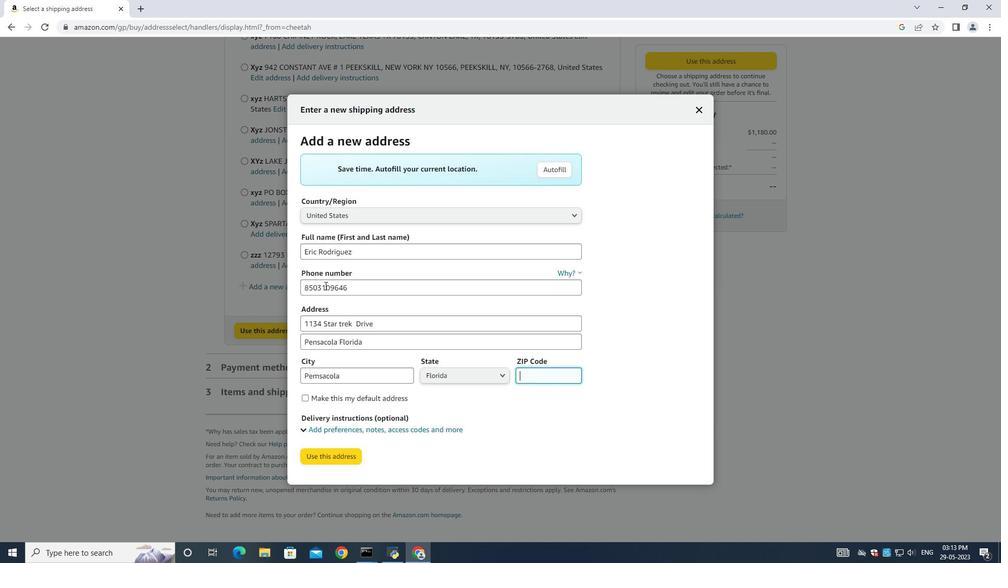 
Action: Key pressed 32501
Screenshot: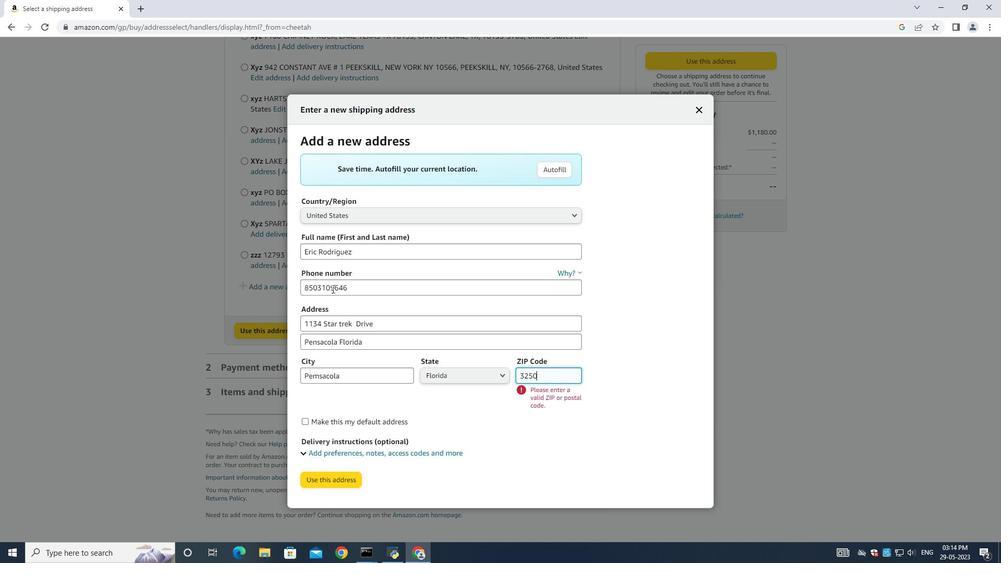 
Action: Mouse moved to (329, 460)
Screenshot: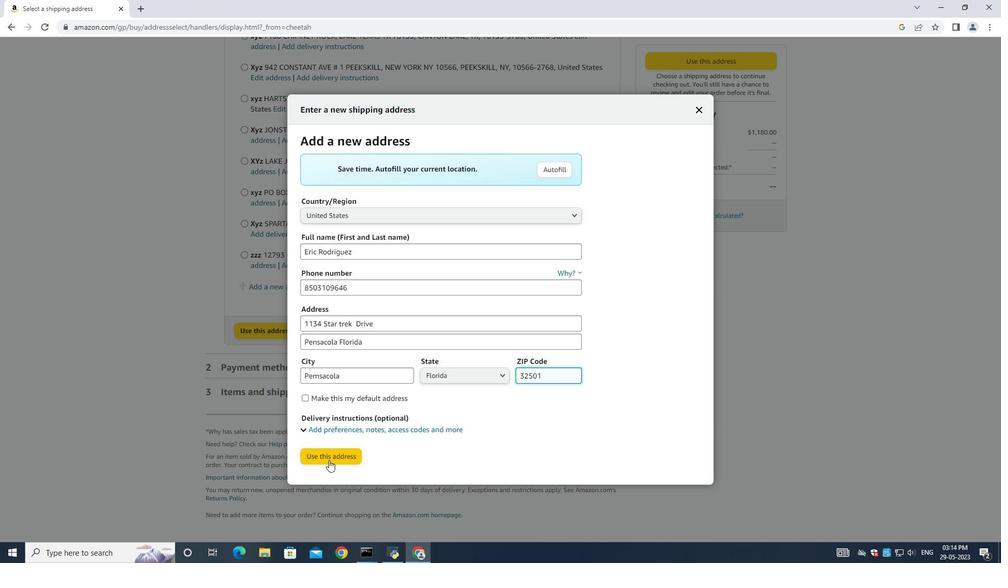 
Action: Mouse pressed left at (329, 460)
Screenshot: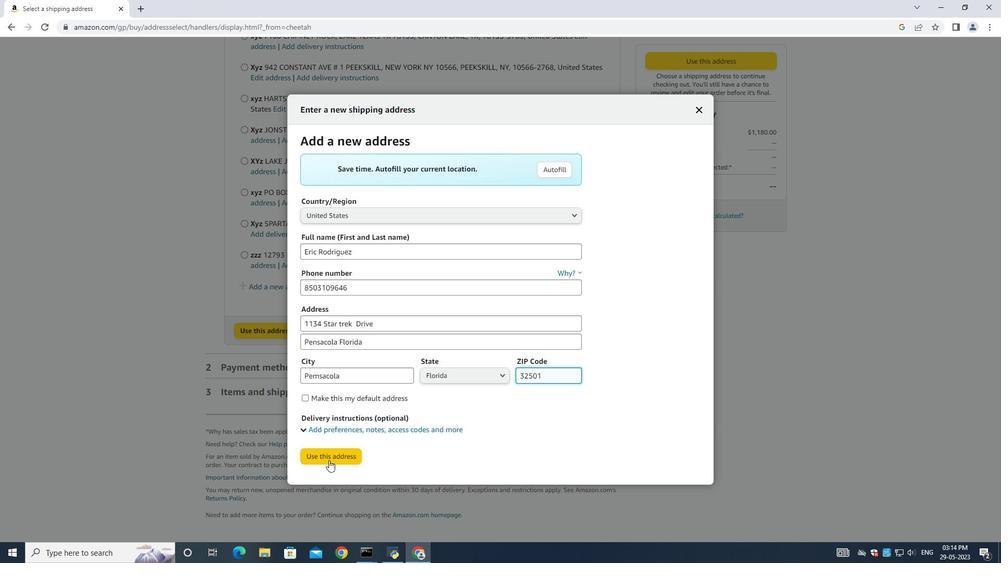 
Action: Mouse moved to (322, 530)
Screenshot: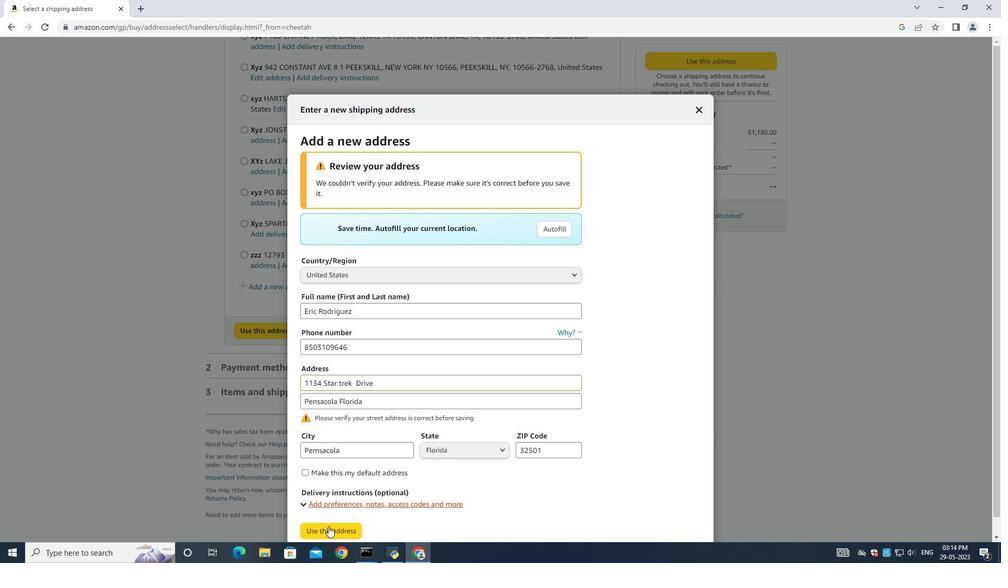 
Action: Mouse pressed left at (322, 530)
Screenshot: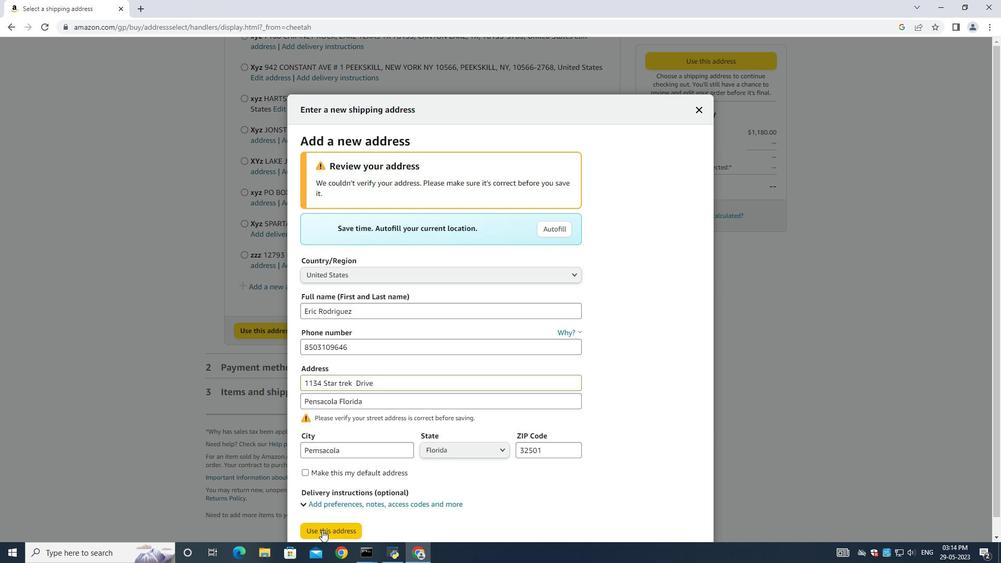 
Action: Mouse moved to (414, 235)
Screenshot: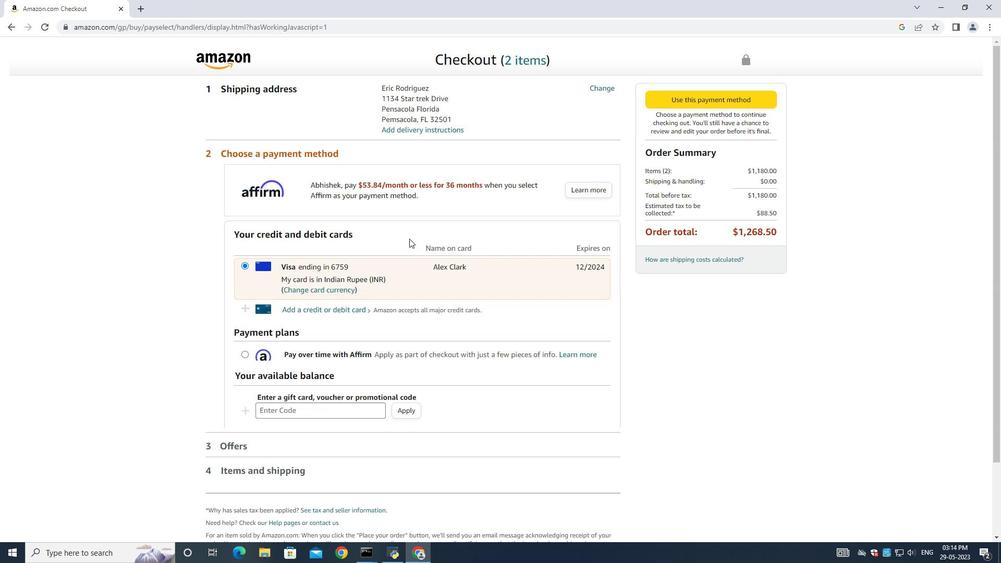 
